 Task: Create a Word document titled 'Ways to improve work efficiency' and list five methods in a table.
Action: Mouse moved to (577, 226)
Screenshot: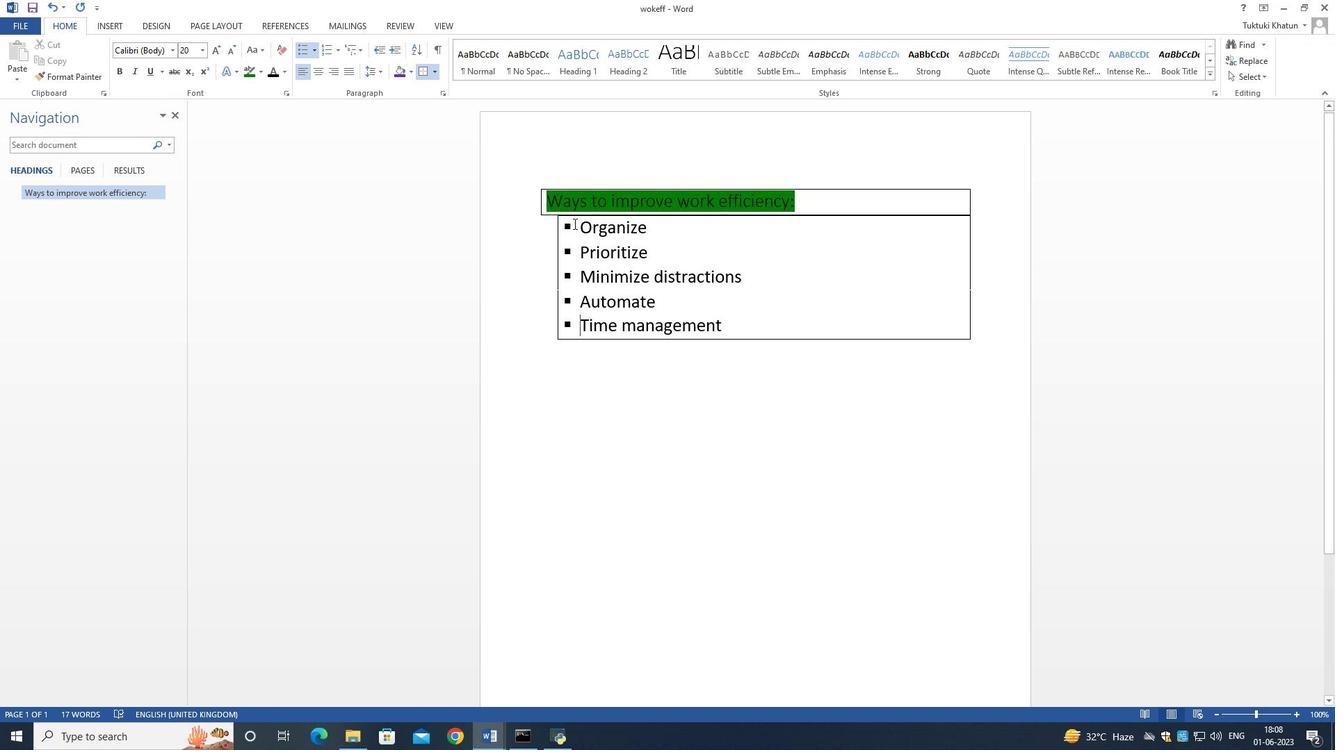 
Action: Mouse pressed left at (577, 226)
Screenshot: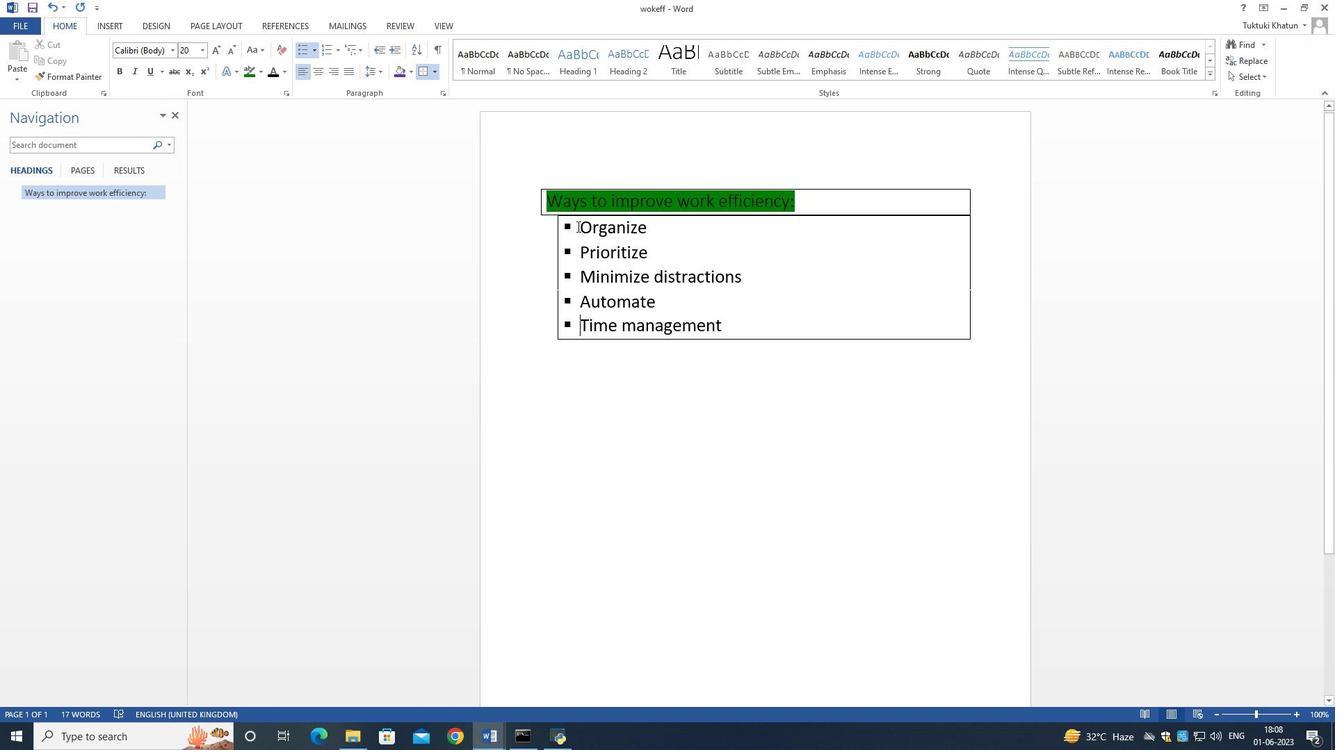 
Action: Mouse pressed left at (577, 226)
Screenshot: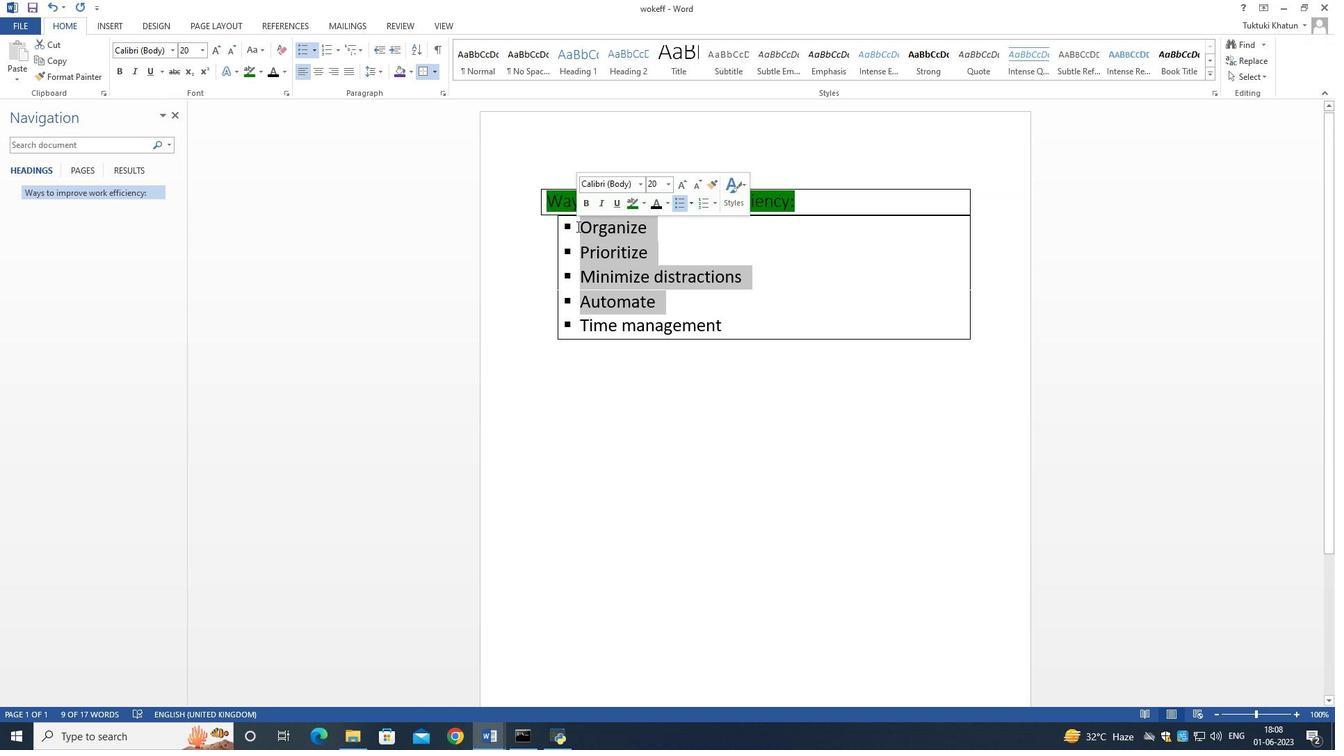 
Action: Mouse moved to (852, 253)
Screenshot: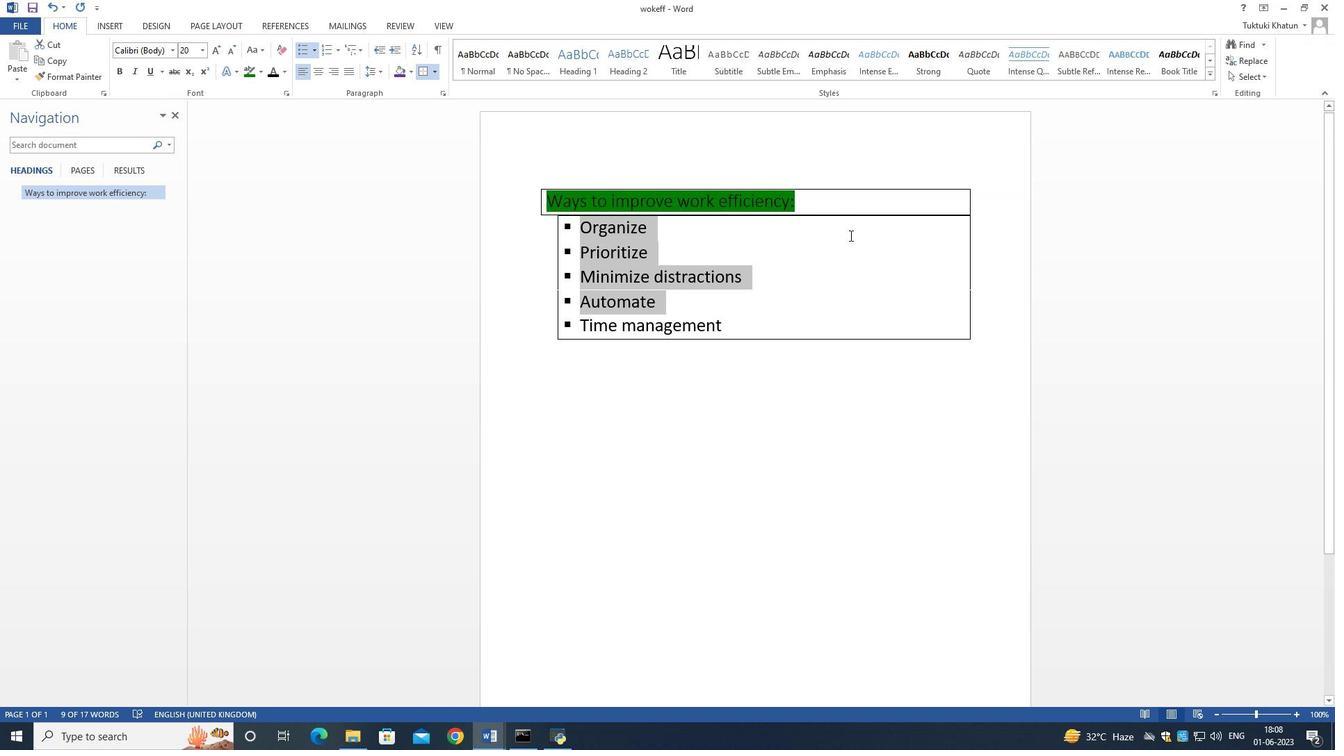 
Action: Mouse pressed left at (852, 253)
Screenshot: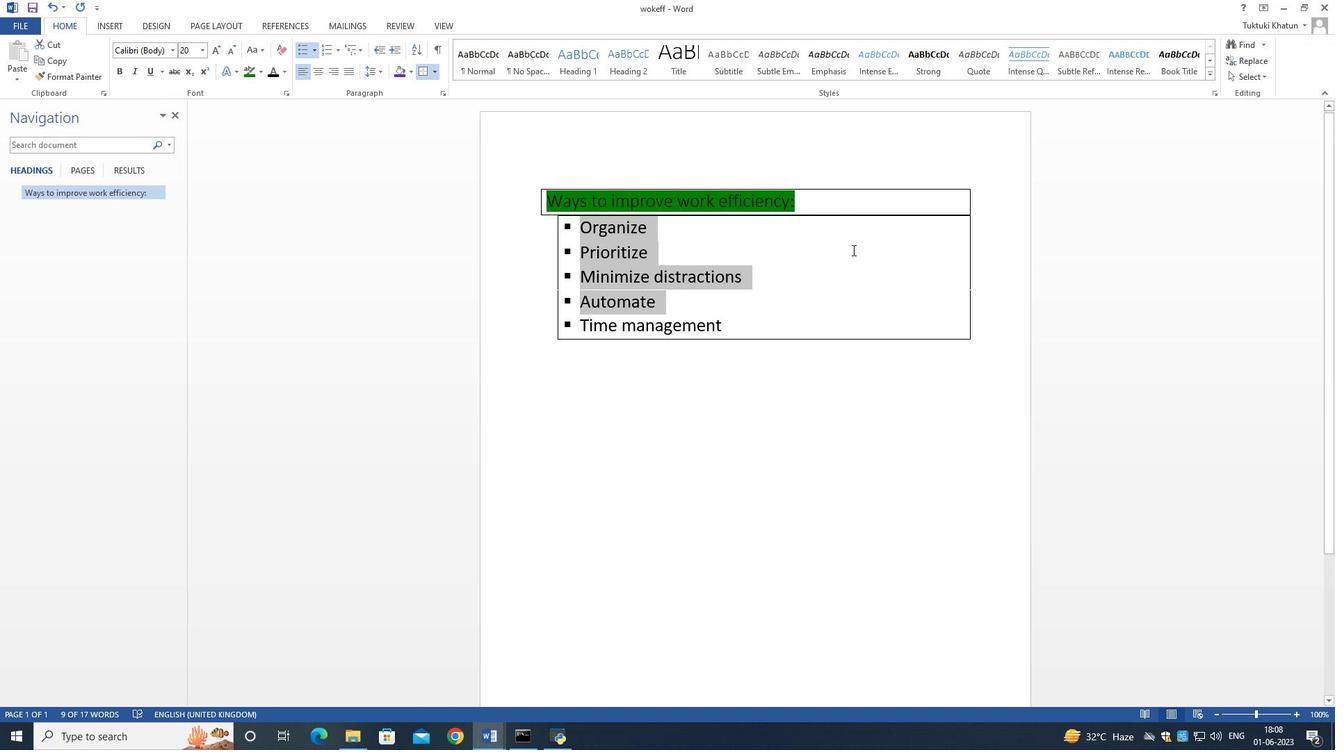 
Action: Mouse moved to (809, 298)
Screenshot: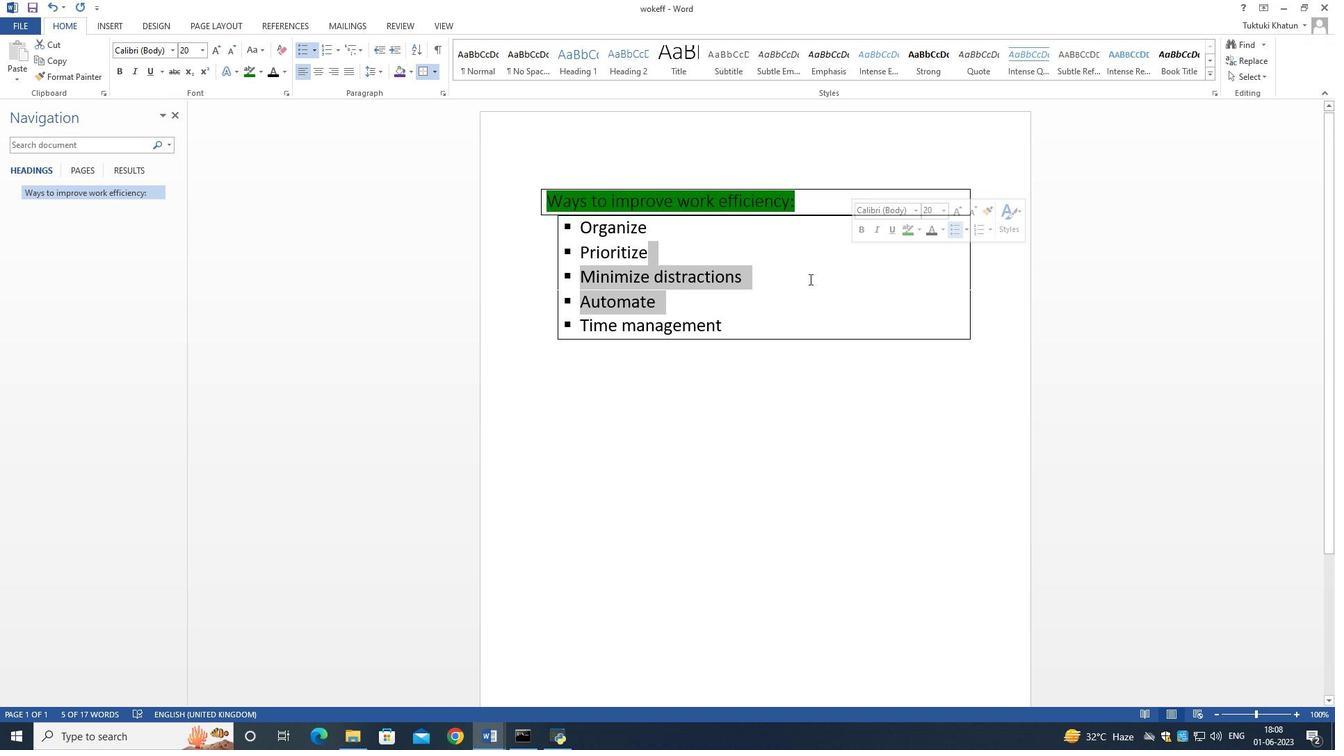 
Action: Mouse pressed left at (809, 298)
Screenshot: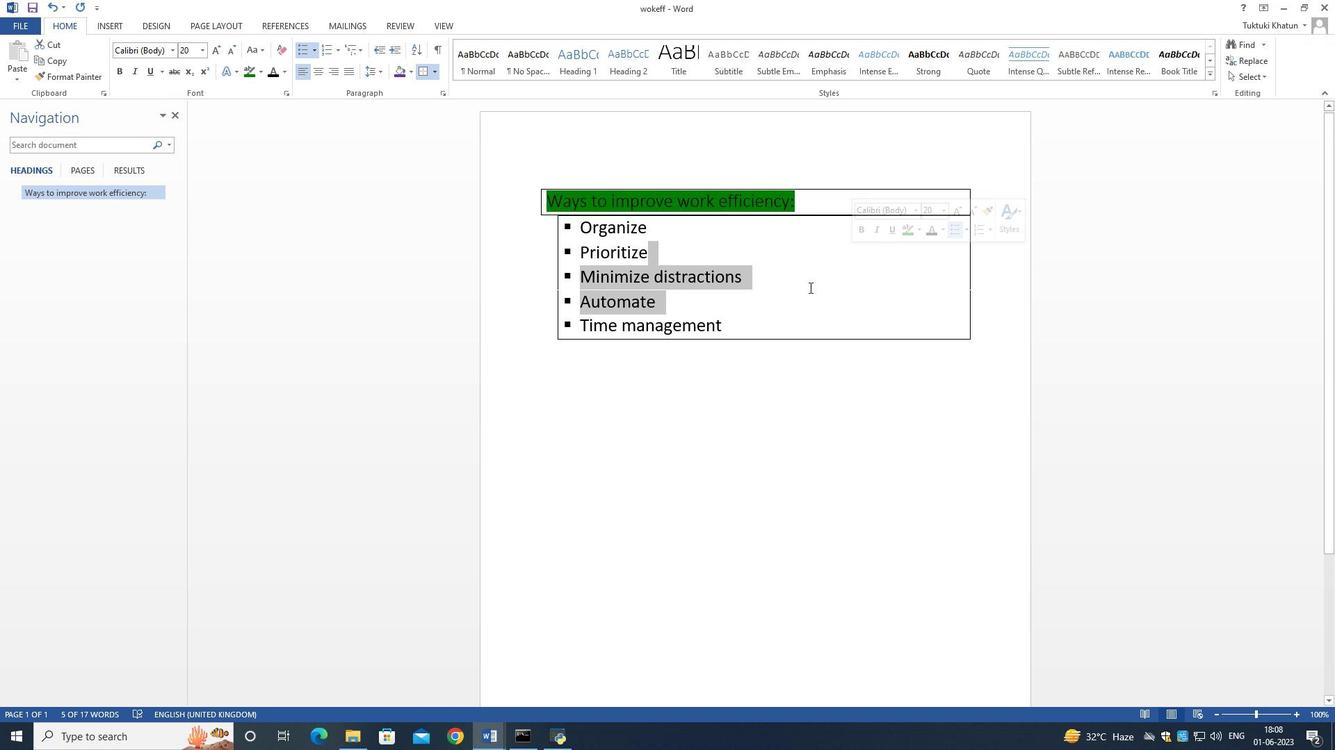 
Action: Mouse moved to (661, 375)
Screenshot: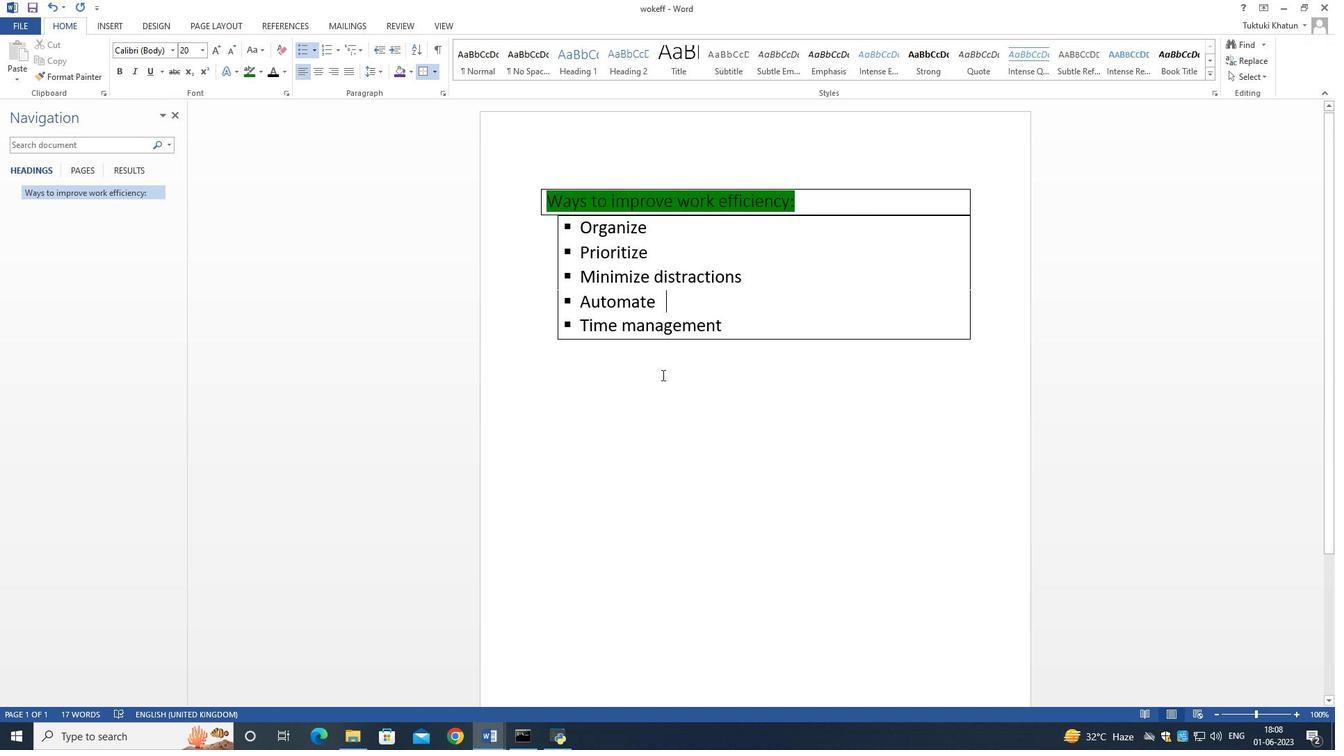 
Action: Mouse pressed left at (661, 375)
Screenshot: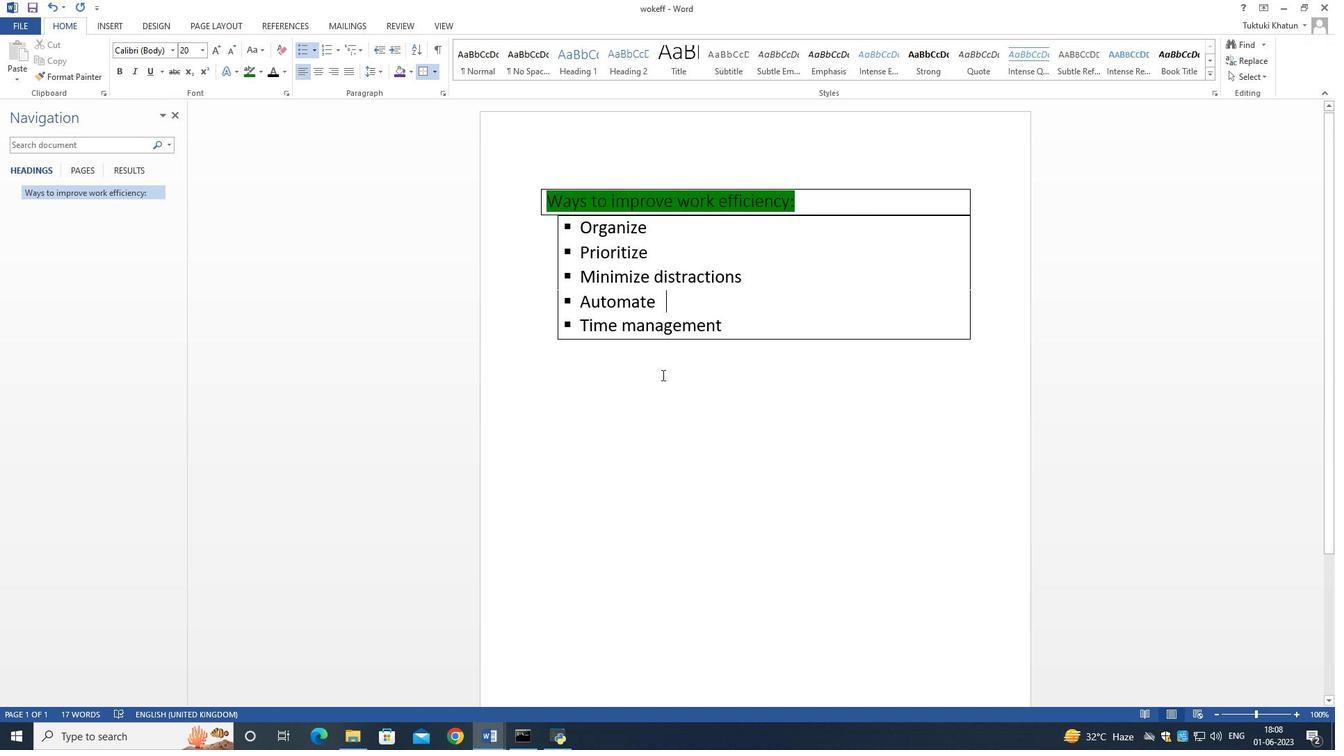 
Action: Mouse moved to (610, 384)
Screenshot: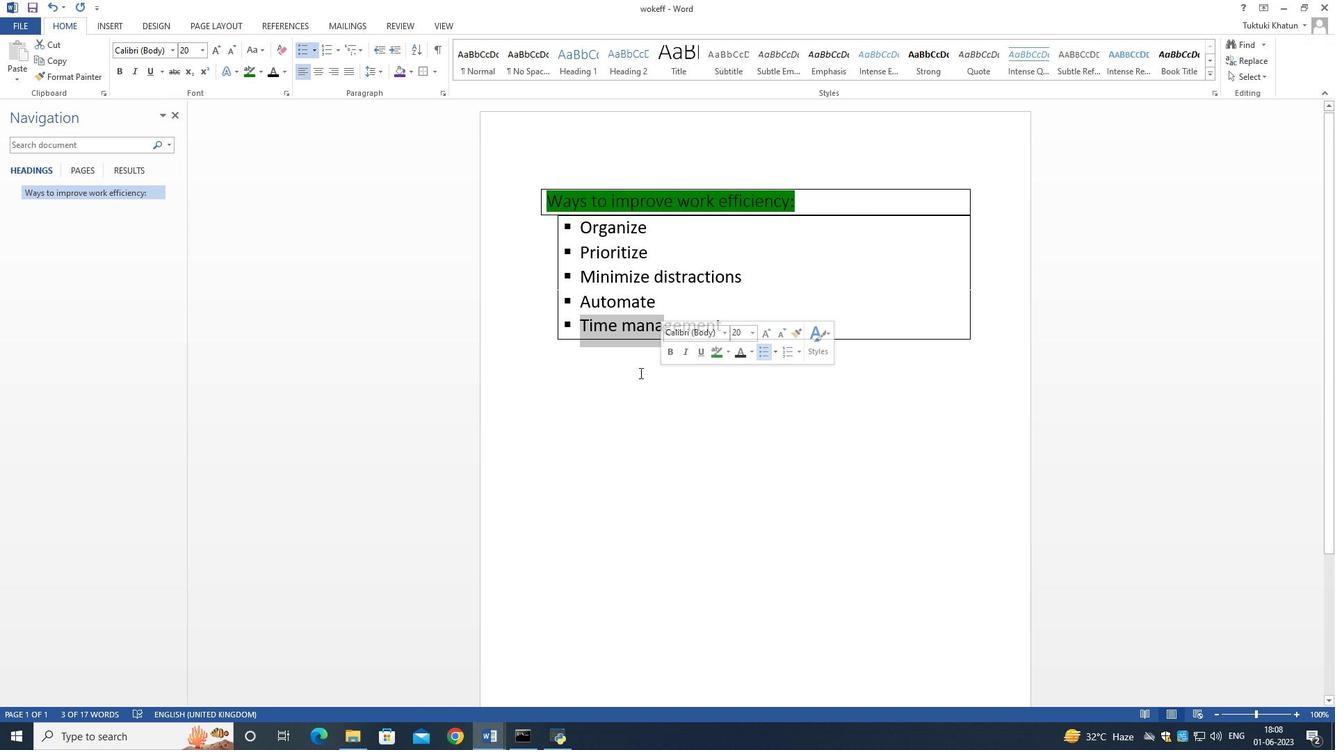 
Action: Mouse pressed left at (610, 384)
Screenshot: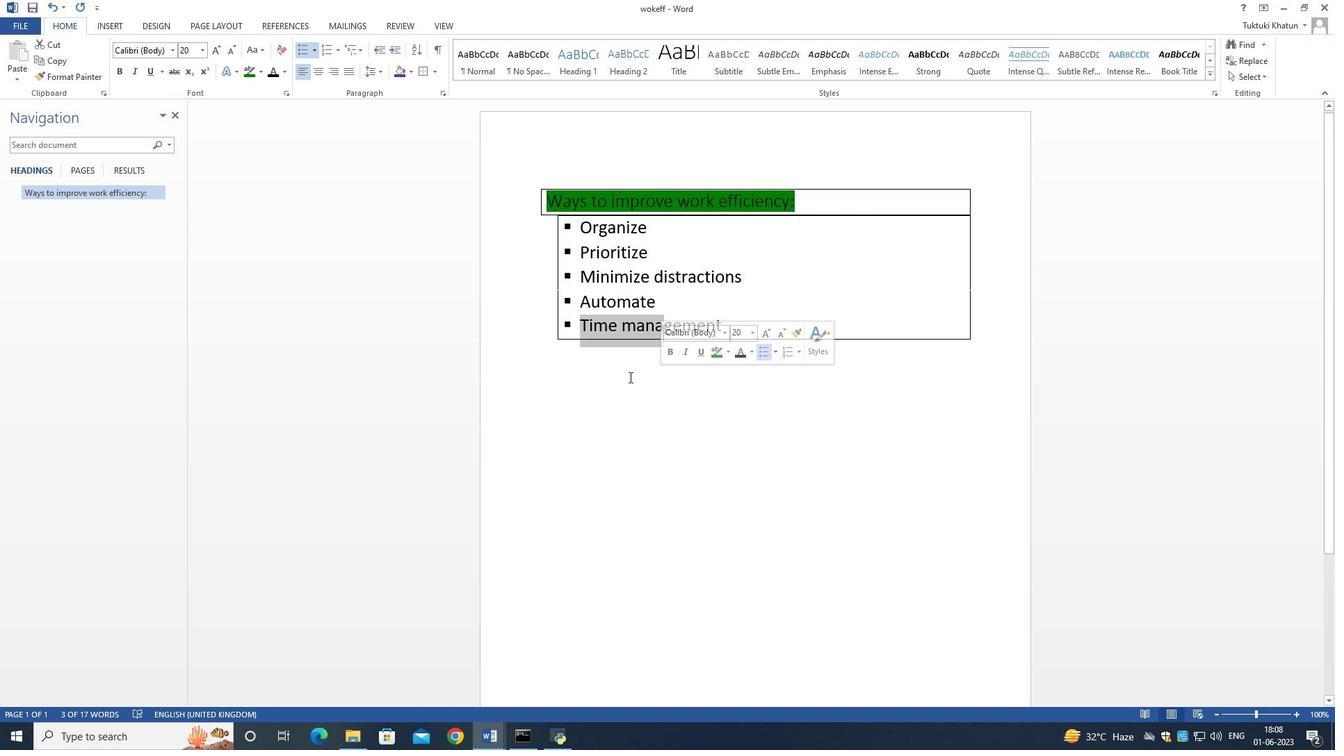 
Action: Mouse moved to (564, 385)
Screenshot: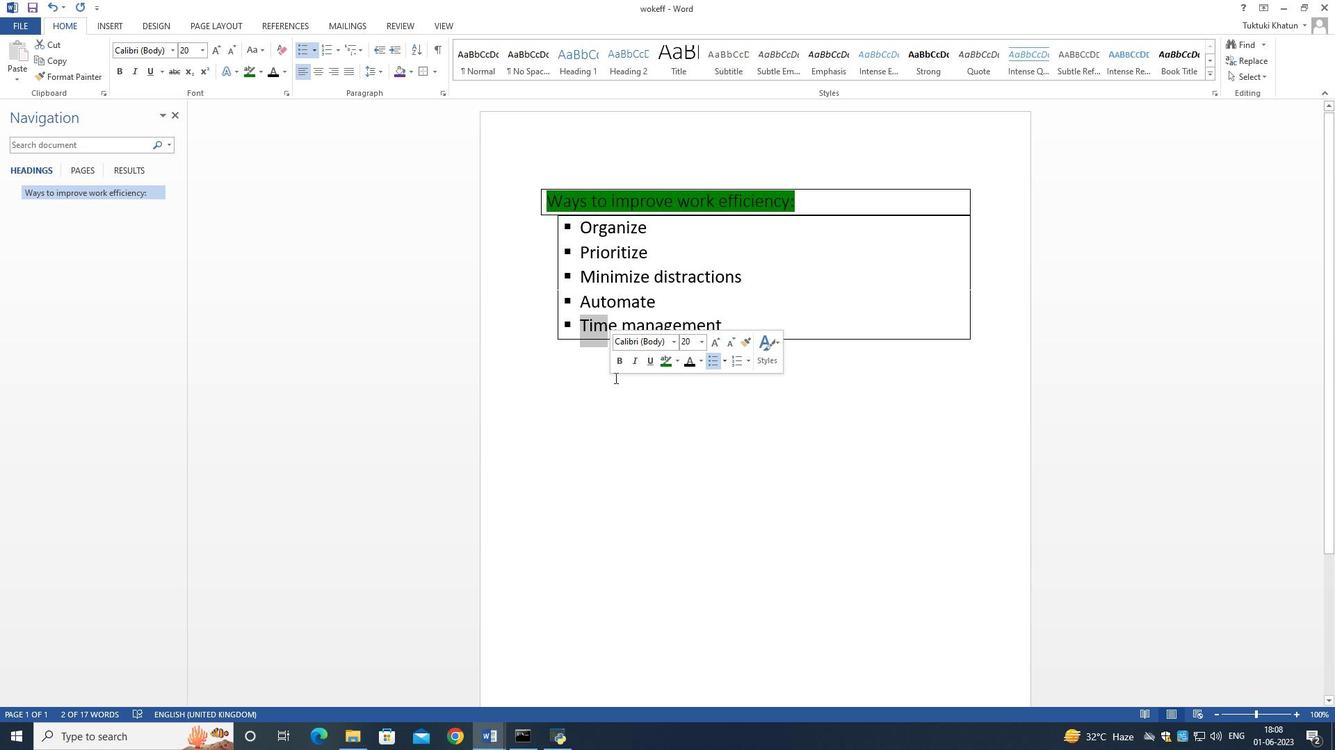 
Action: Mouse pressed left at (564, 385)
Screenshot: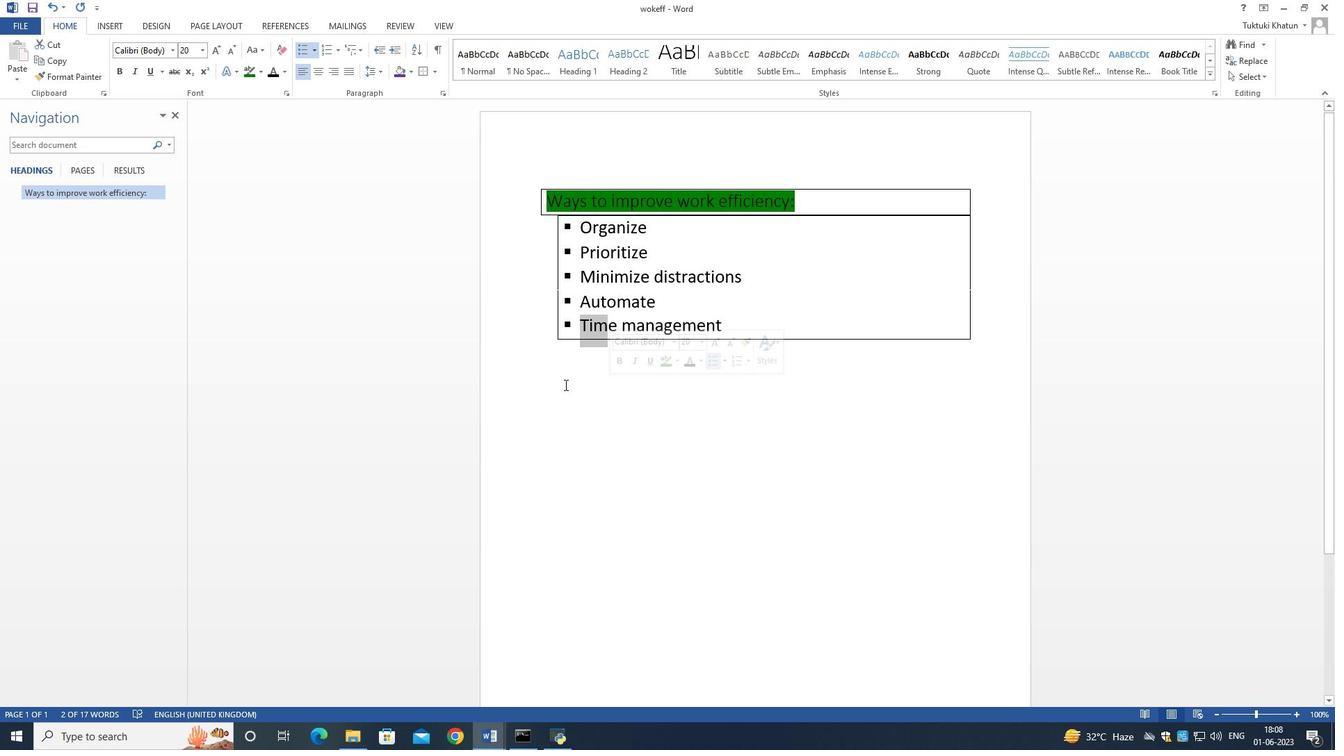 
Action: Mouse moved to (576, 227)
Screenshot: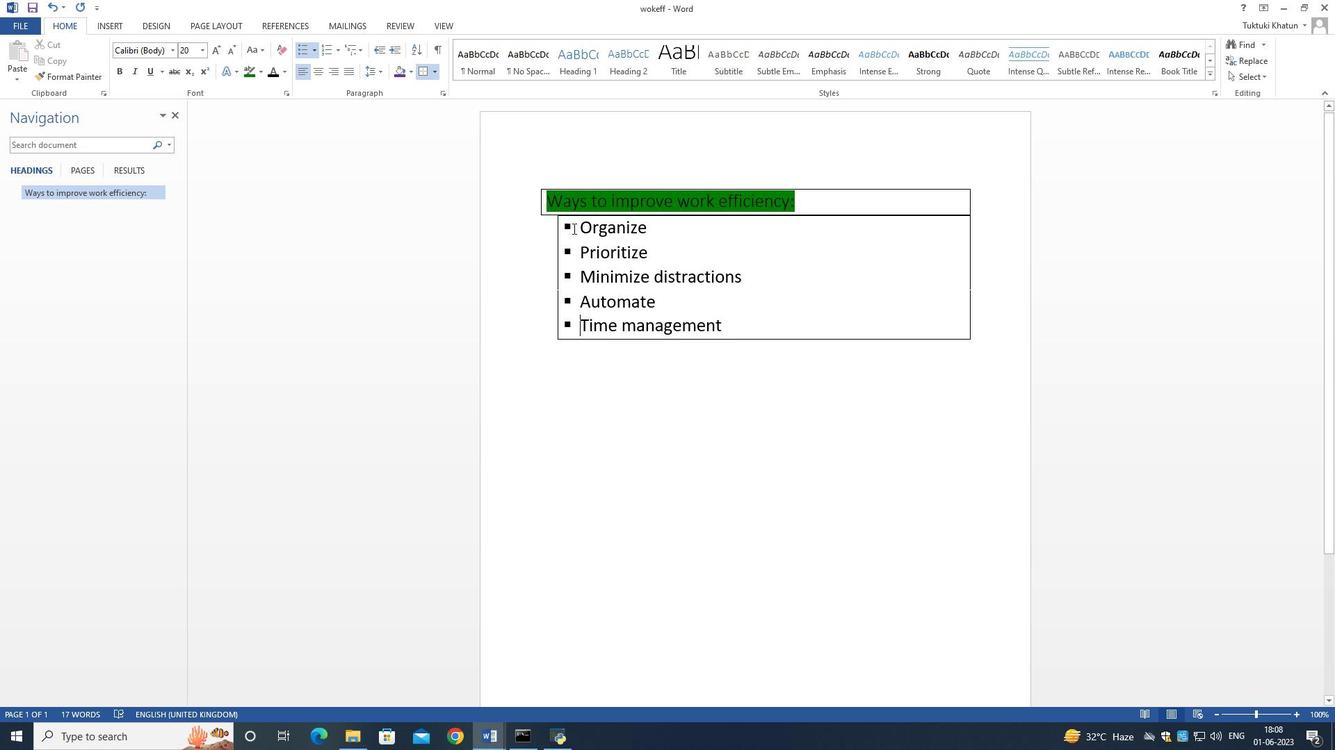 
Action: Mouse pressed left at (576, 227)
Screenshot: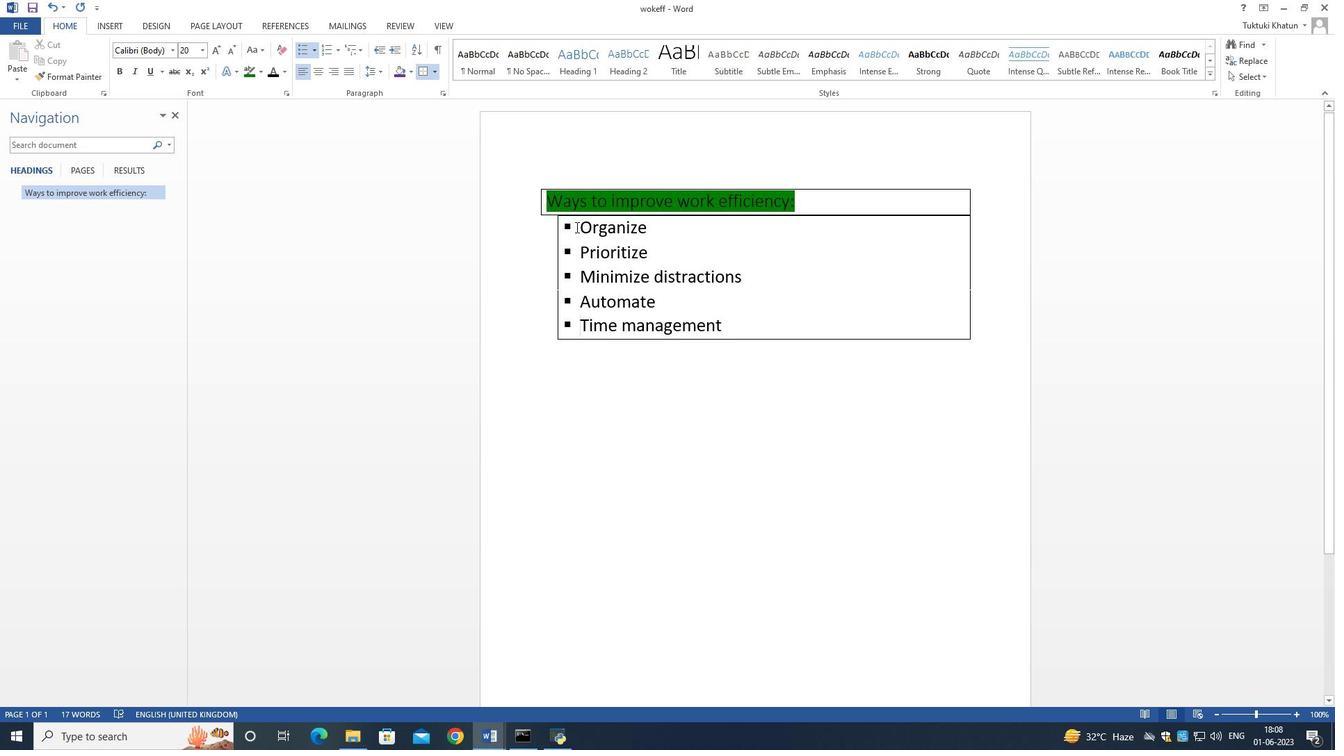 
Action: Mouse moved to (572, 323)
Screenshot: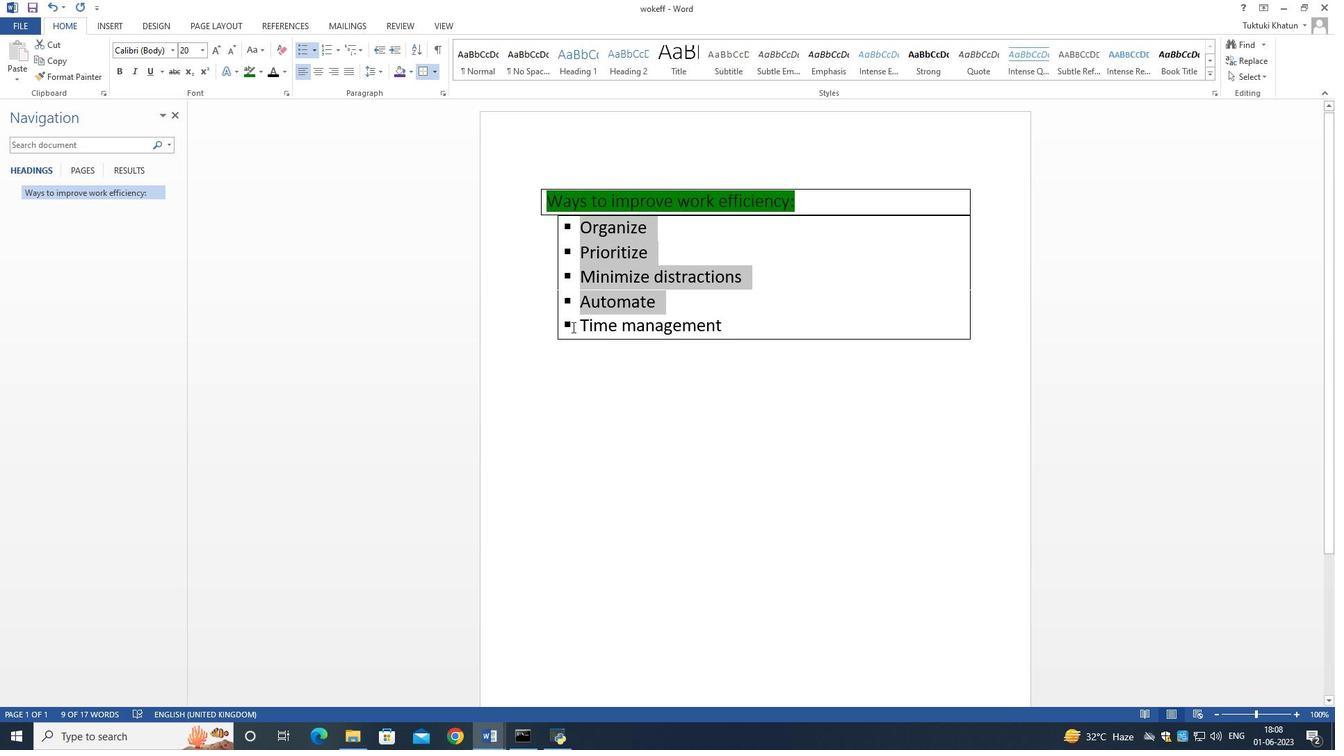 
Action: Mouse pressed left at (572, 323)
Screenshot: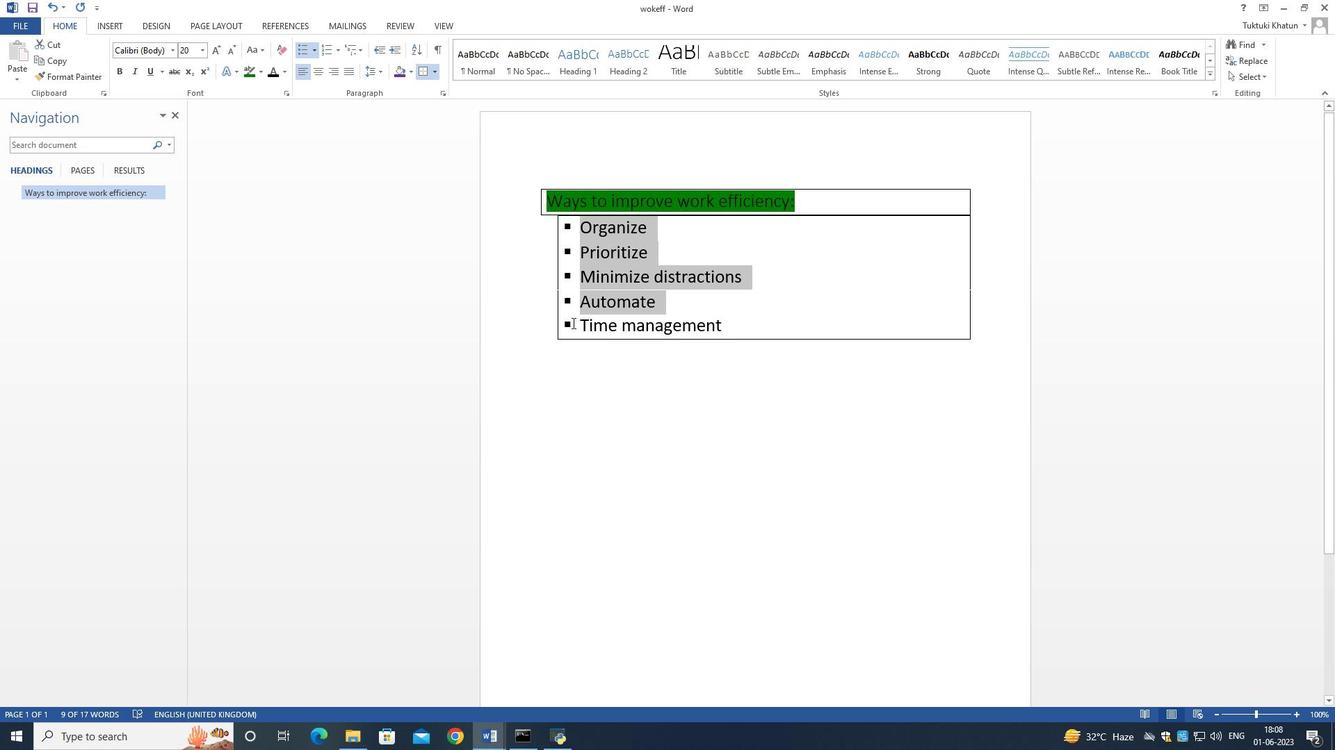 
Action: Key pressed <Key.right><Key.left><Key.enter>
Screenshot: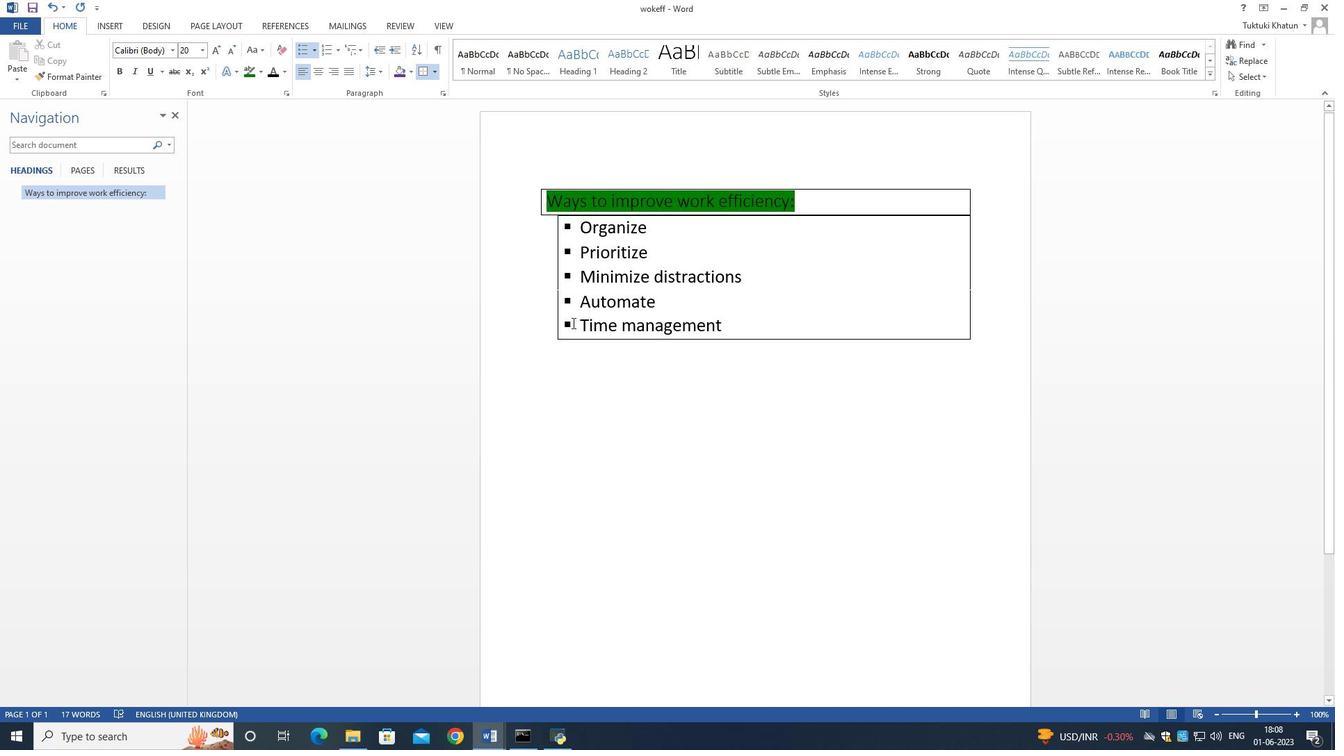 
Action: Mouse moved to (583, 317)
Screenshot: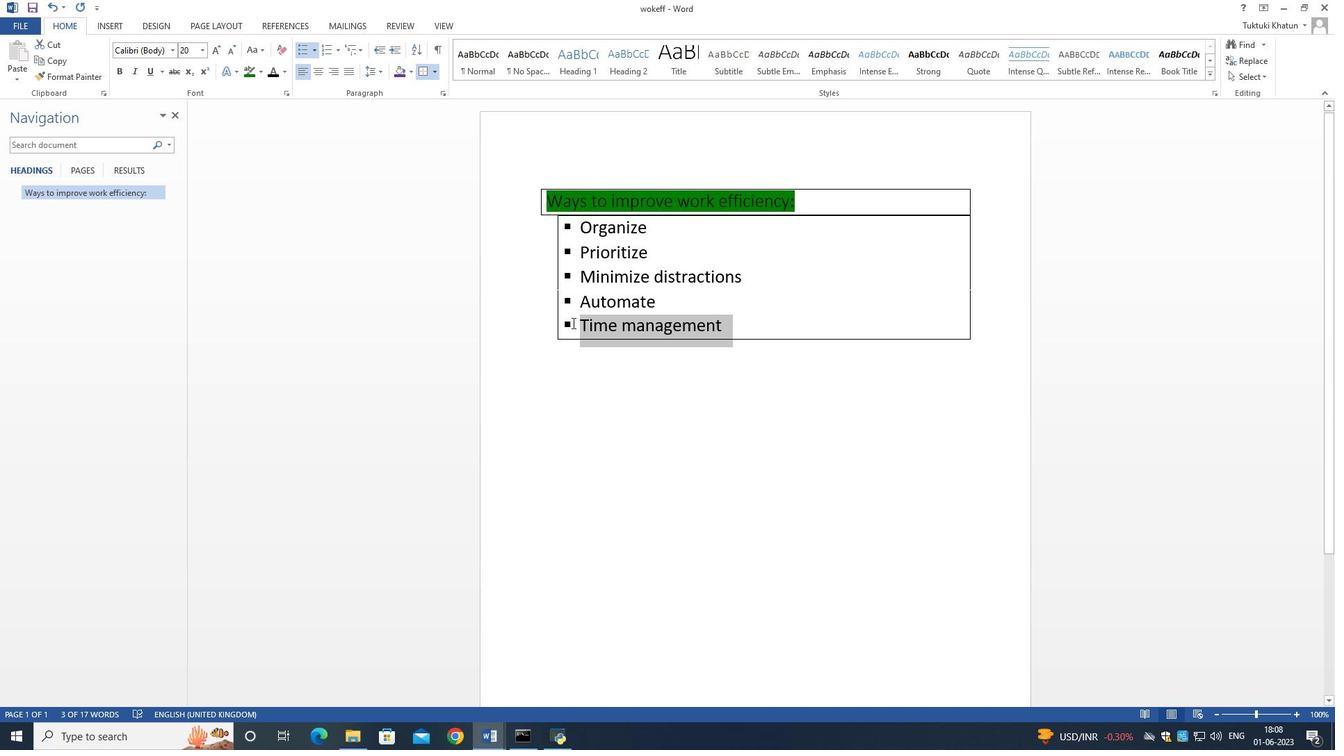
Action: Key pressed <Key.enter>
Screenshot: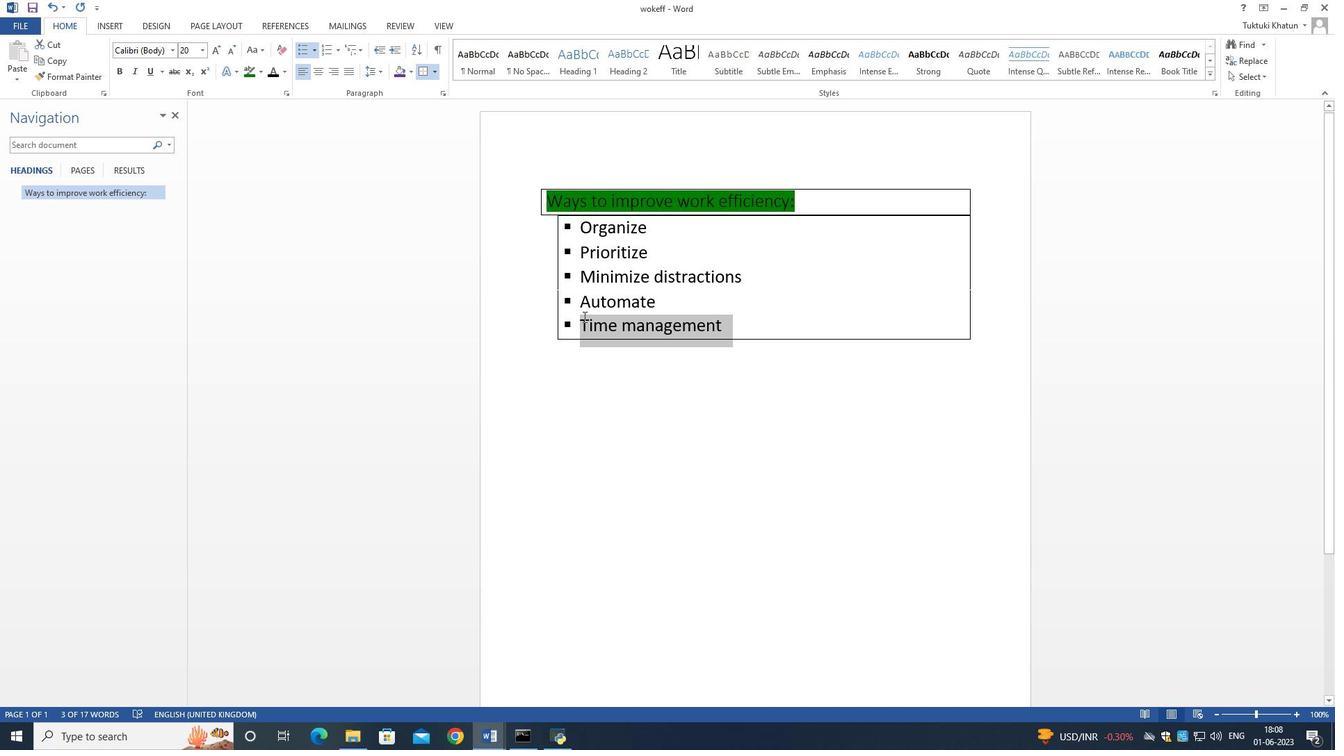 
Action: Mouse moved to (568, 334)
Screenshot: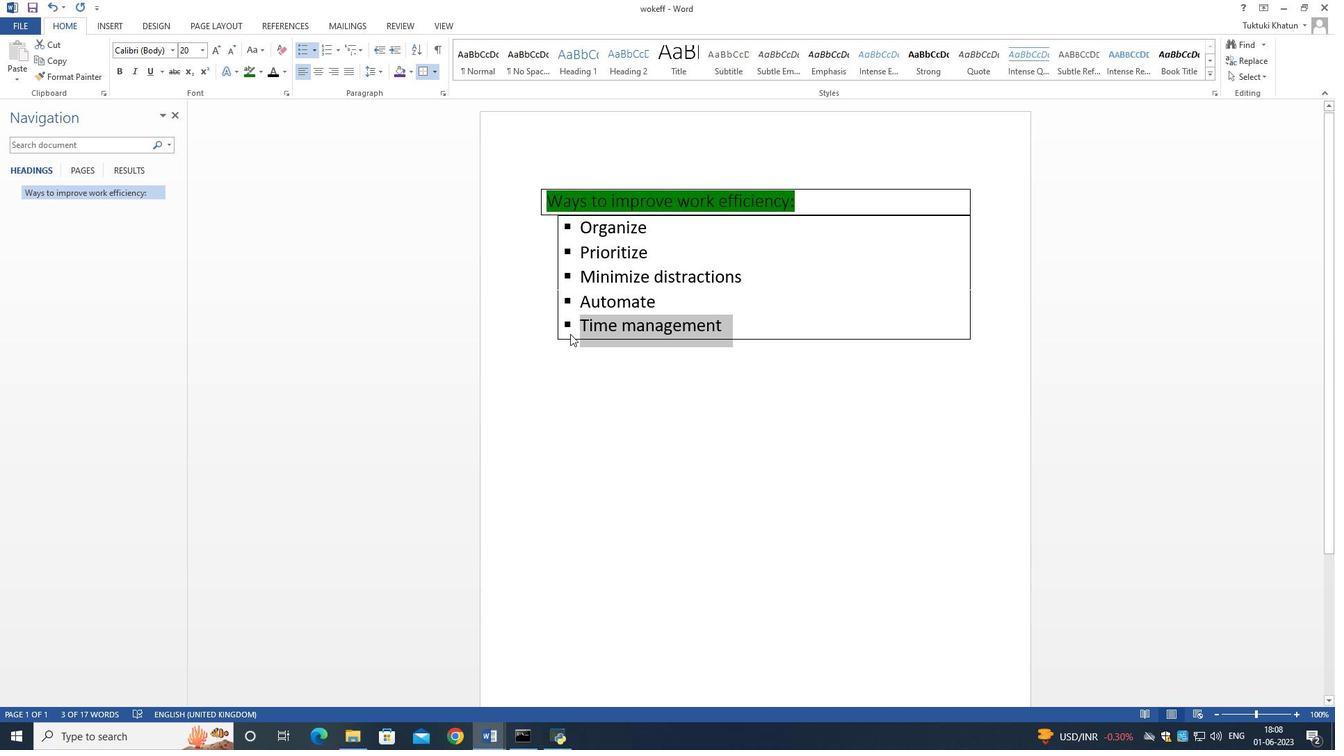 
Action: Mouse pressed left at (568, 334)
Screenshot: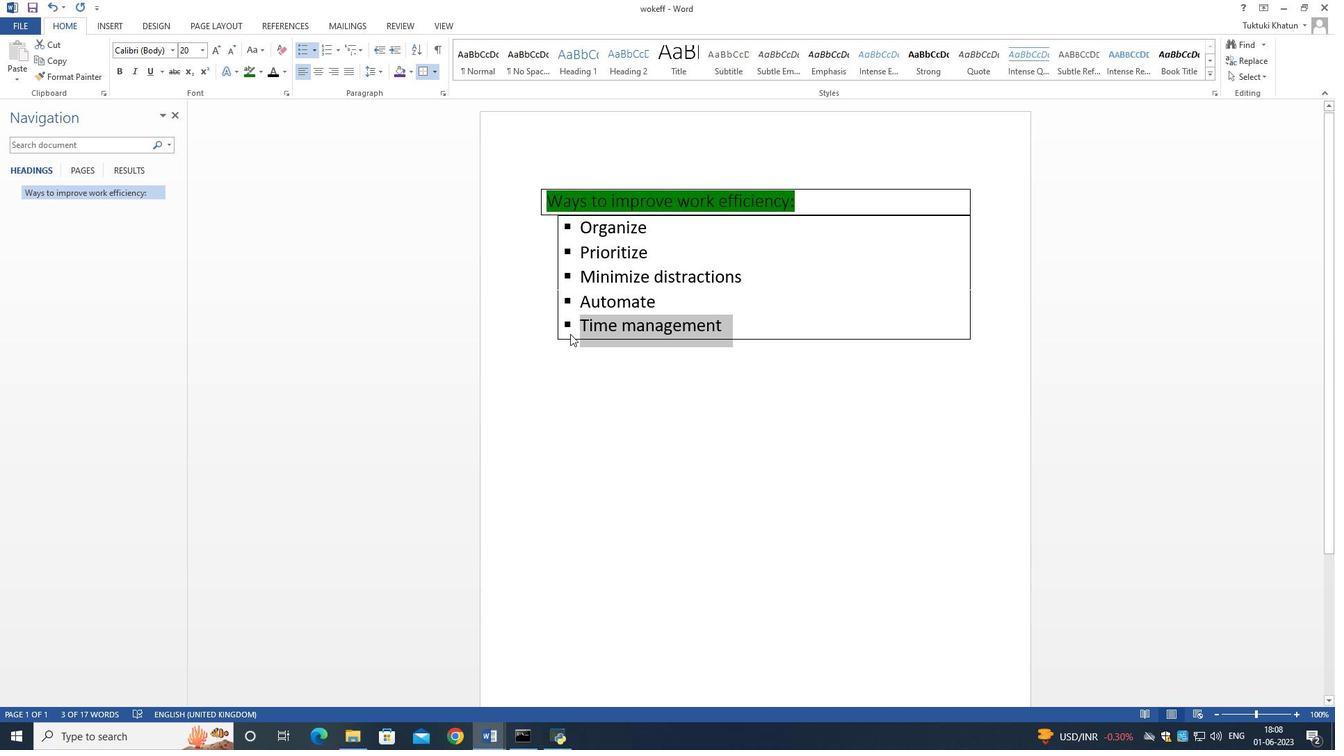 
Action: Mouse moved to (200, 52)
Screenshot: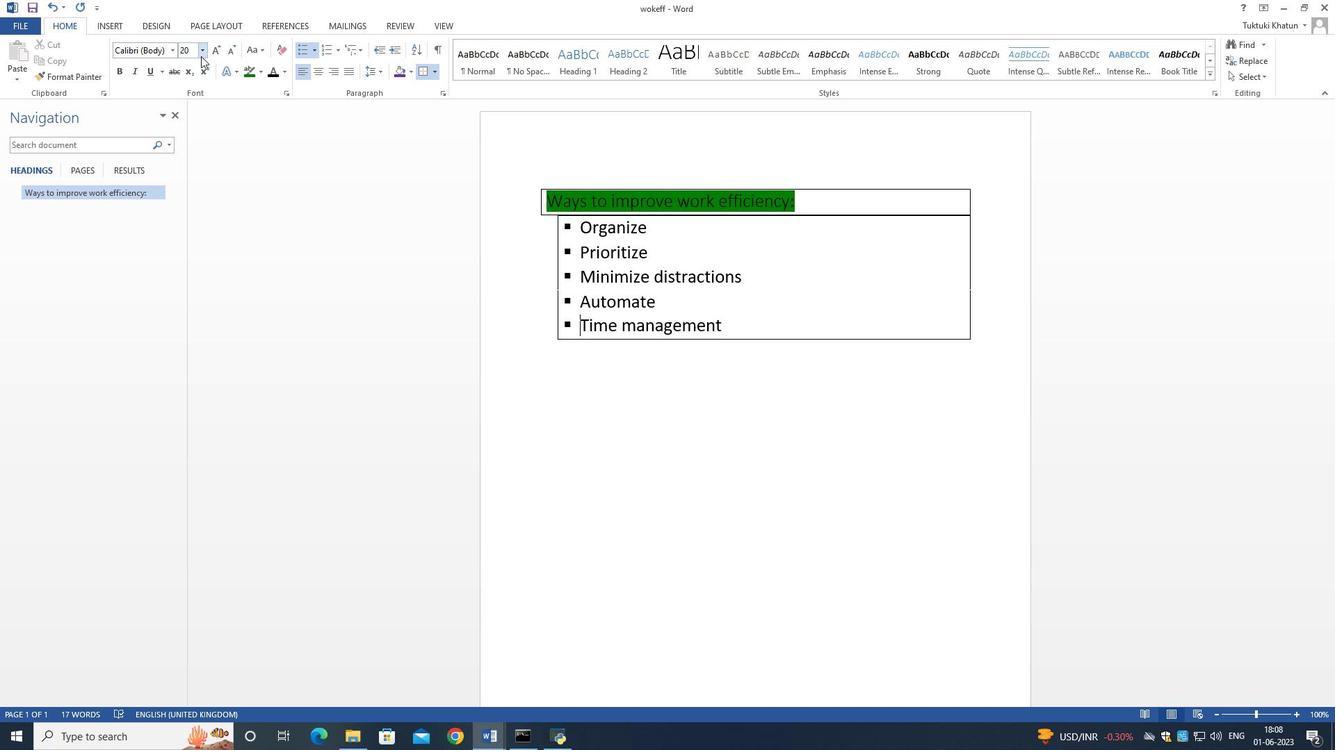 
Action: Mouse pressed left at (200, 52)
Screenshot: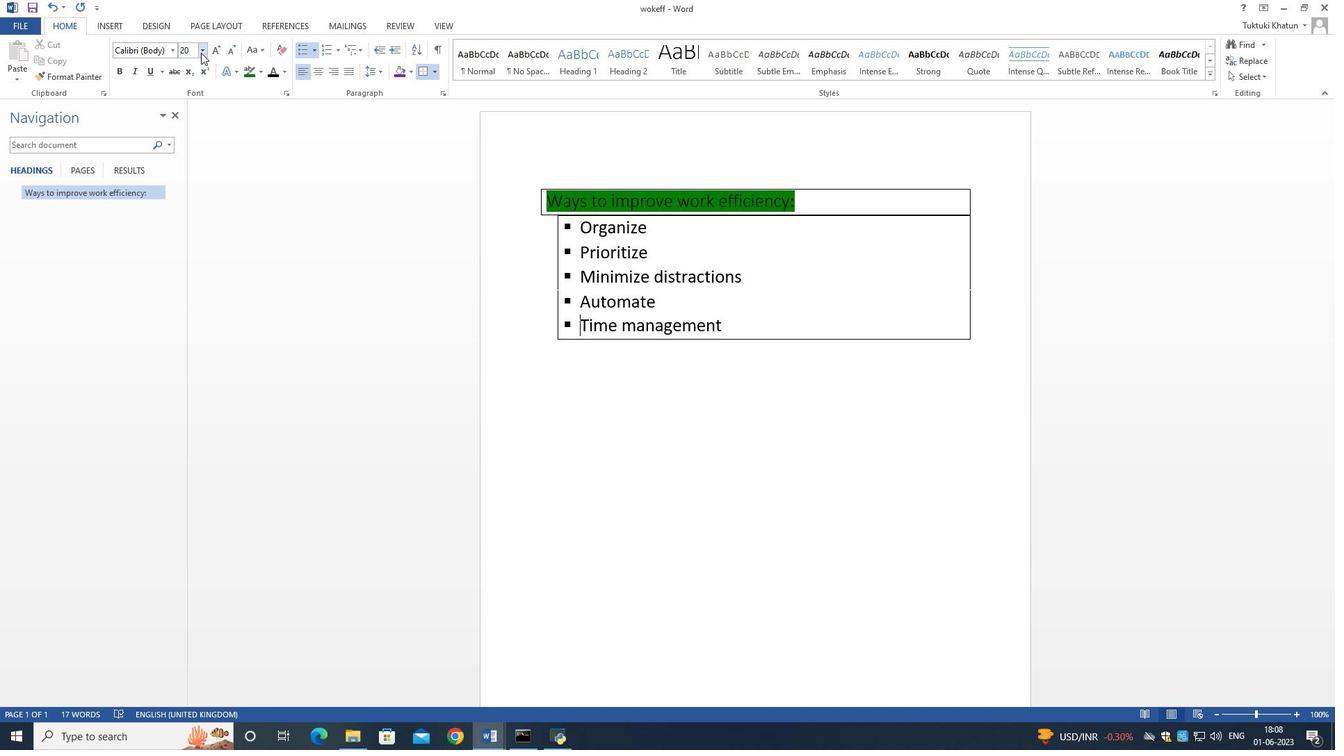 
Action: Mouse moved to (193, 79)
Screenshot: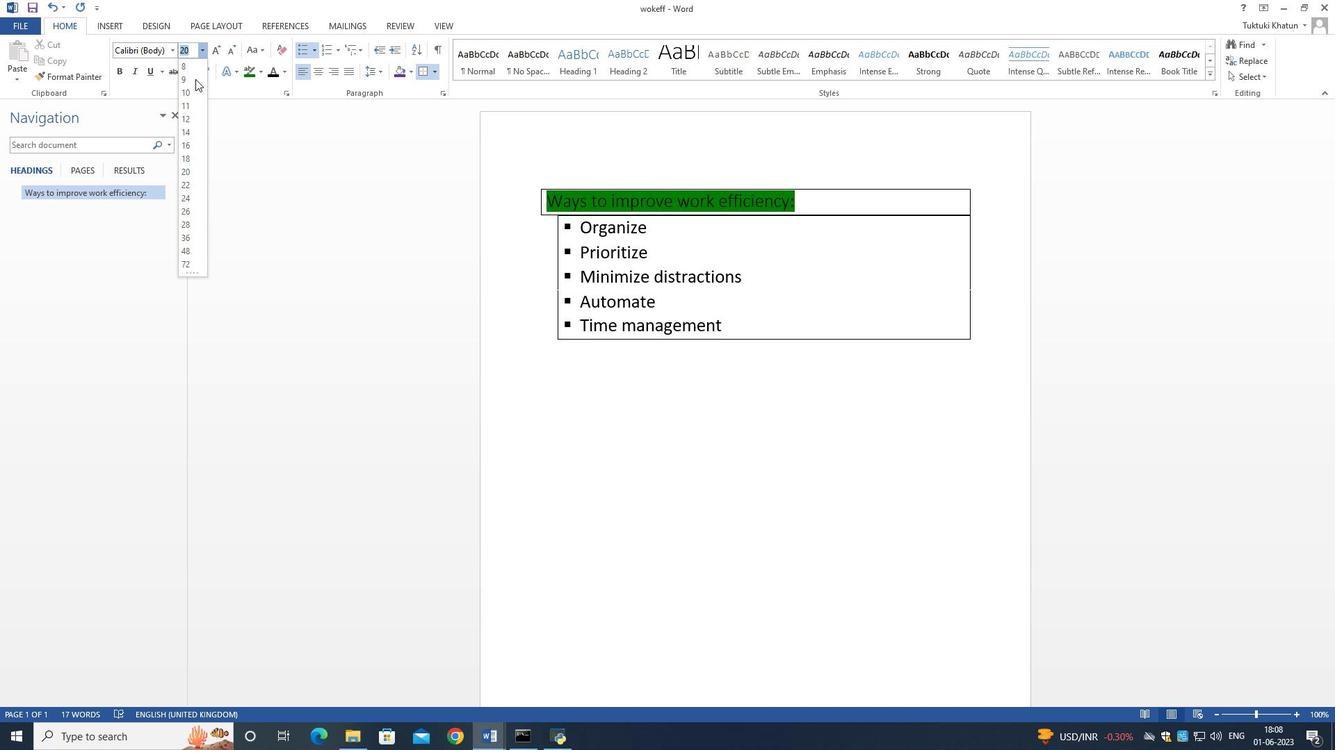 
Action: Mouse pressed left at (193, 79)
Screenshot: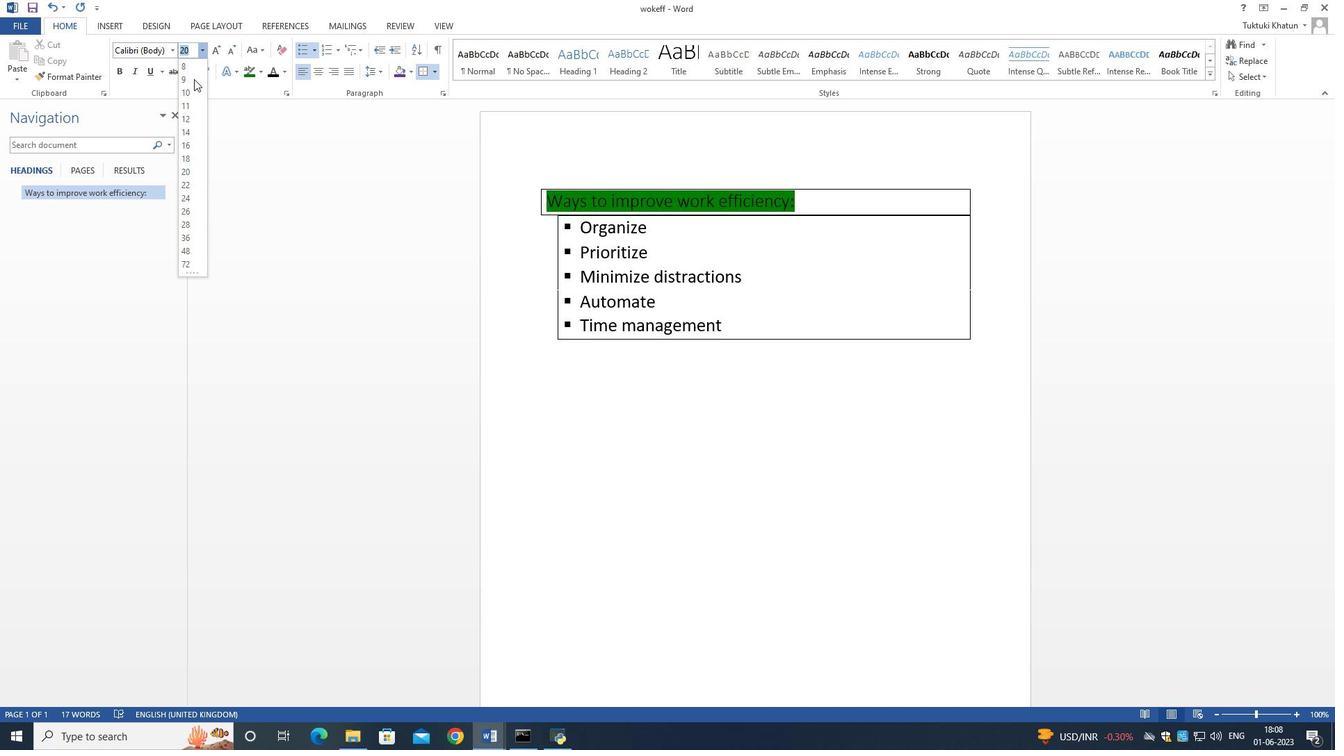 
Action: Mouse moved to (203, 52)
Screenshot: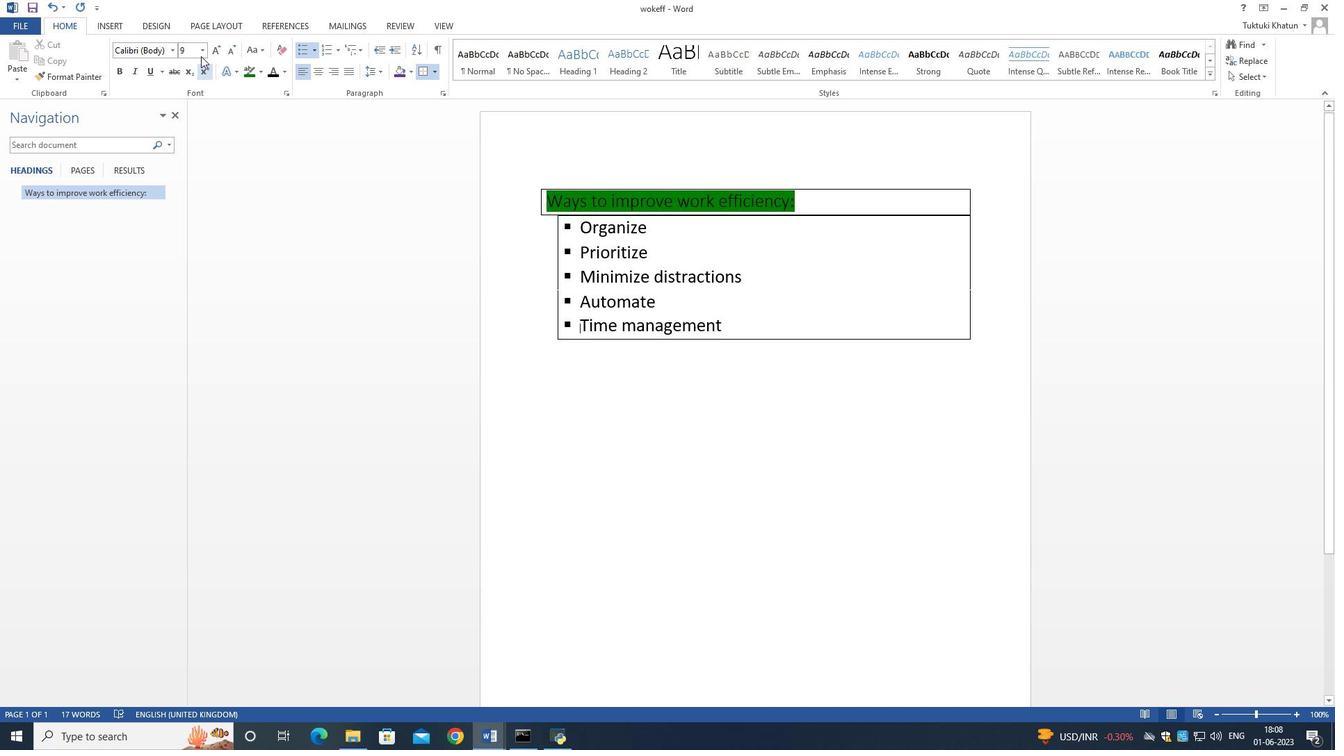 
Action: Mouse pressed left at (203, 52)
Screenshot: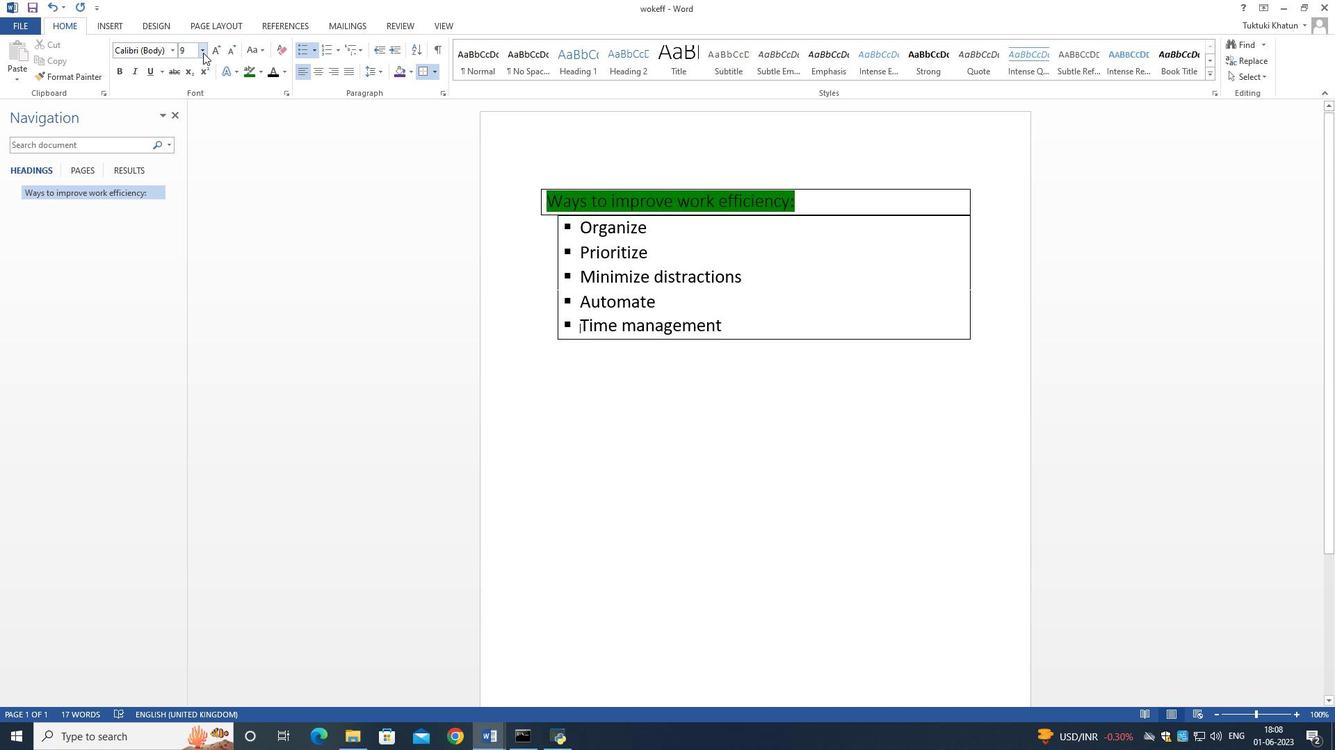 
Action: Mouse moved to (180, 167)
Screenshot: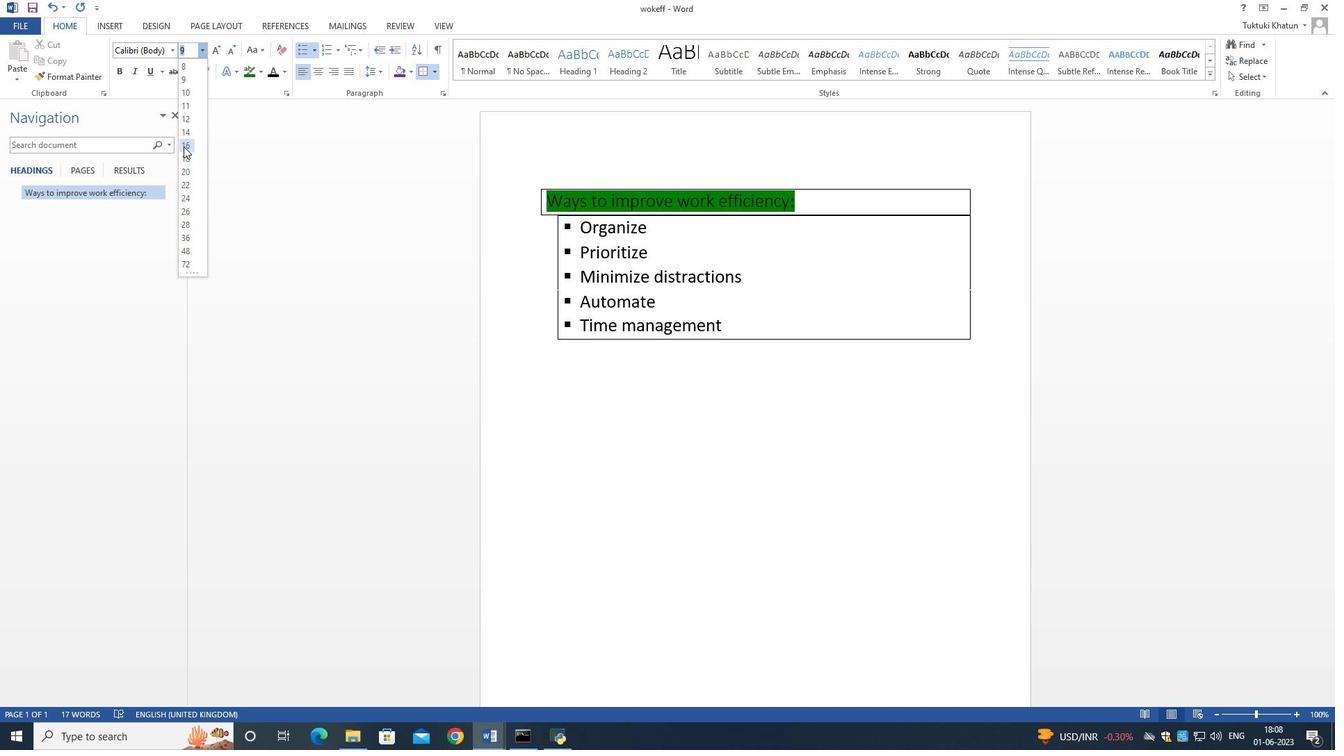 
Action: Mouse pressed left at (180, 167)
Screenshot: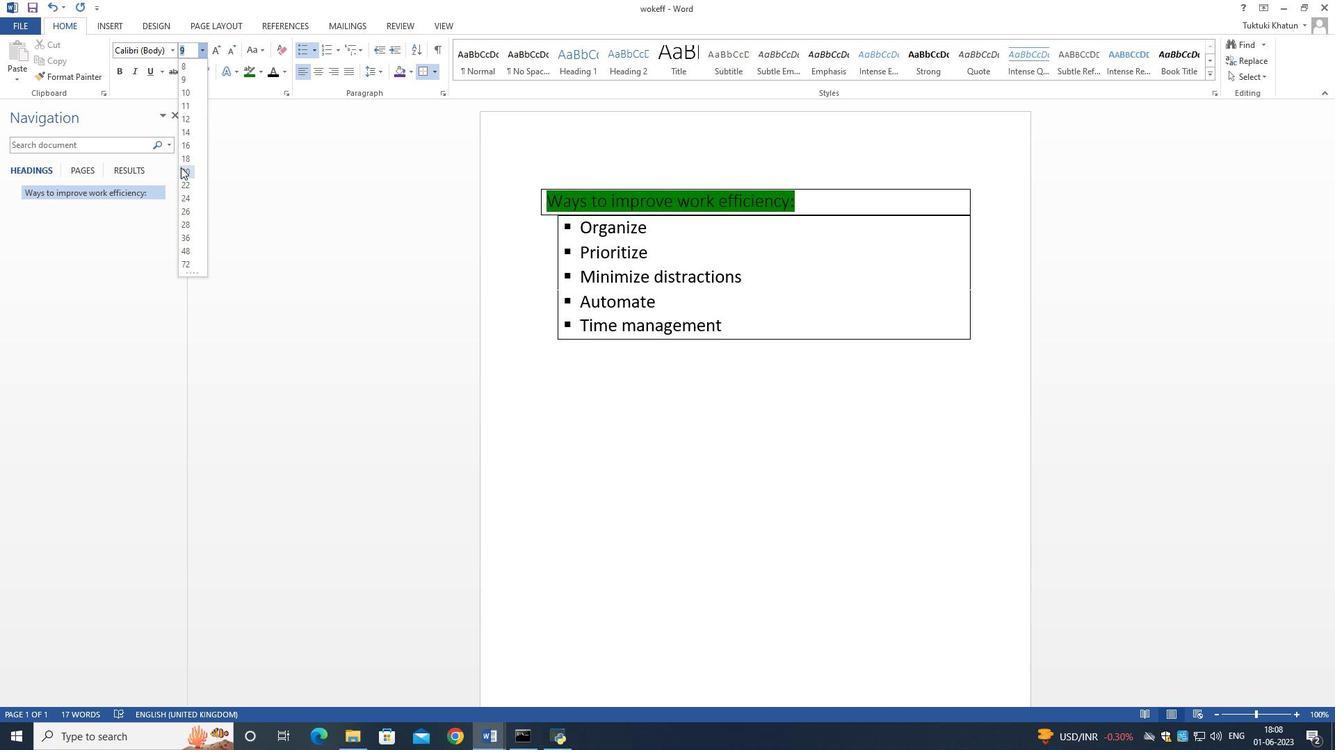 
Action: Mouse moved to (581, 226)
Screenshot: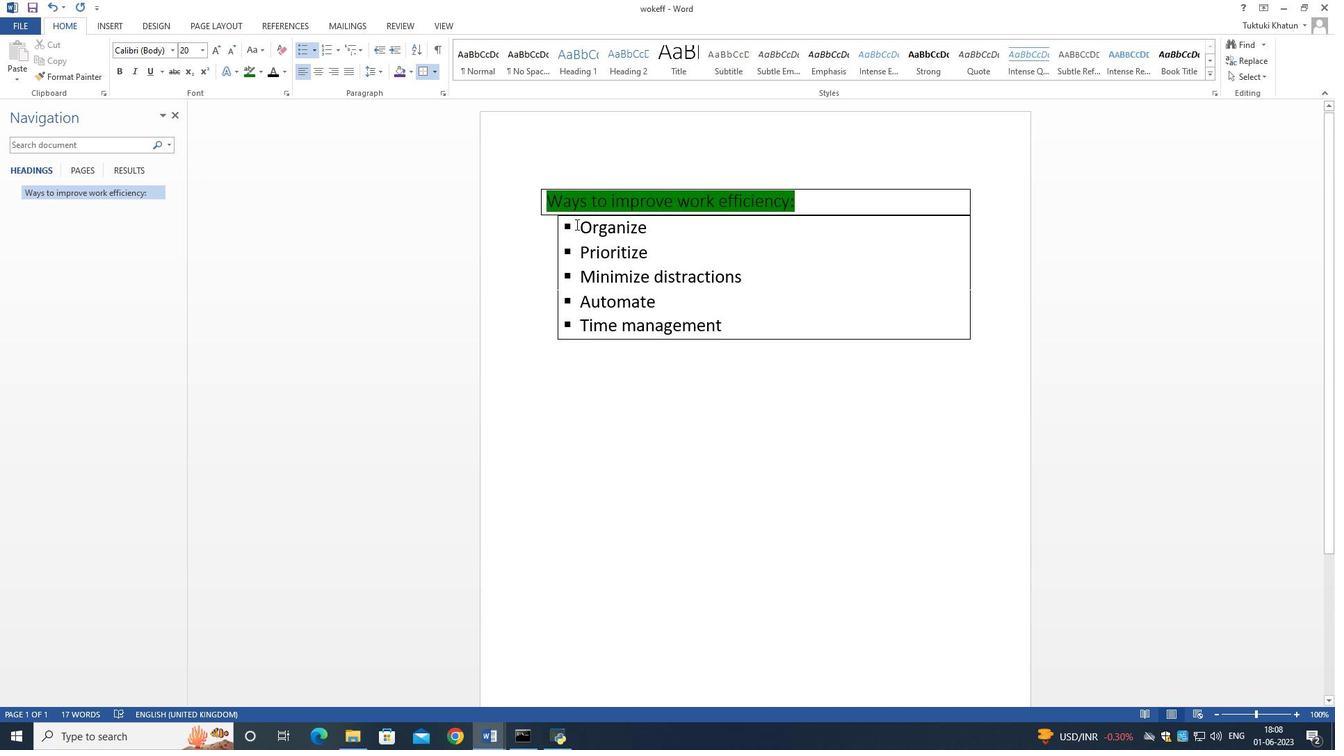 
Action: Mouse pressed left at (581, 226)
Screenshot: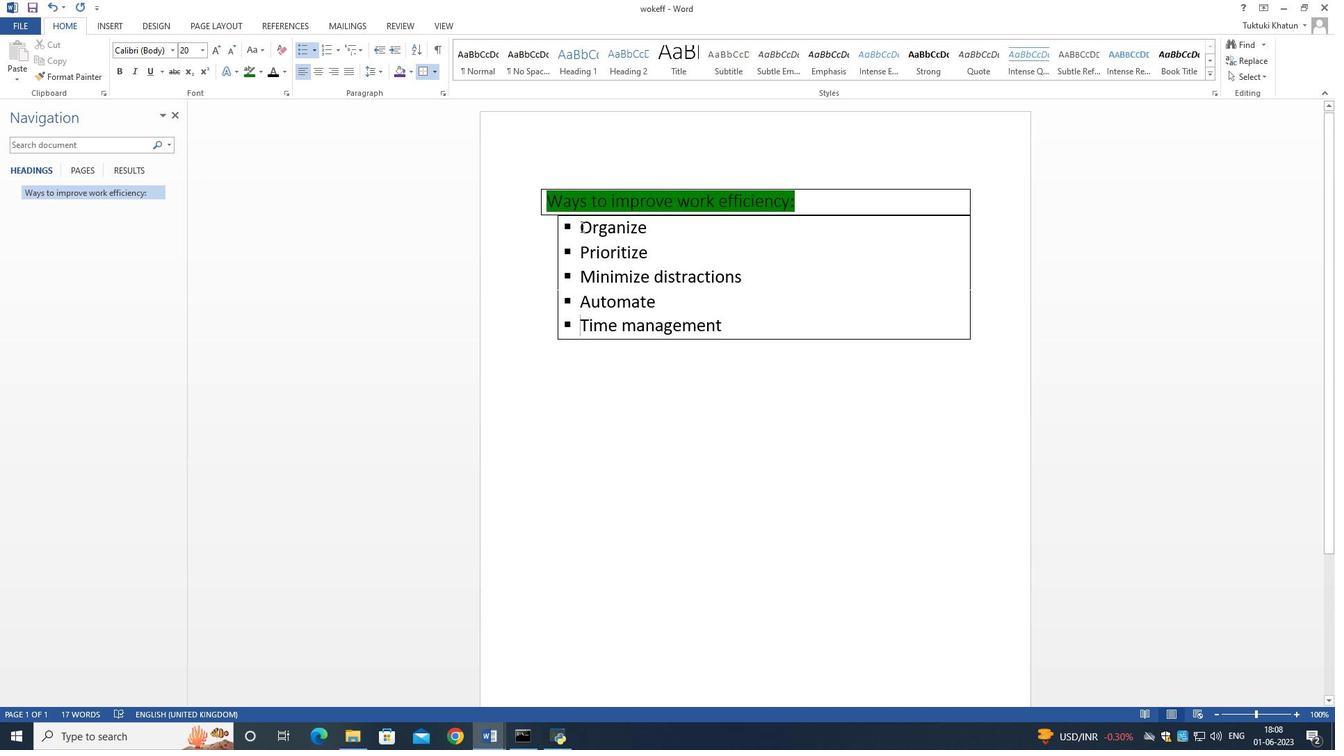 
Action: Mouse moved to (581, 223)
Screenshot: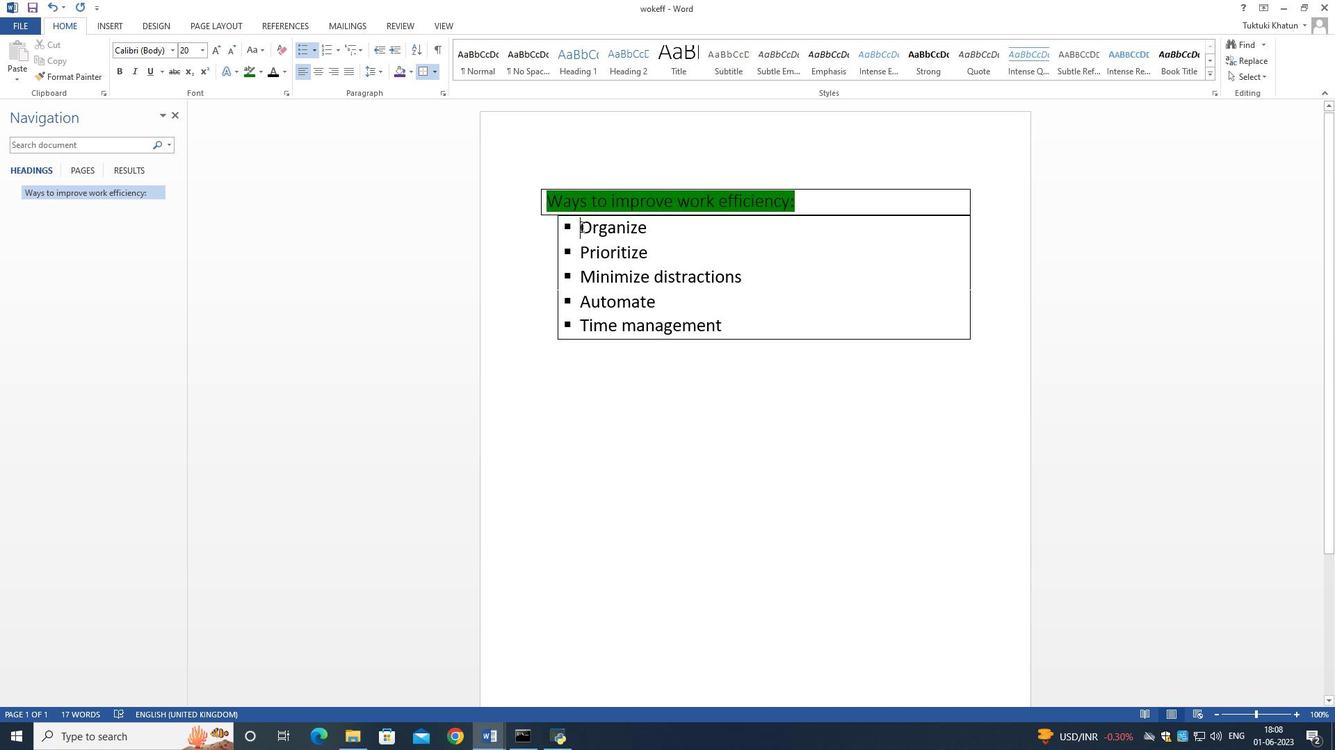 
Action: Key pressed <Key.enter>
Screenshot: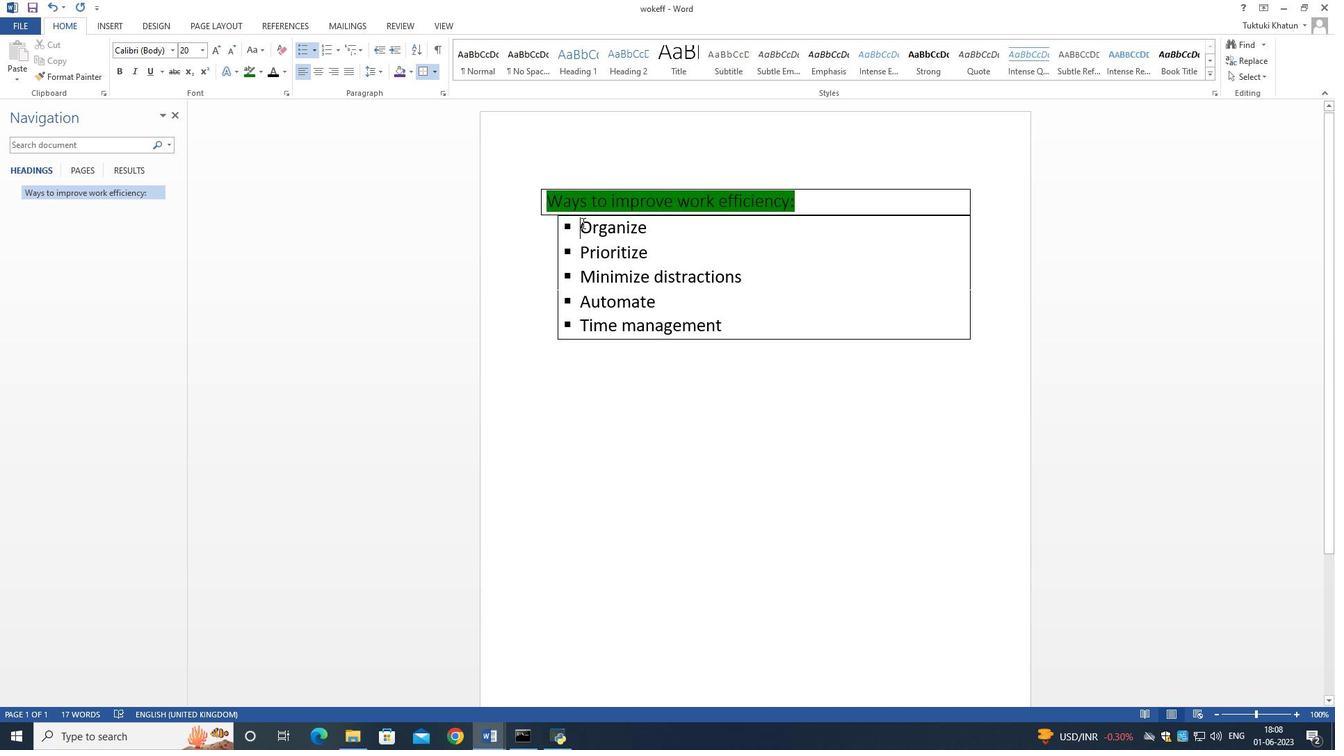 
Action: Mouse pressed left at (581, 223)
Screenshot: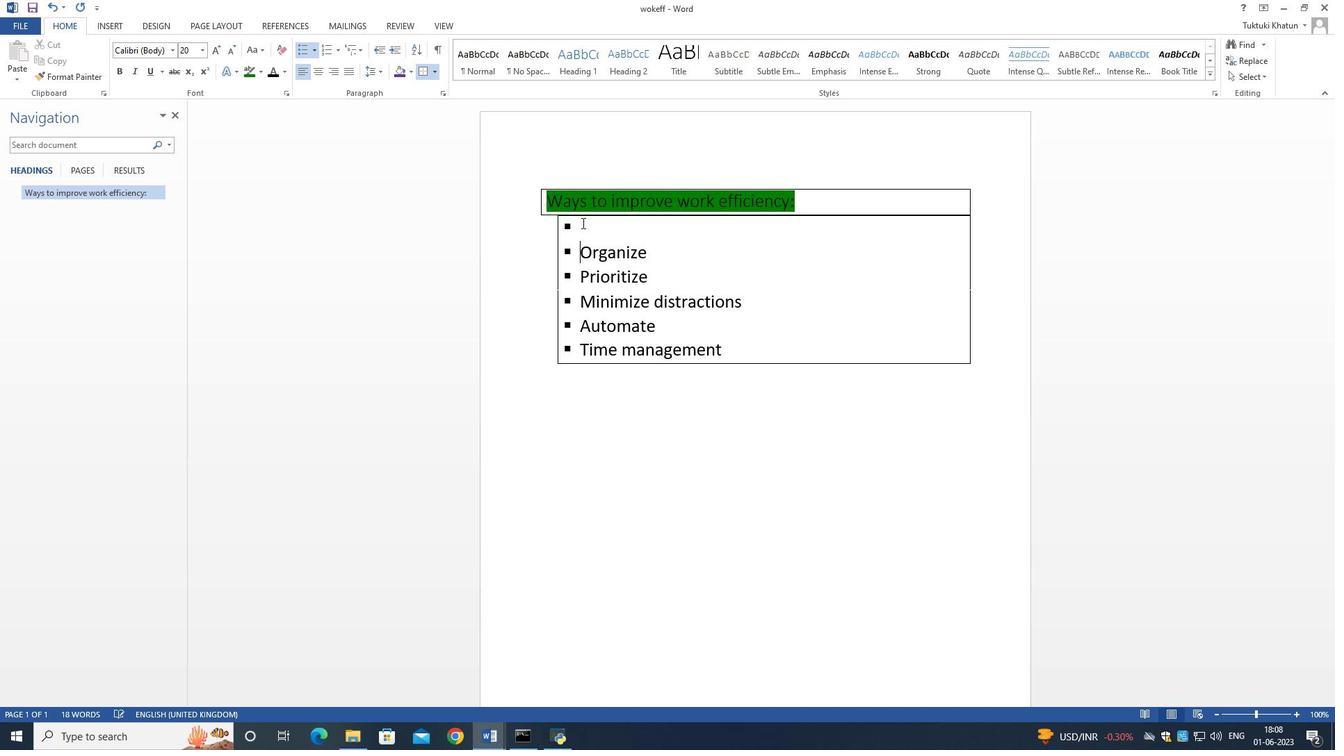 
Action: Key pressed <Key.backspace>
Screenshot: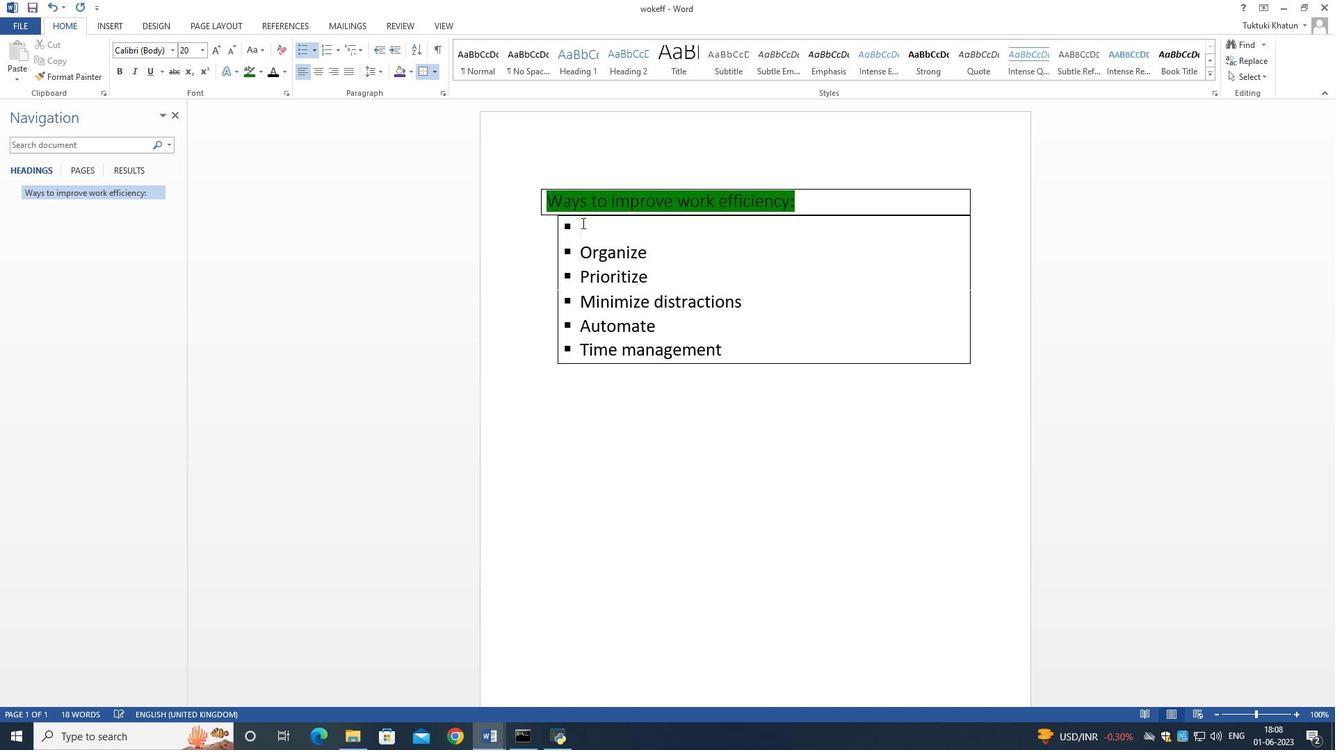 
Action: Mouse moved to (107, 25)
Screenshot: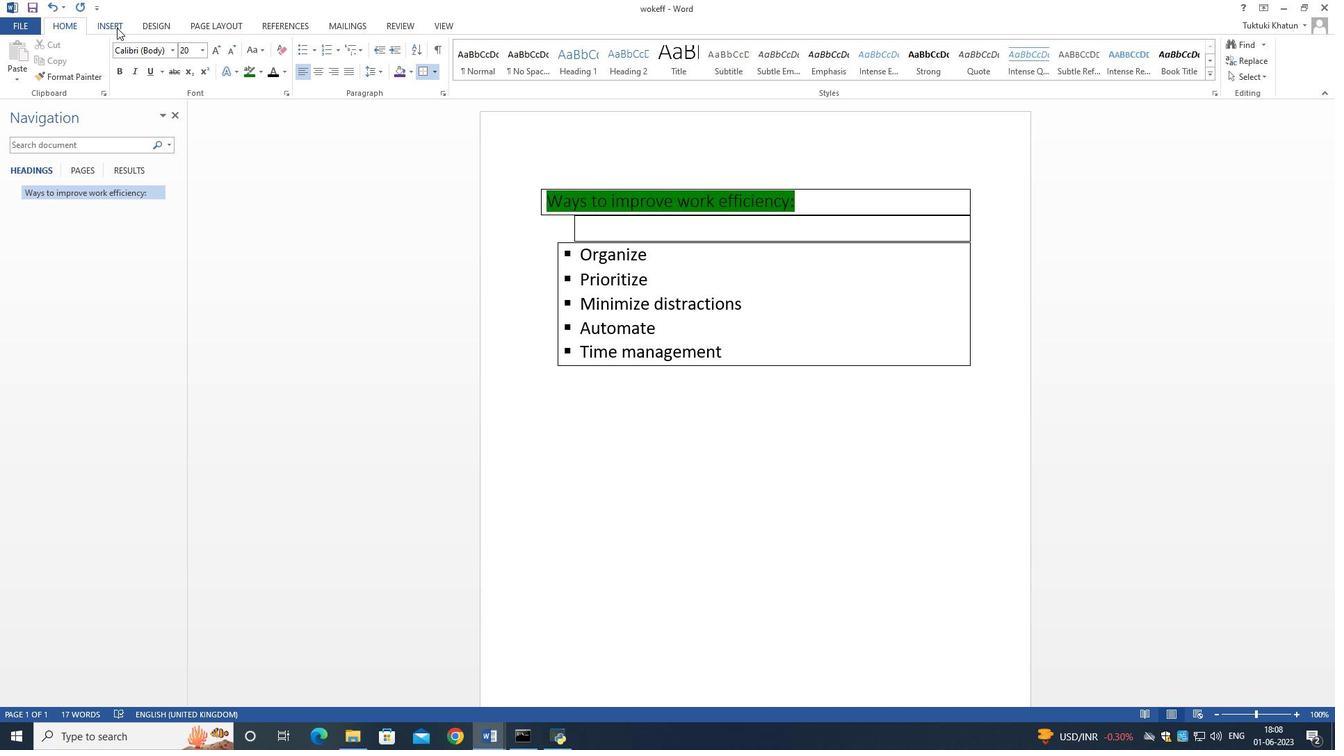 
Action: Mouse pressed left at (107, 25)
Screenshot: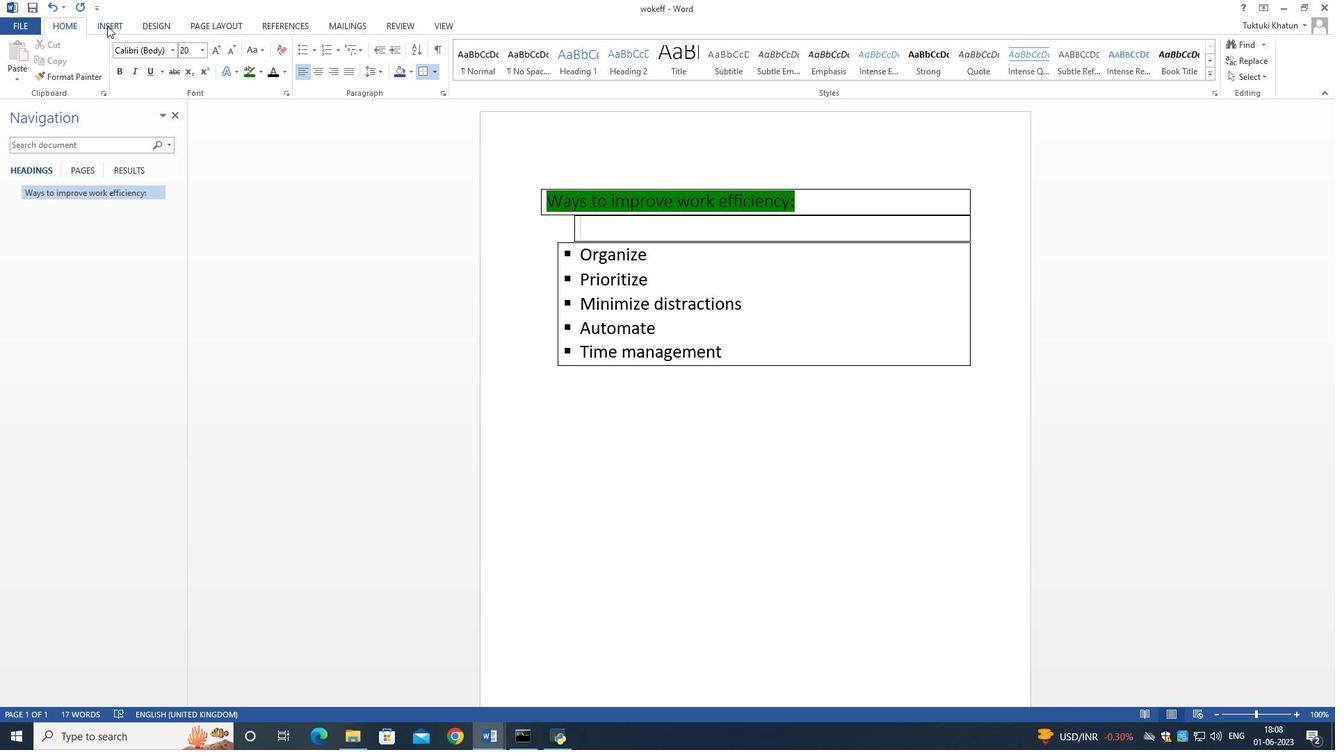 
Action: Mouse moved to (143, 55)
Screenshot: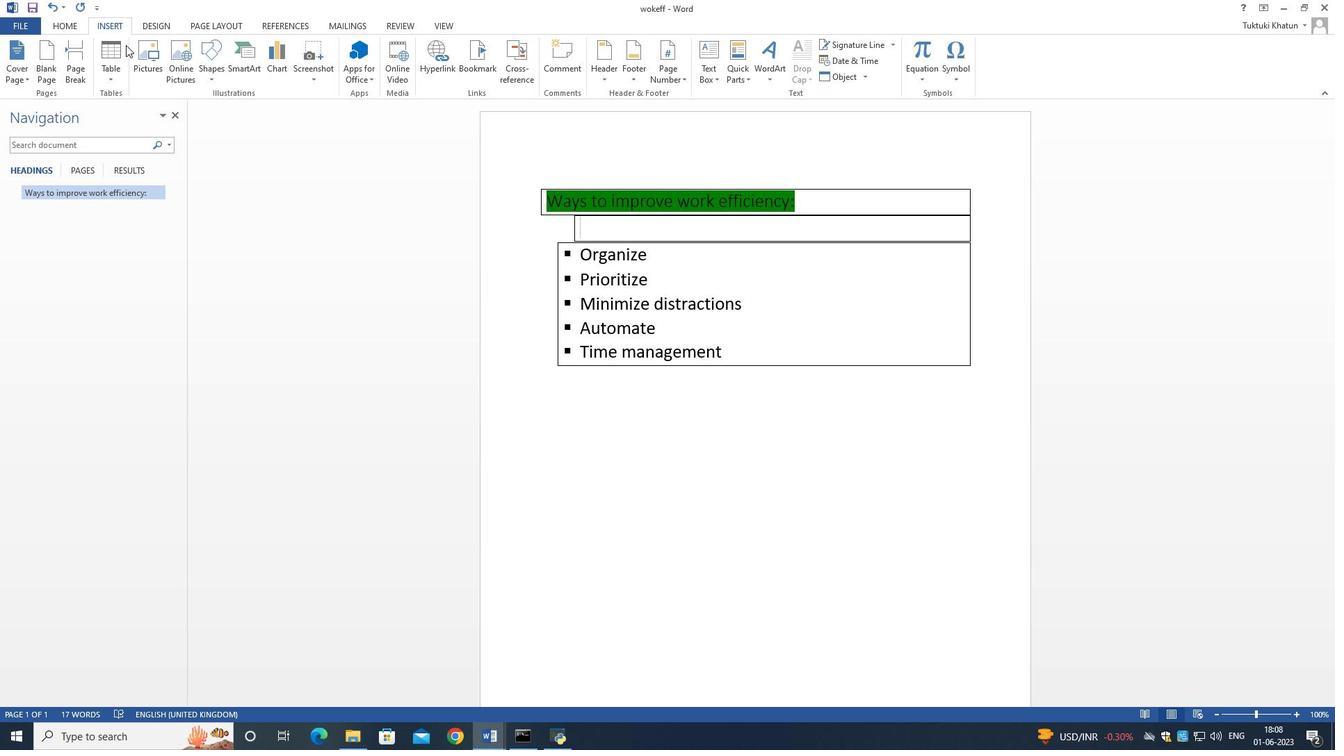 
Action: Mouse pressed left at (143, 55)
Screenshot: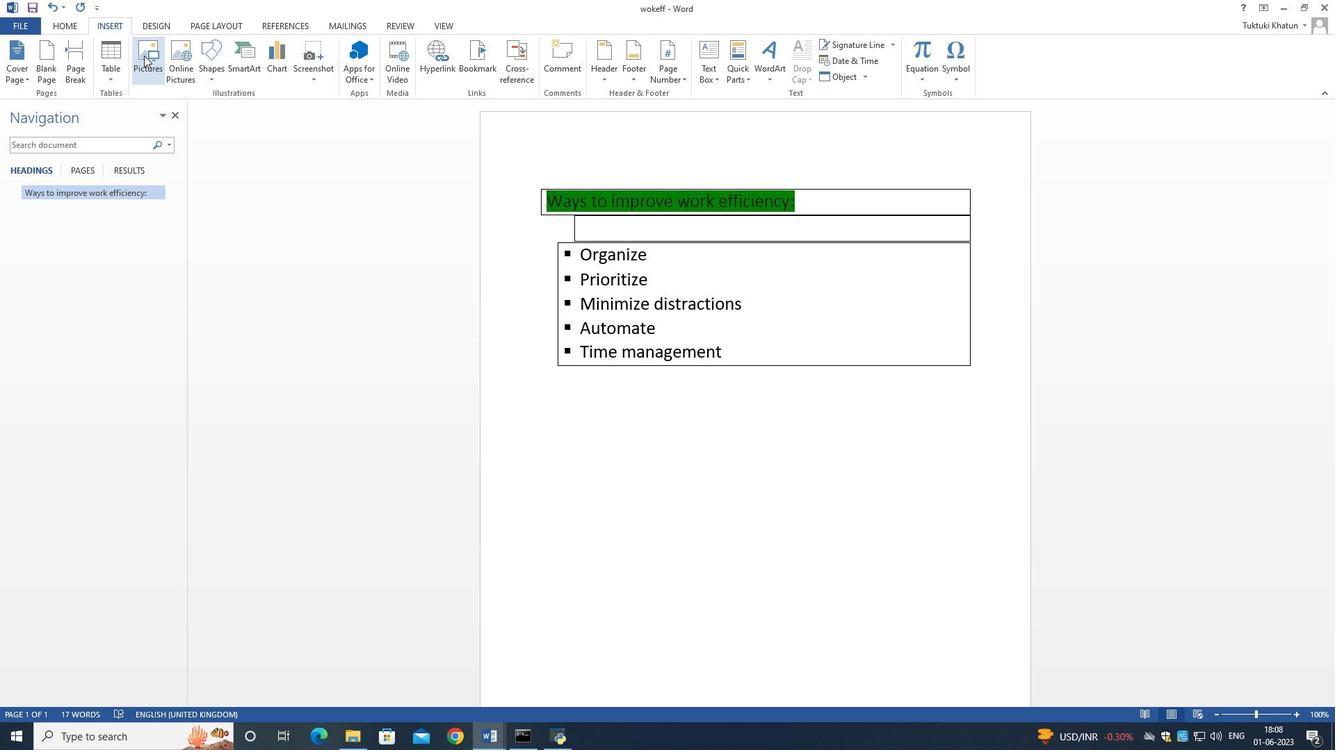 
Action: Mouse moved to (644, 13)
Screenshot: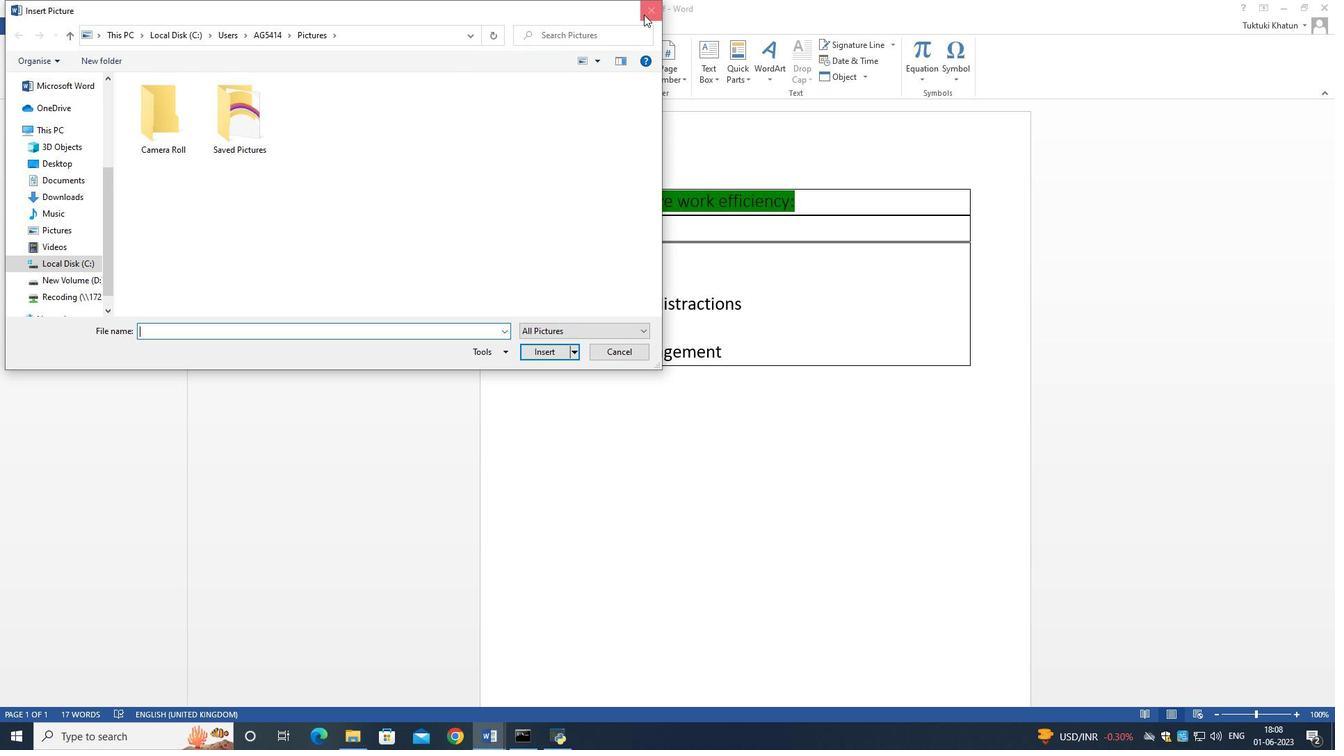 
Action: Mouse pressed left at (644, 13)
Screenshot: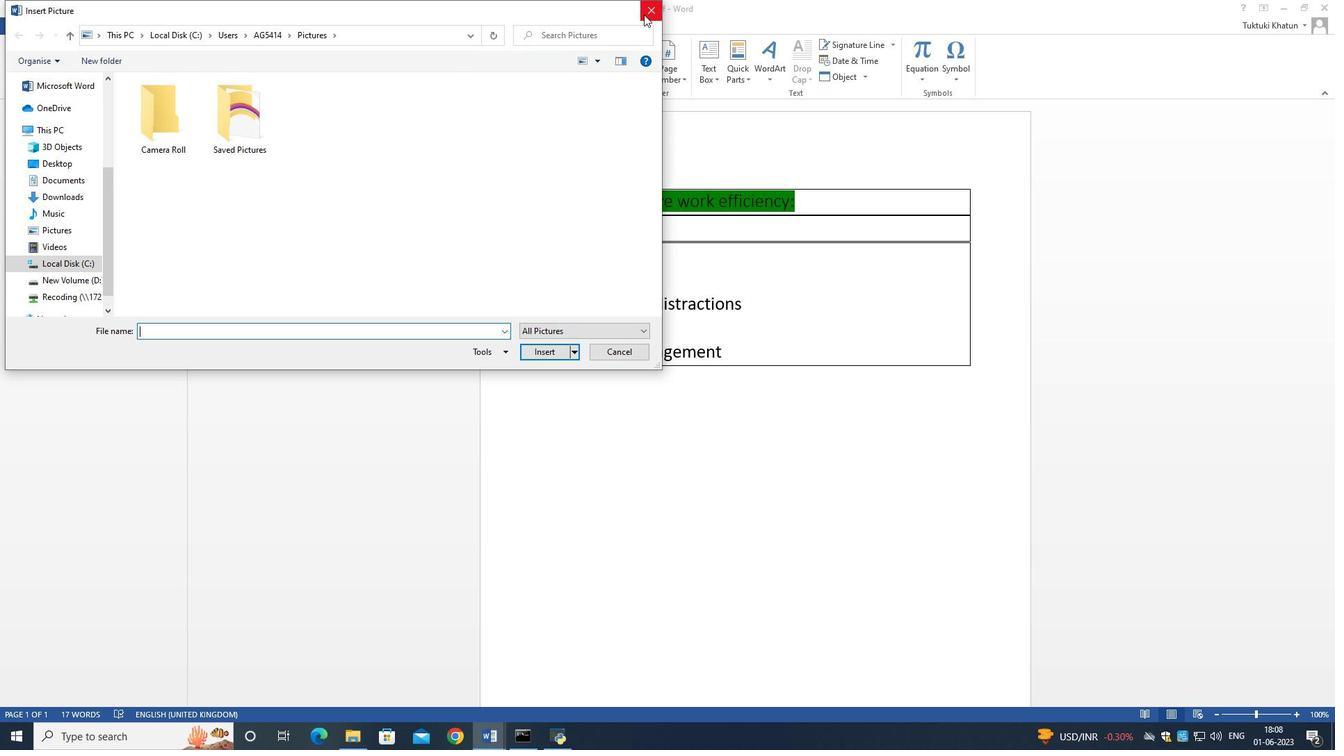 
Action: Mouse moved to (233, 73)
Screenshot: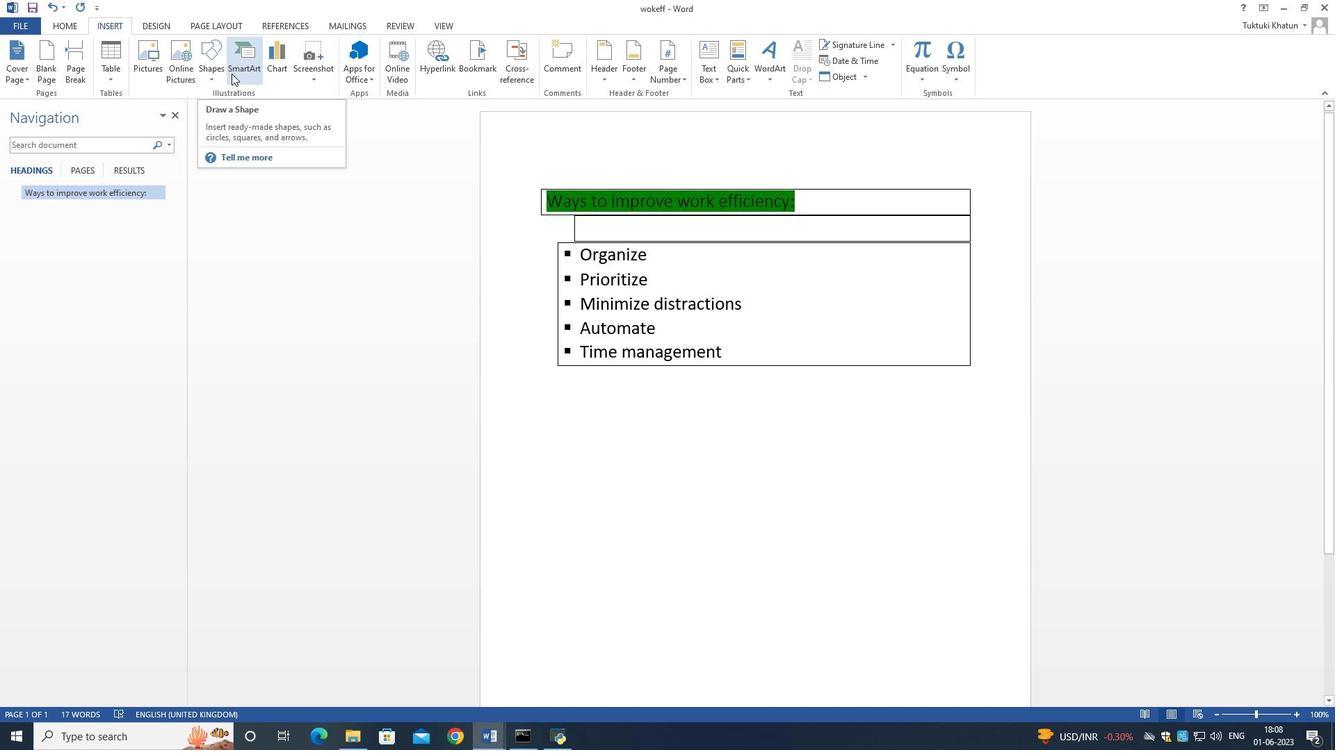 
Action: Mouse pressed left at (233, 73)
Screenshot: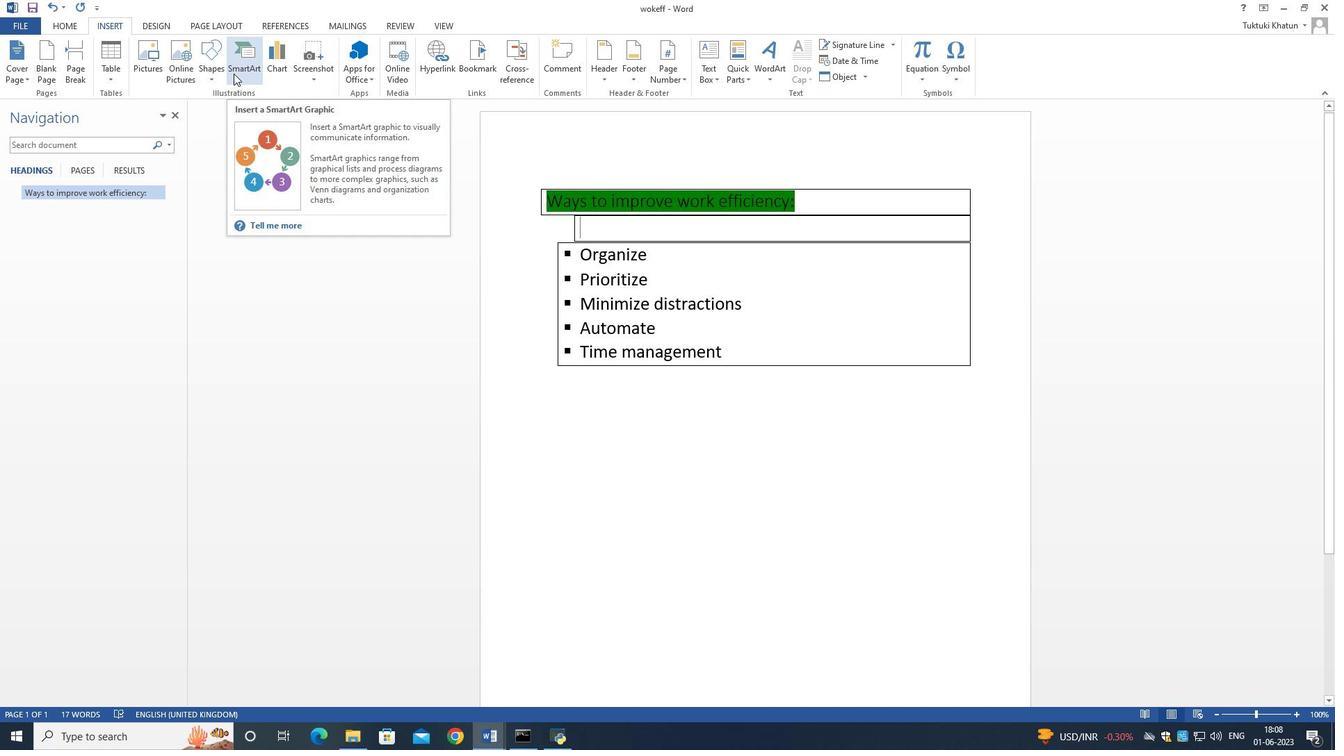 
Action: Mouse moved to (885, 236)
Screenshot: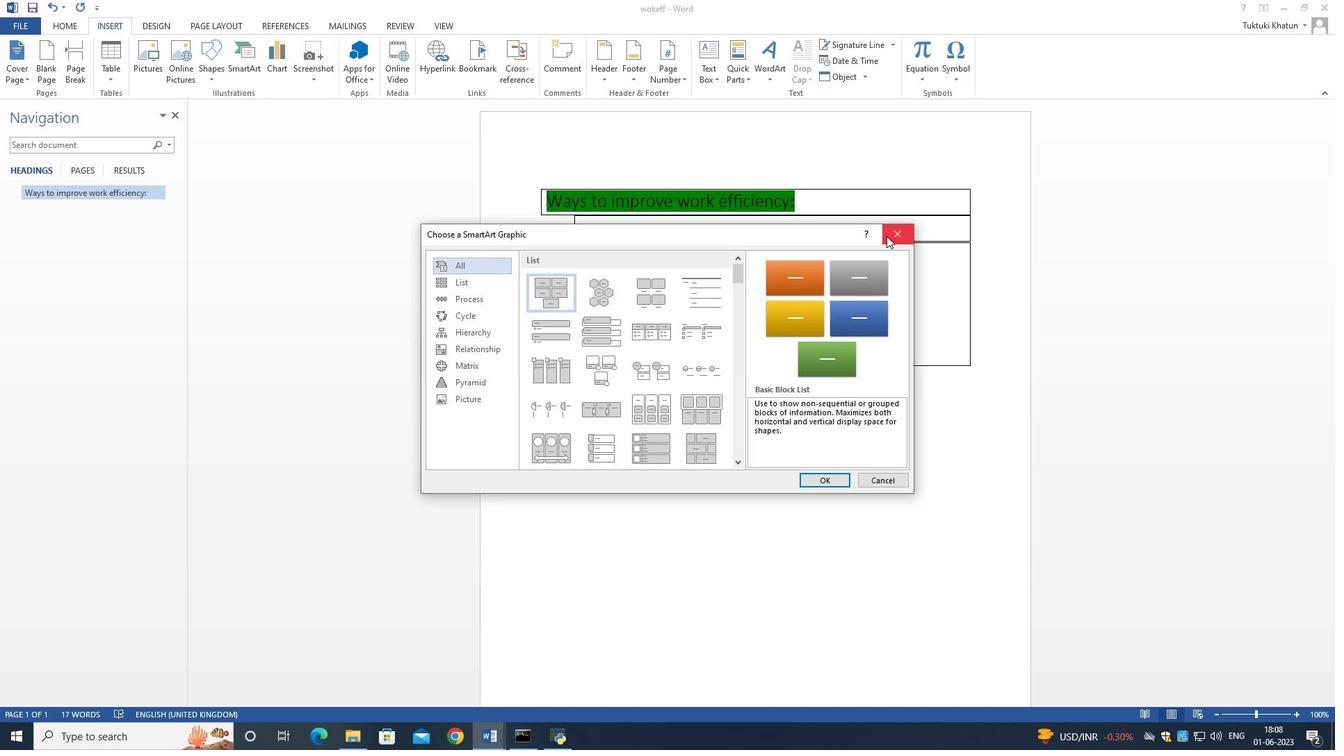 
Action: Mouse pressed left at (885, 236)
Screenshot: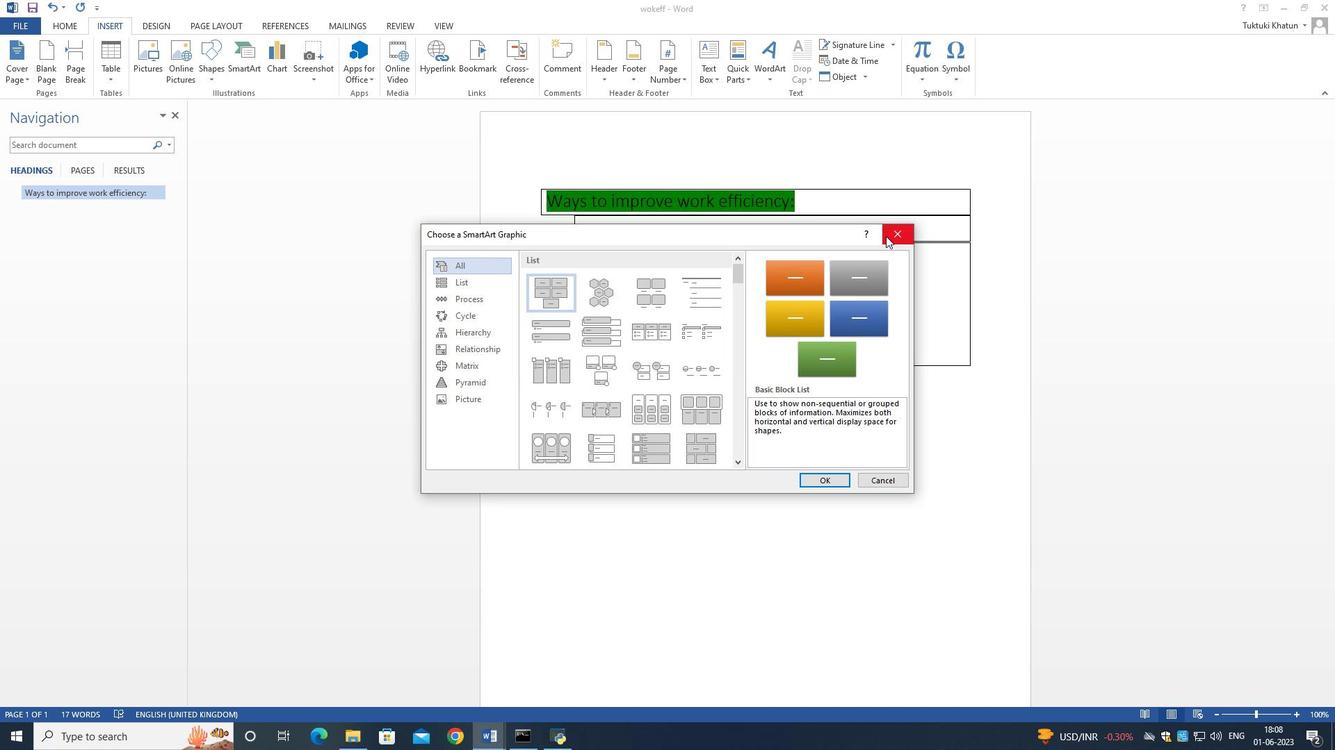 
Action: Mouse moved to (160, 24)
Screenshot: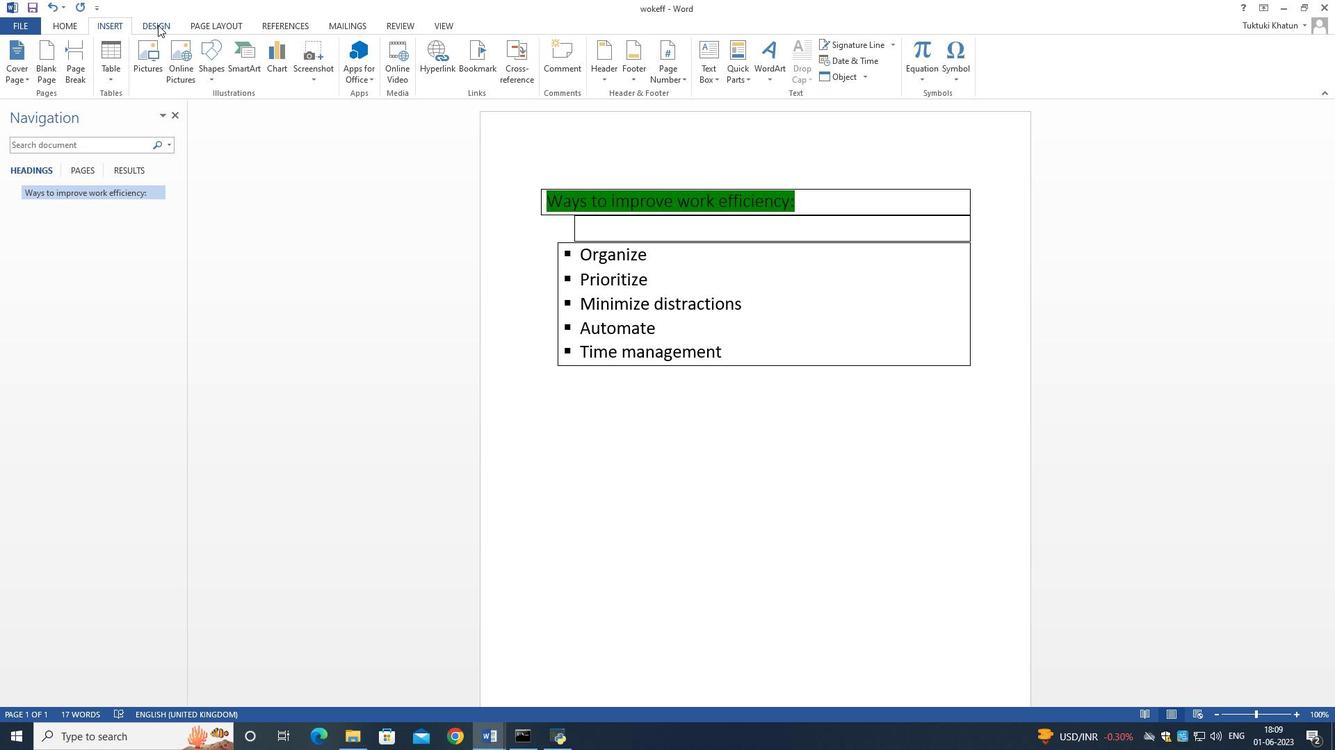 
Action: Mouse pressed left at (160, 24)
Screenshot: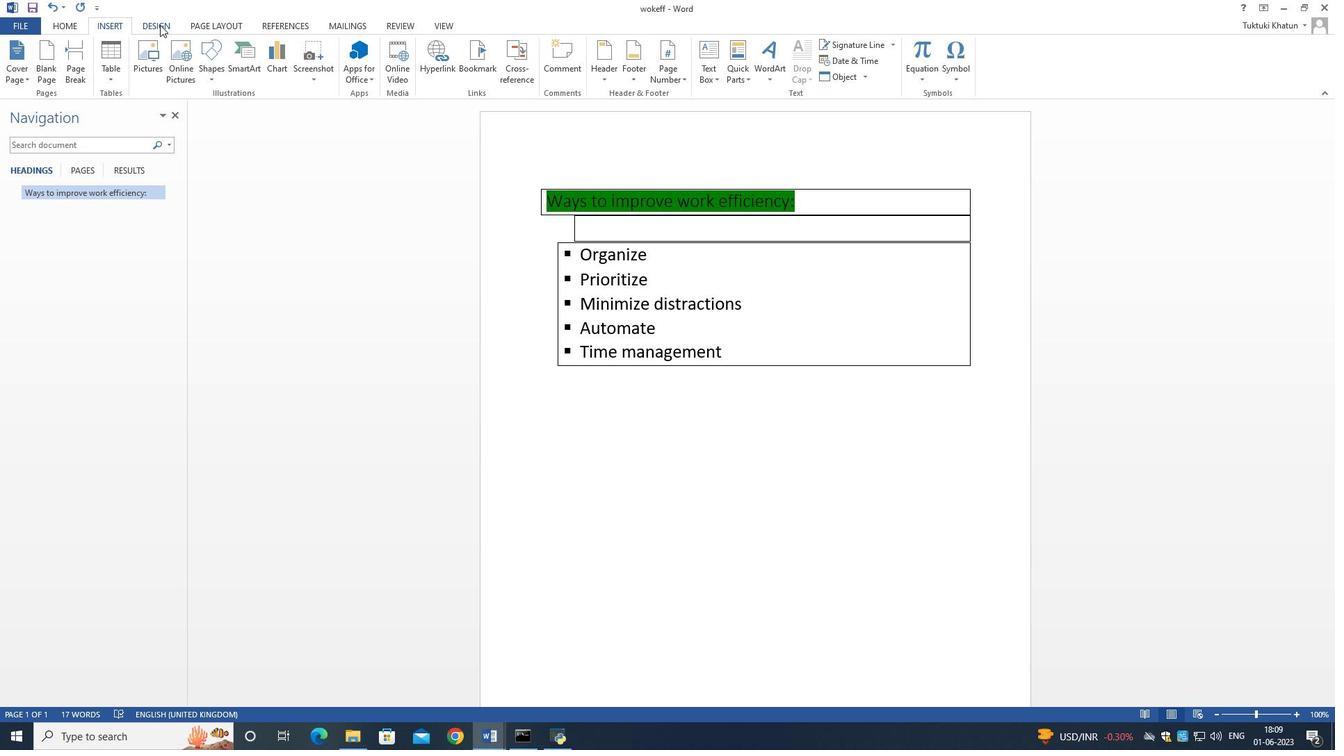 
Action: Mouse moved to (116, 30)
Screenshot: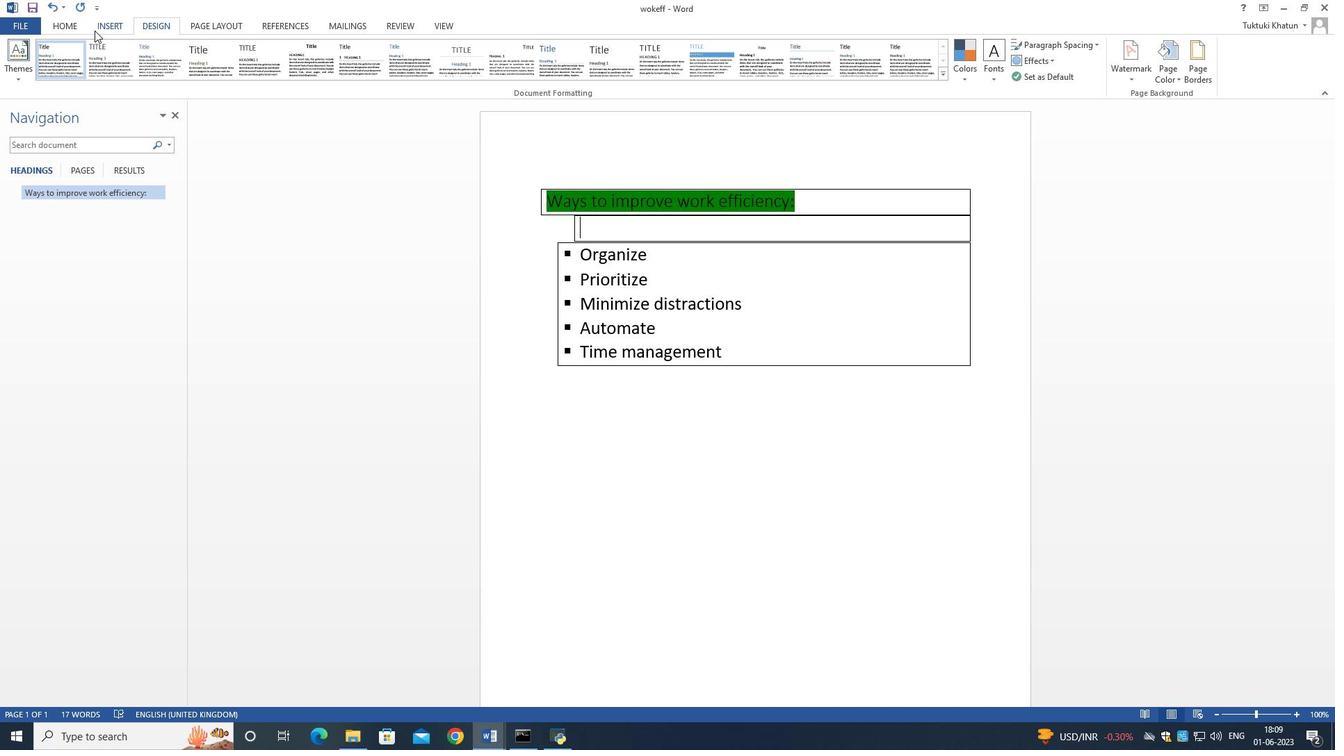 
Action: Mouse pressed left at (116, 30)
Screenshot: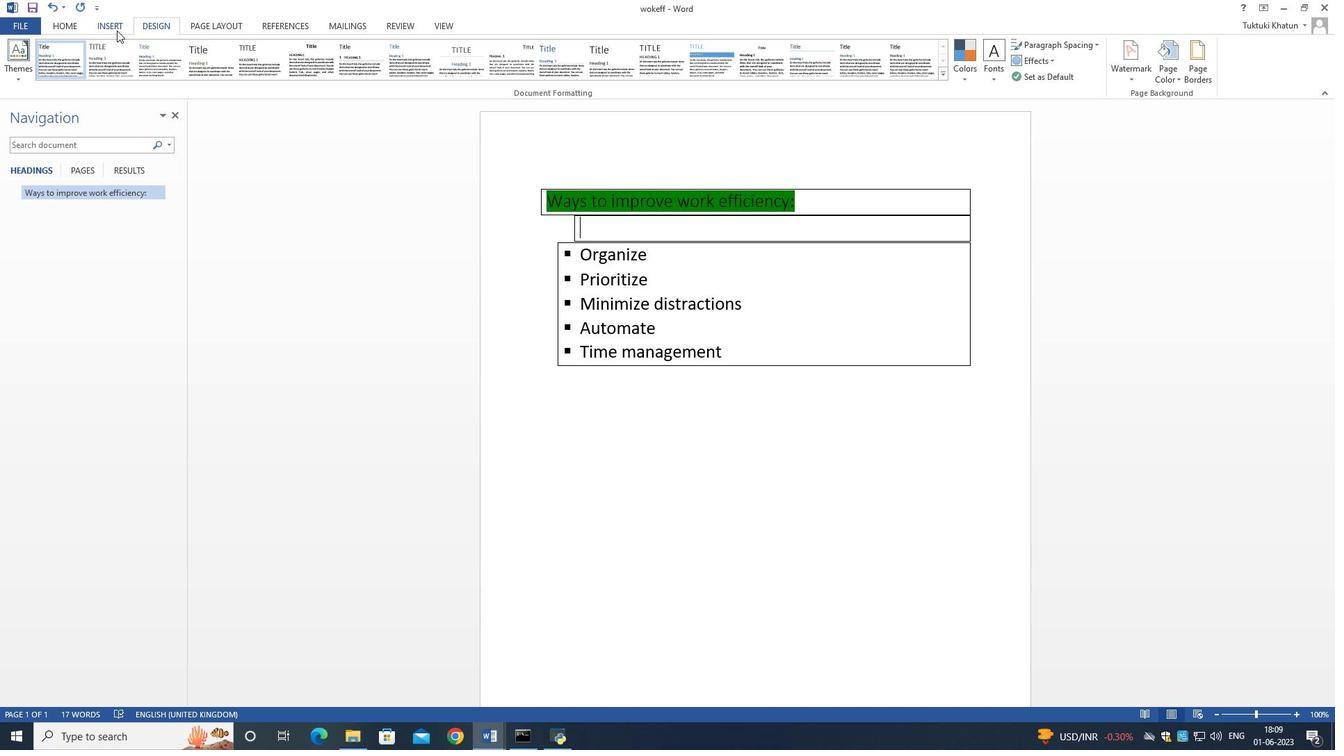 
Action: Mouse moved to (143, 27)
Screenshot: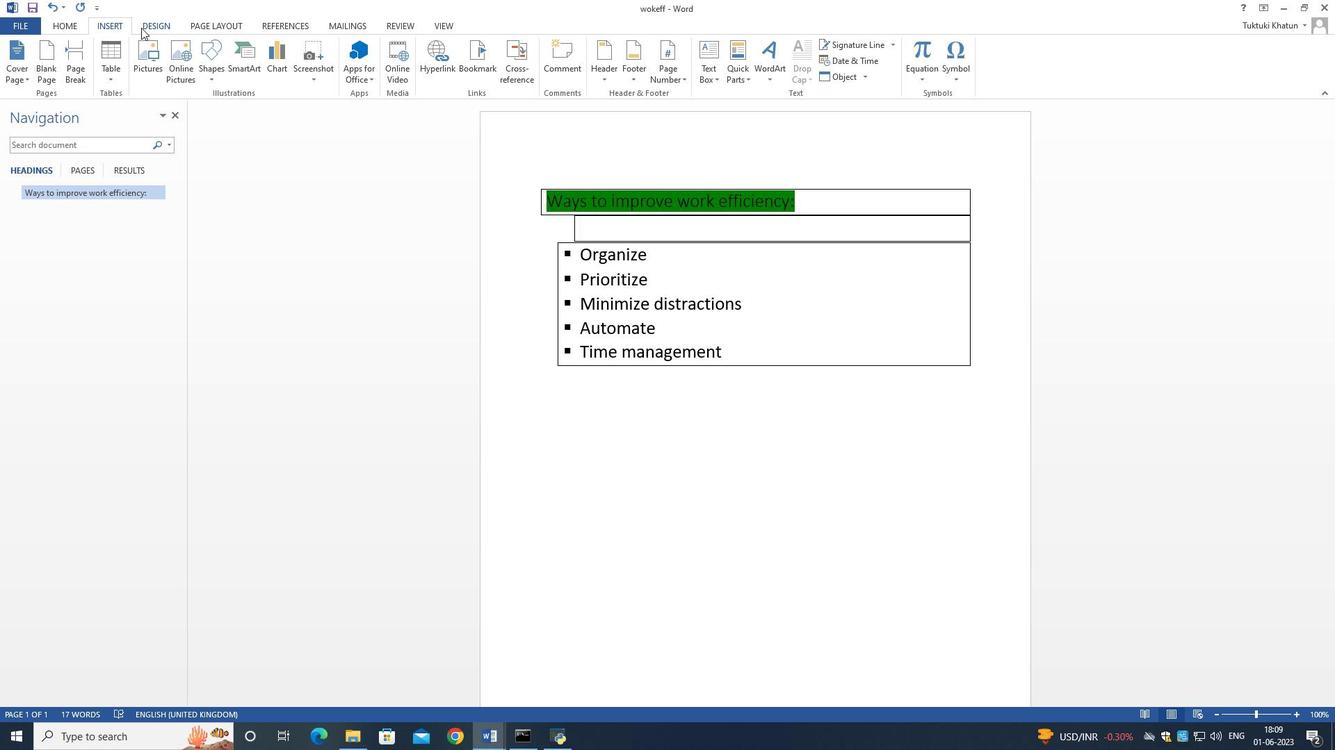 
Action: Mouse pressed left at (143, 27)
Screenshot: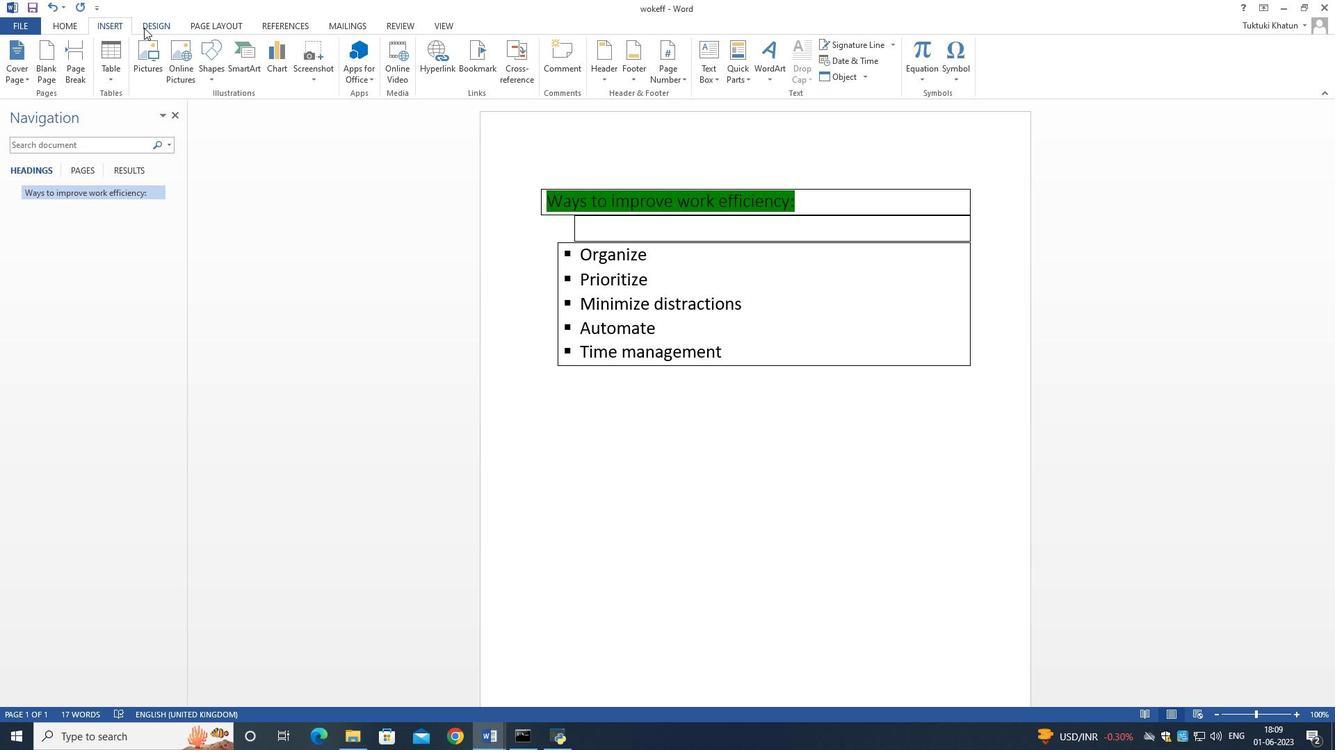 
Action: Mouse moved to (233, 27)
Screenshot: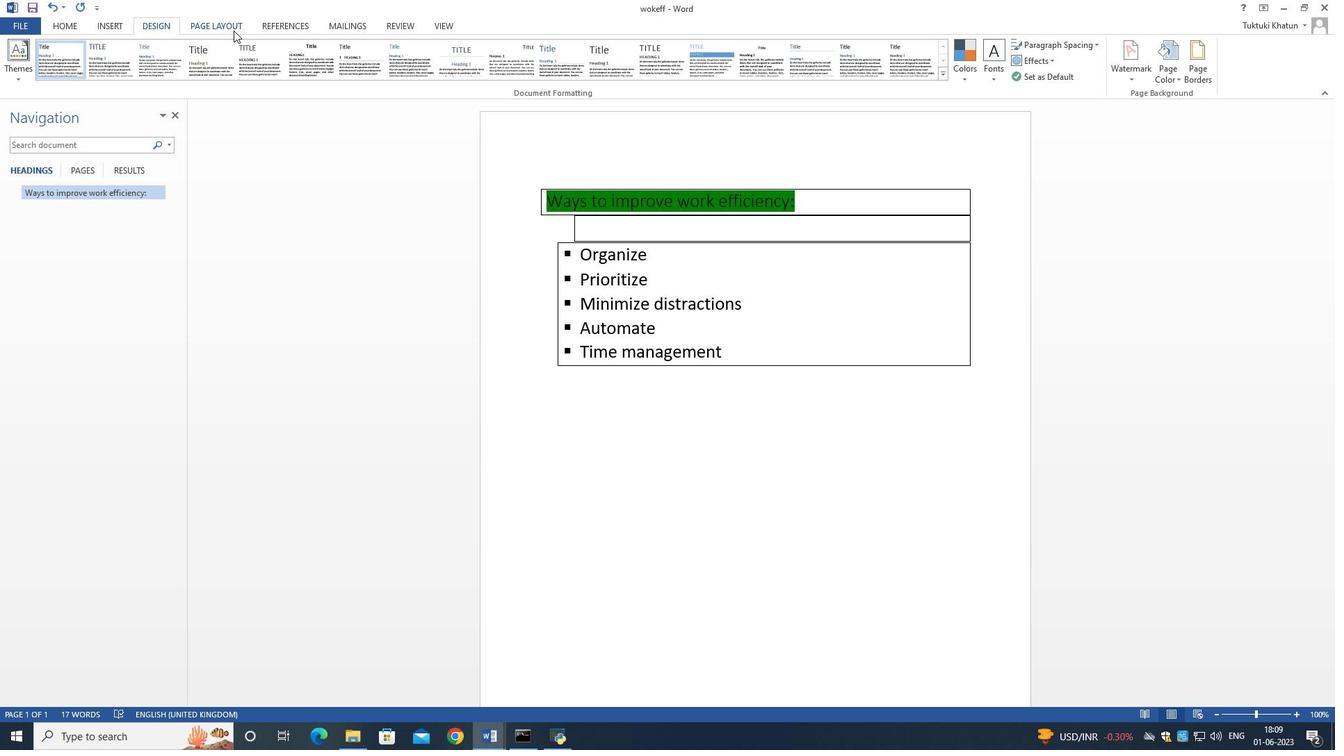 
Action: Mouse pressed left at (233, 27)
Screenshot: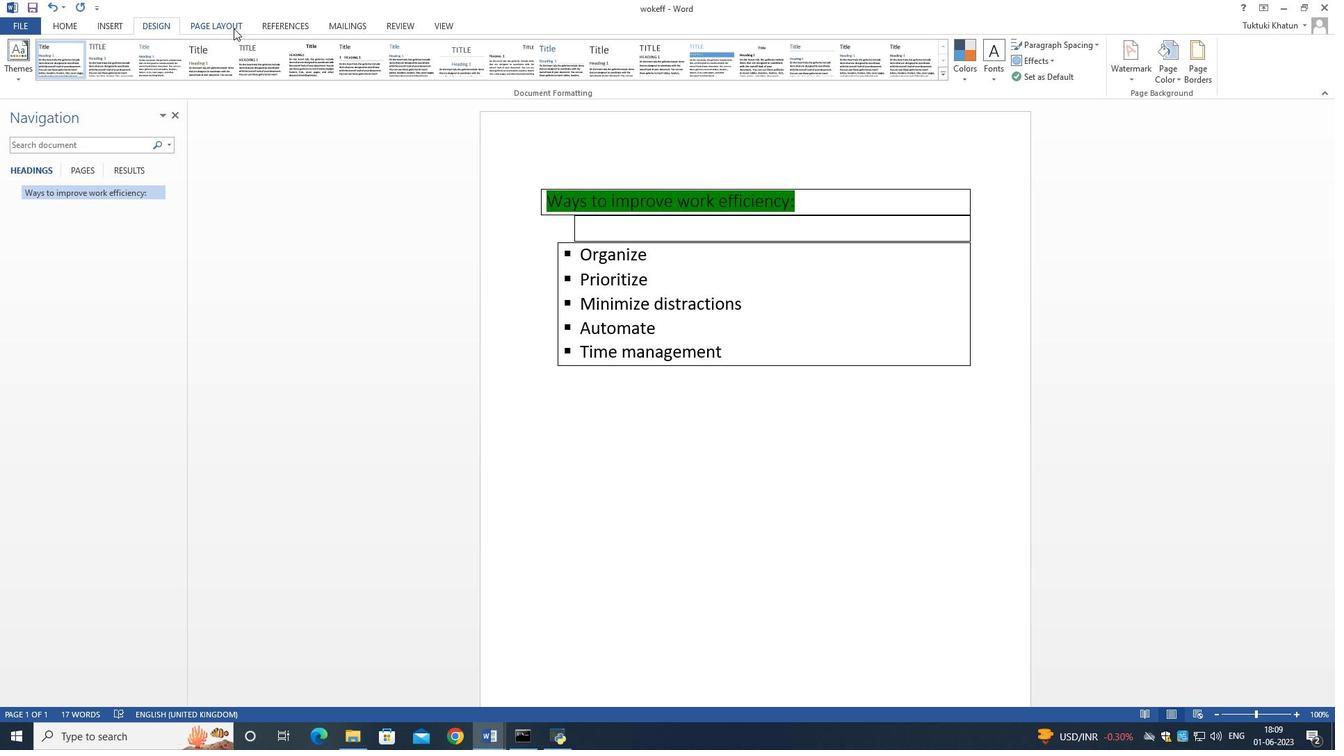 
Action: Mouse moved to (306, 25)
Screenshot: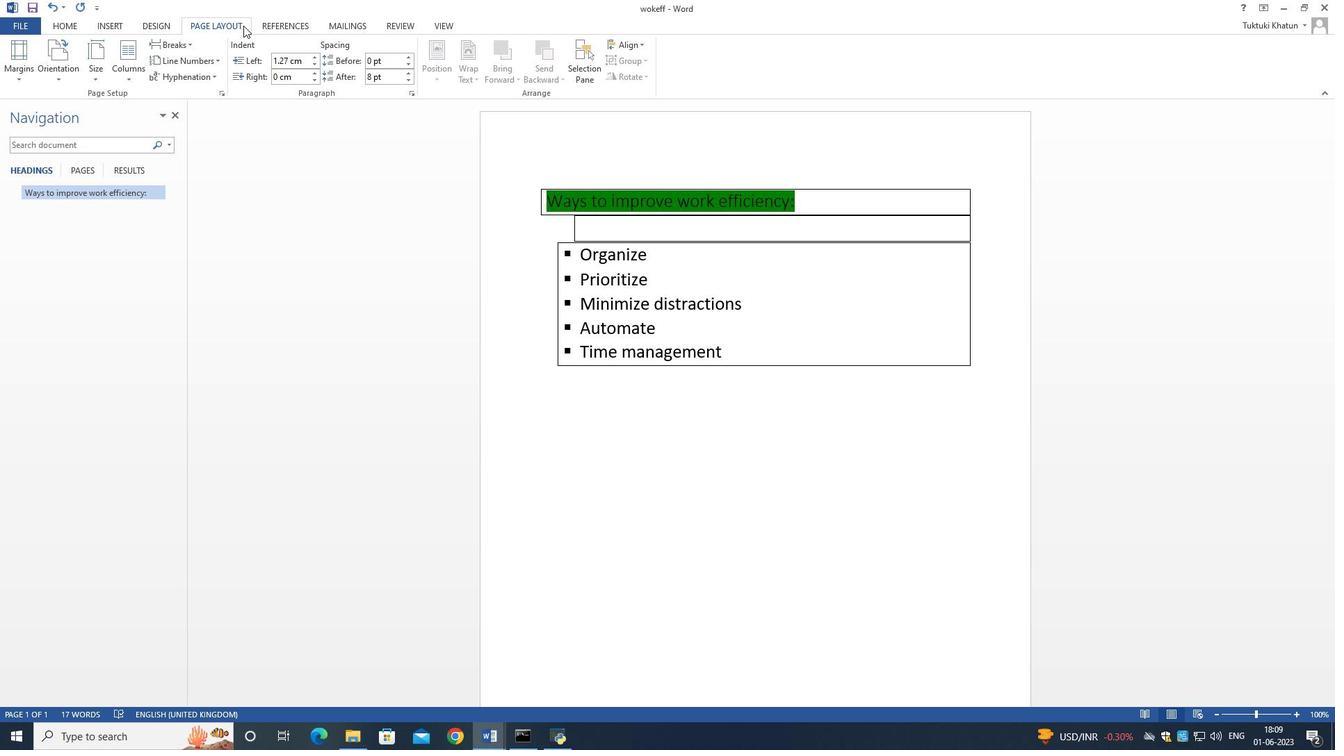 
Action: Mouse pressed left at (306, 25)
Screenshot: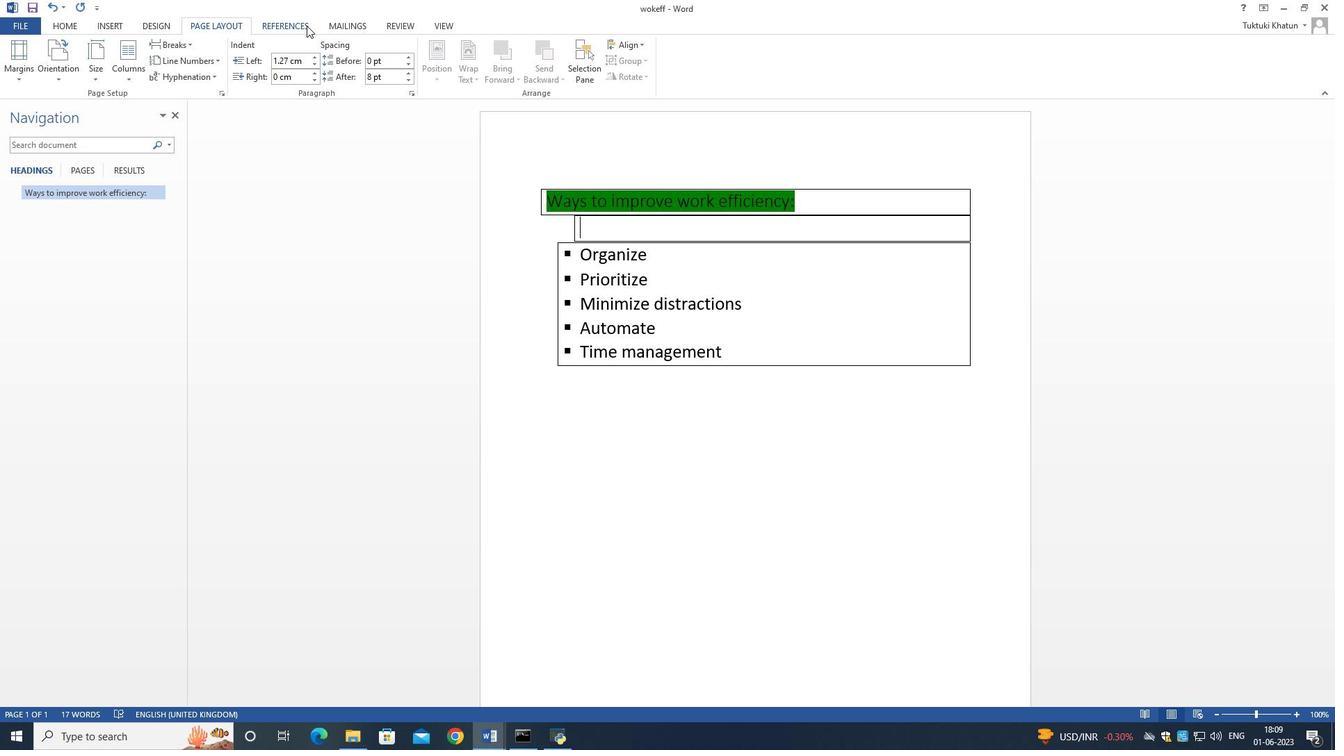 
Action: Mouse moved to (454, 25)
Screenshot: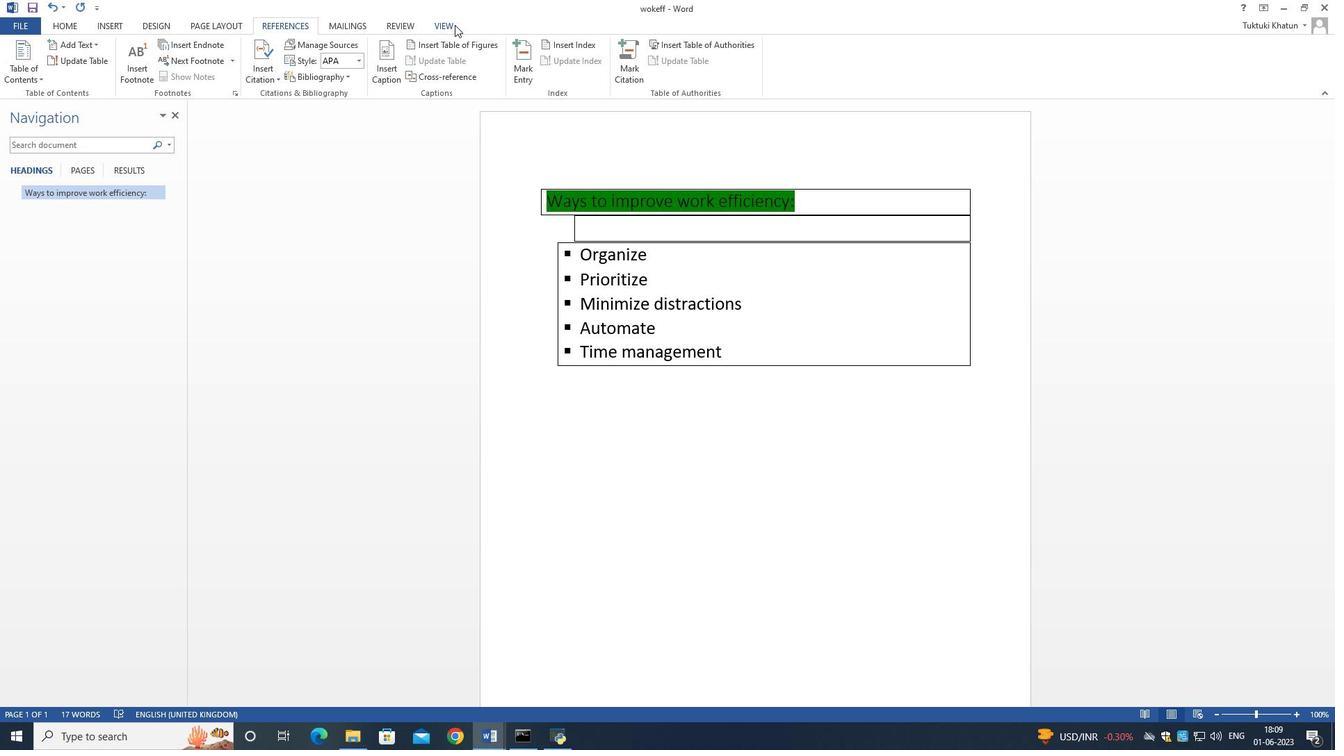 
Action: Mouse pressed left at (454, 25)
Screenshot: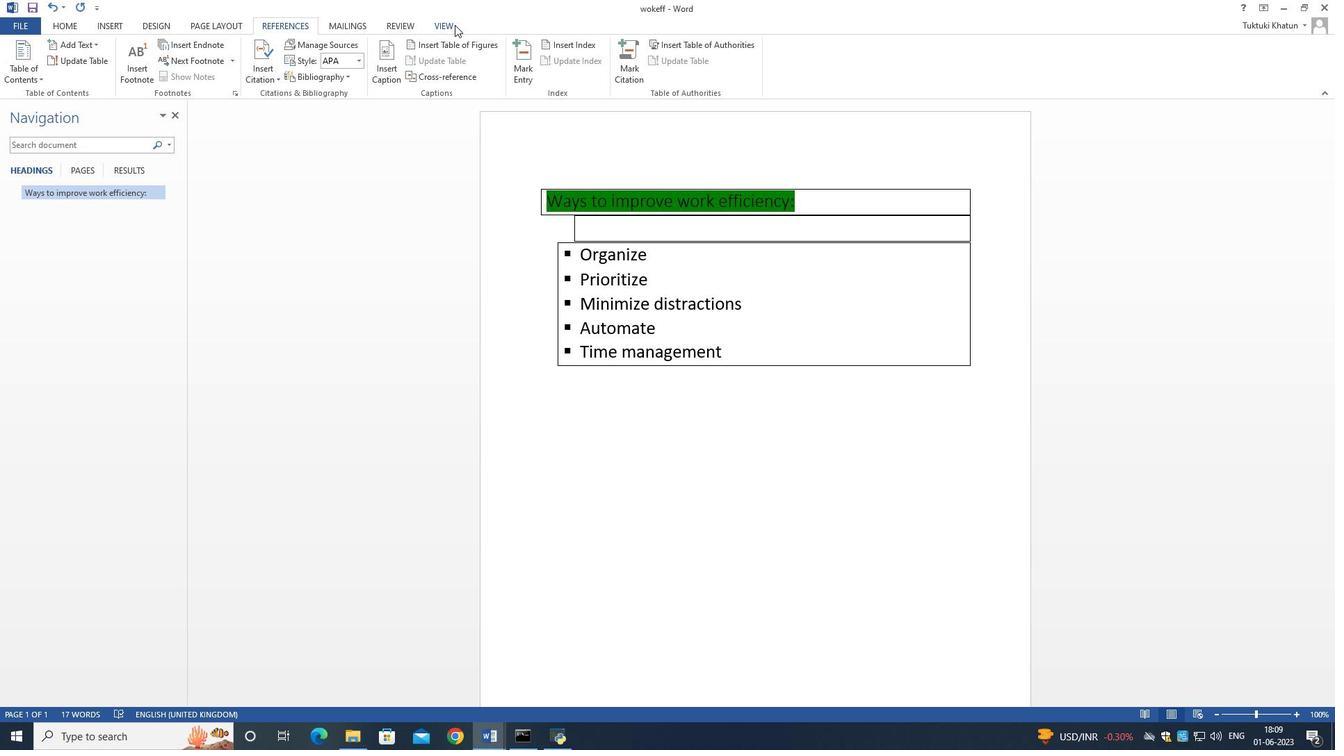 
Action: Mouse moved to (57, 25)
Screenshot: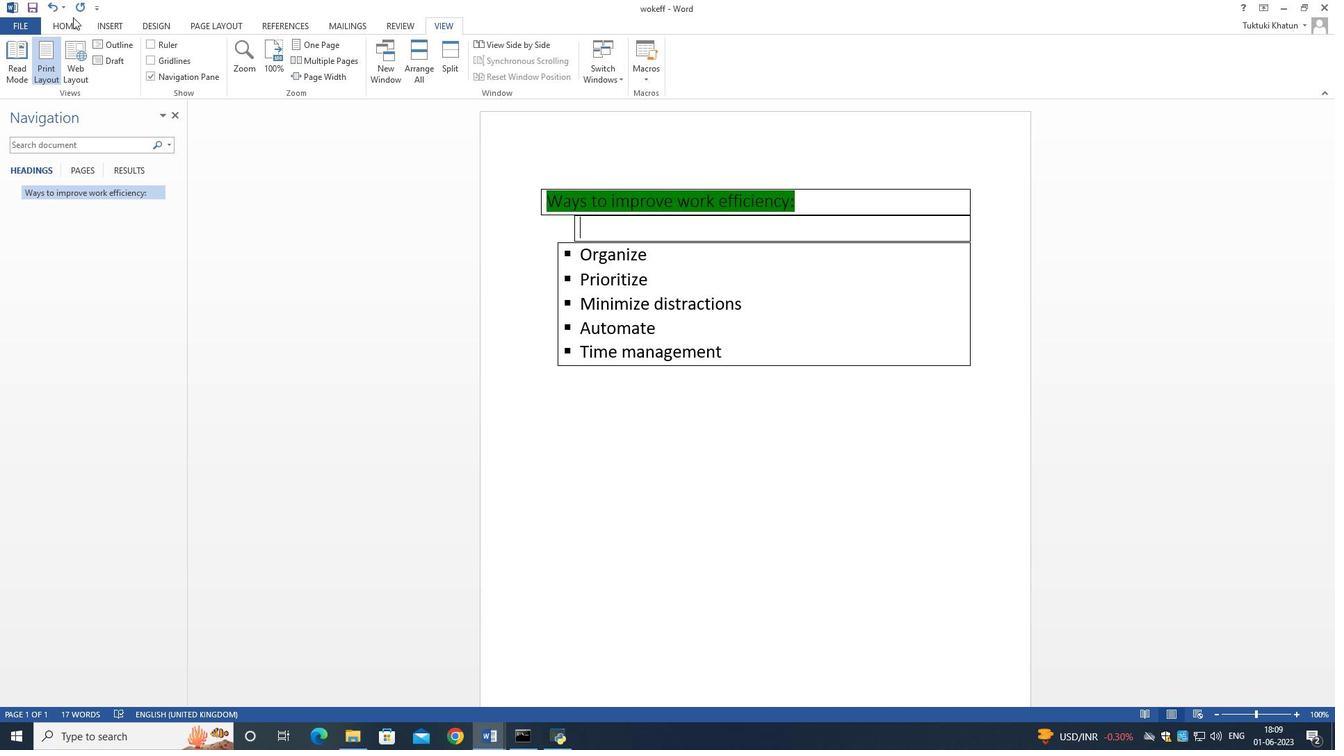 
Action: Mouse pressed left at (57, 25)
Screenshot: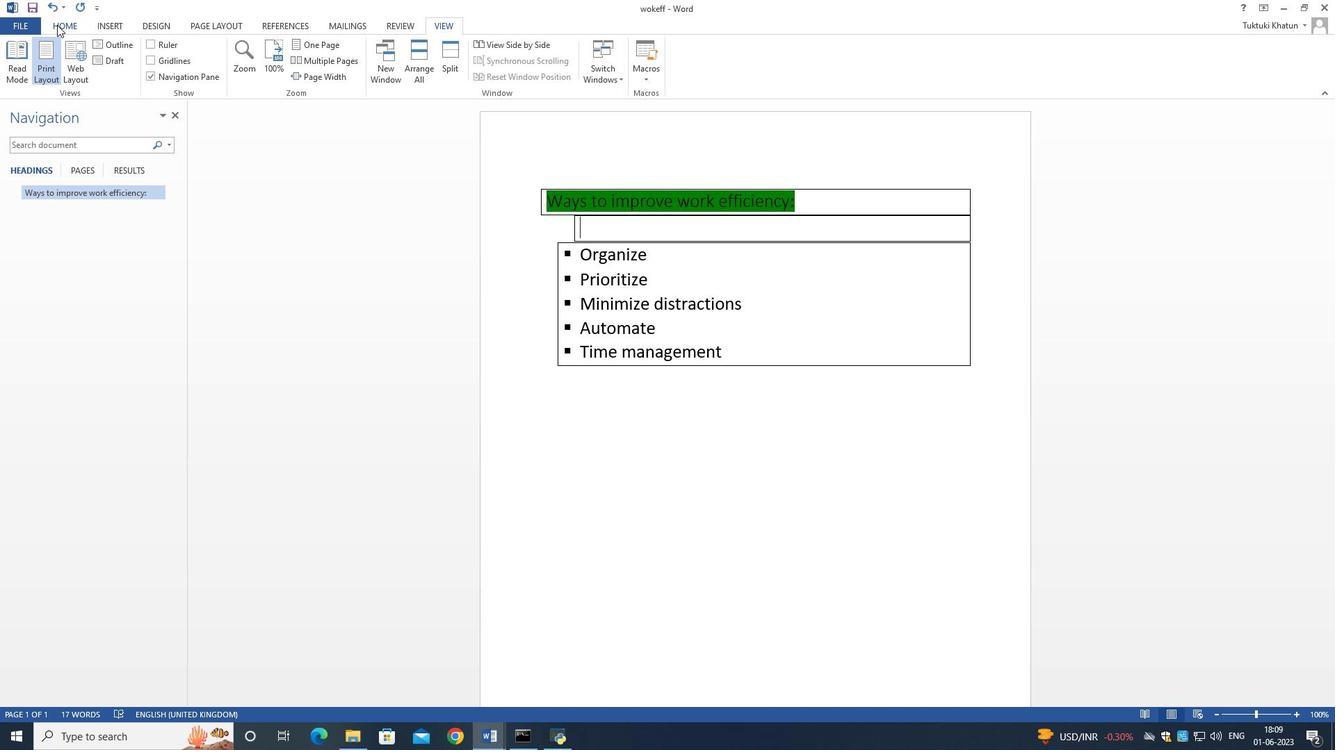 
Action: Mouse moved to (117, 20)
Screenshot: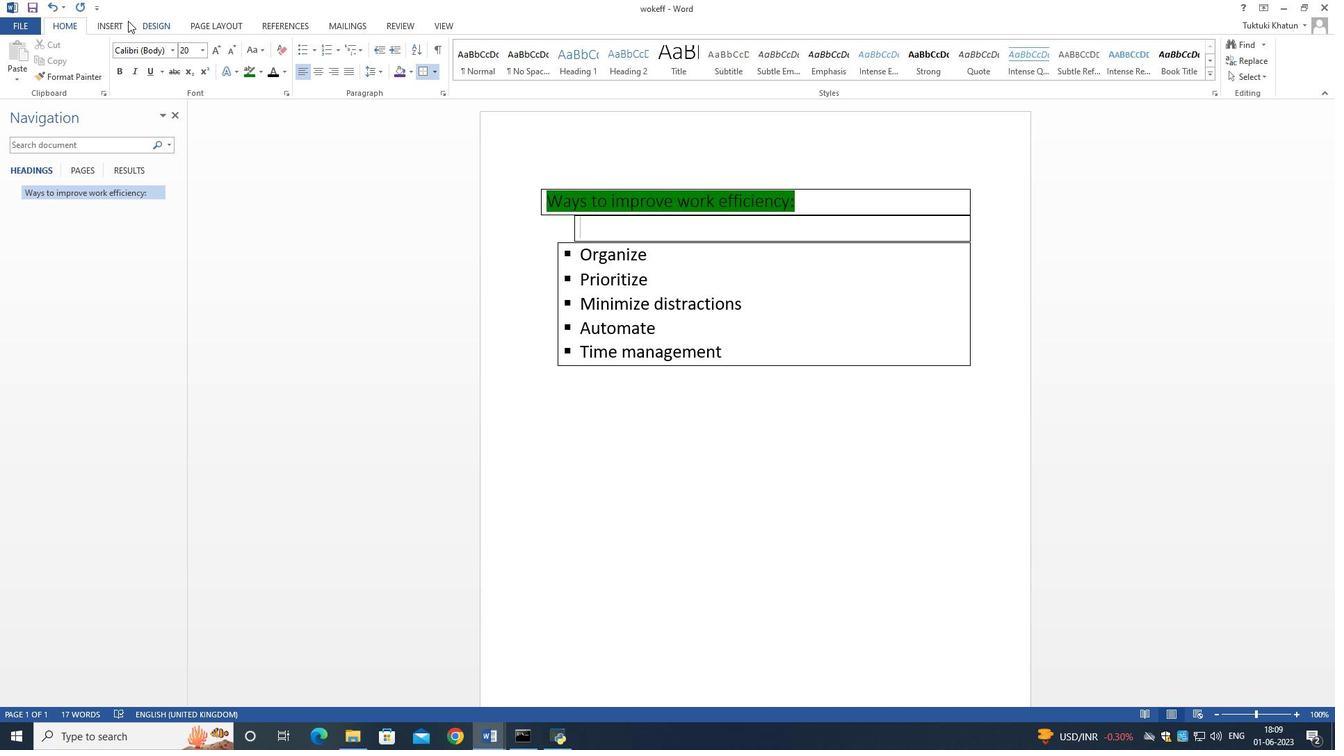 
Action: Mouse pressed left at (117, 20)
Screenshot: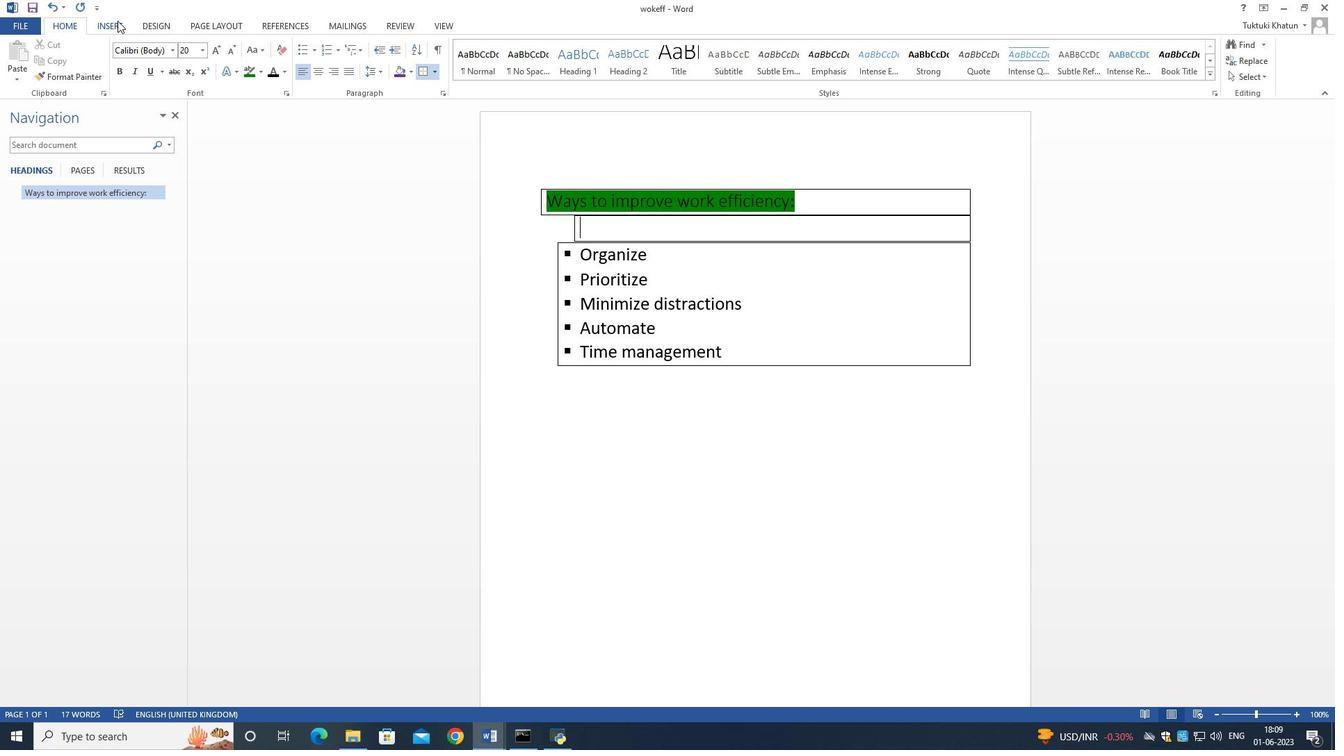 
Action: Mouse moved to (215, 79)
Screenshot: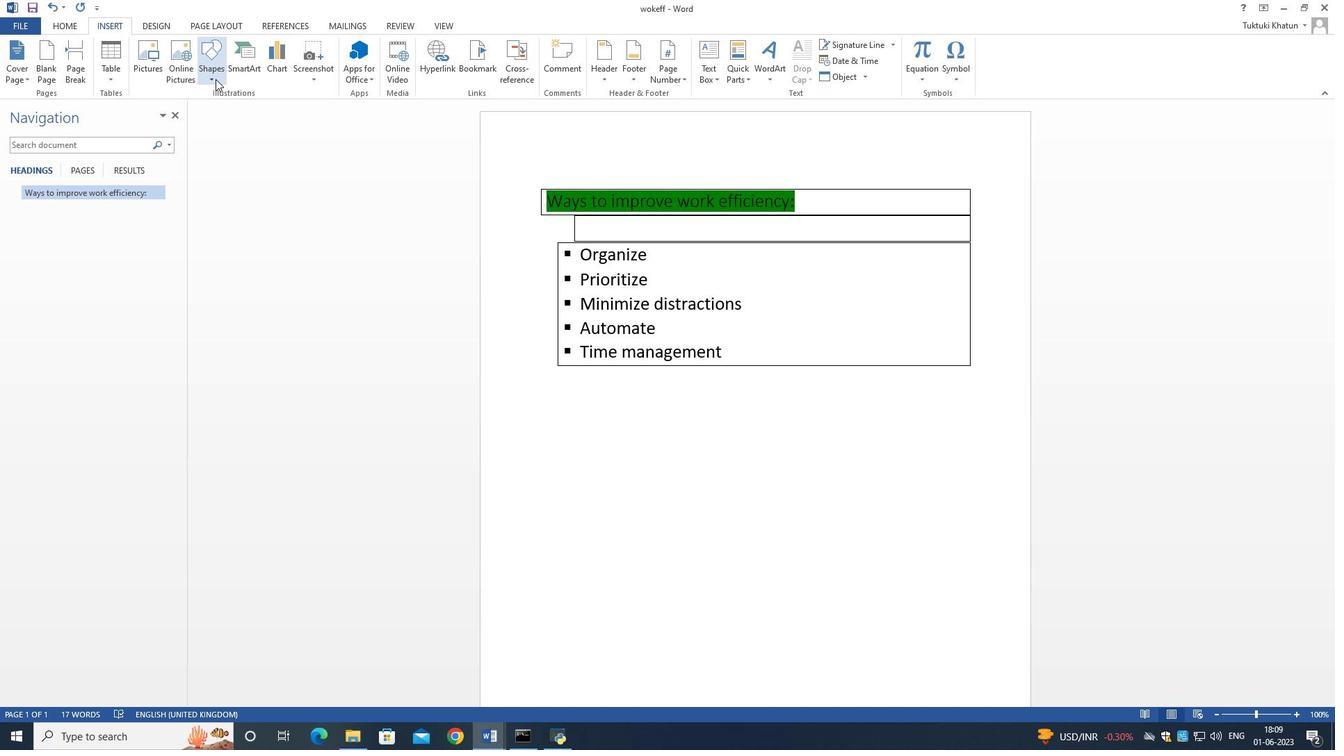 
Action: Mouse pressed left at (215, 79)
Screenshot: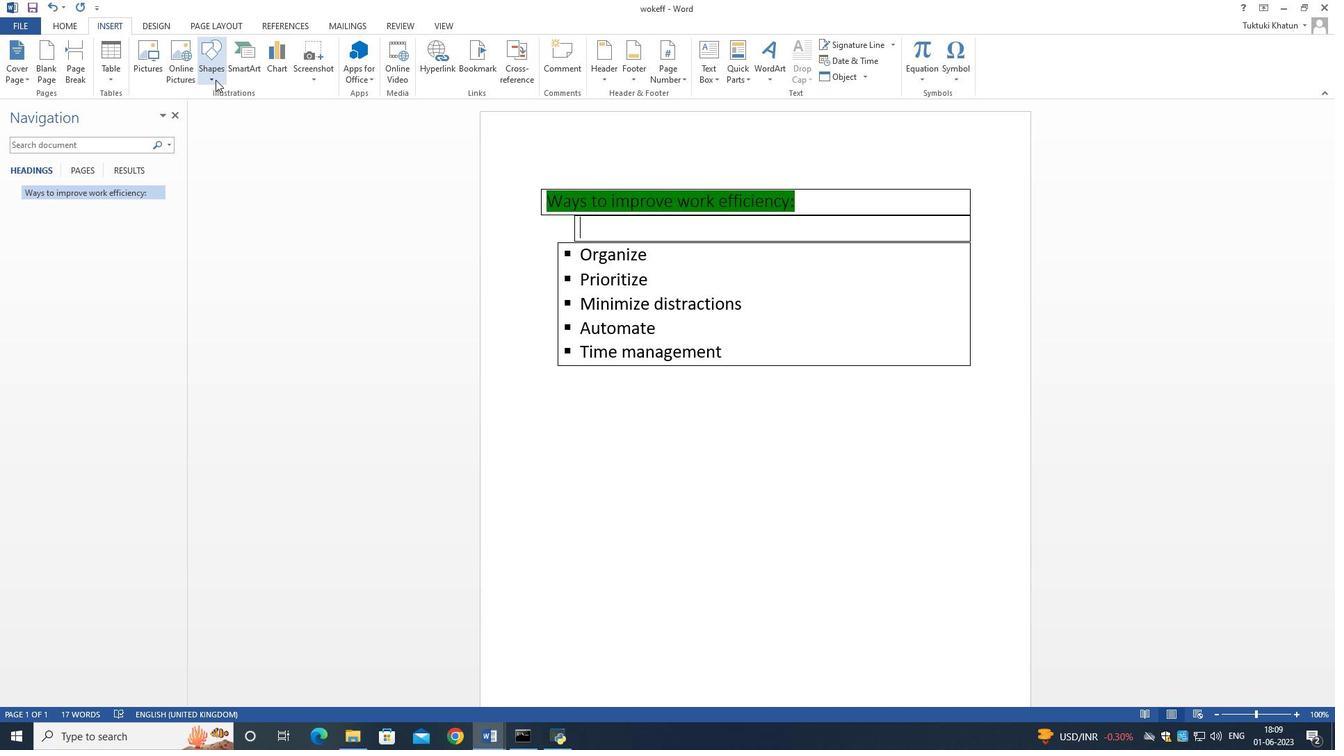 
Action: Mouse pressed left at (215, 79)
Screenshot: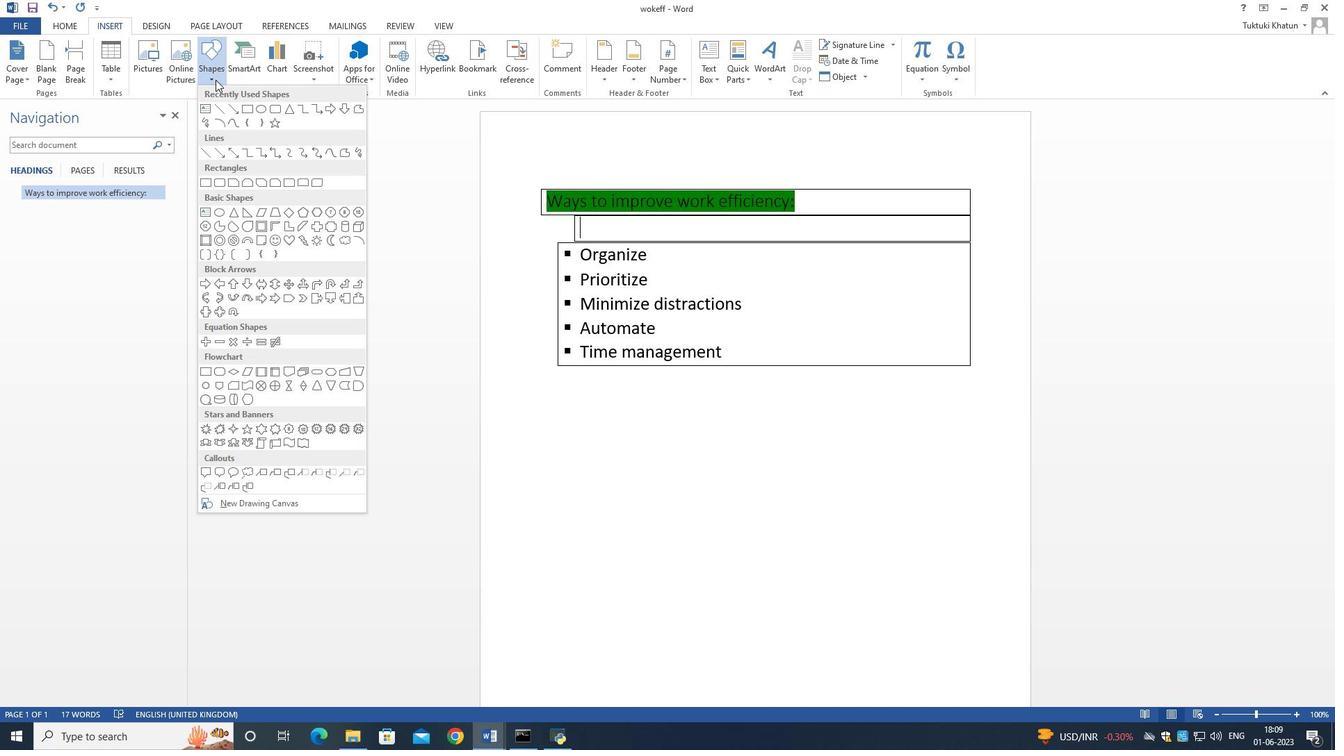 
Action: Mouse moved to (241, 70)
Screenshot: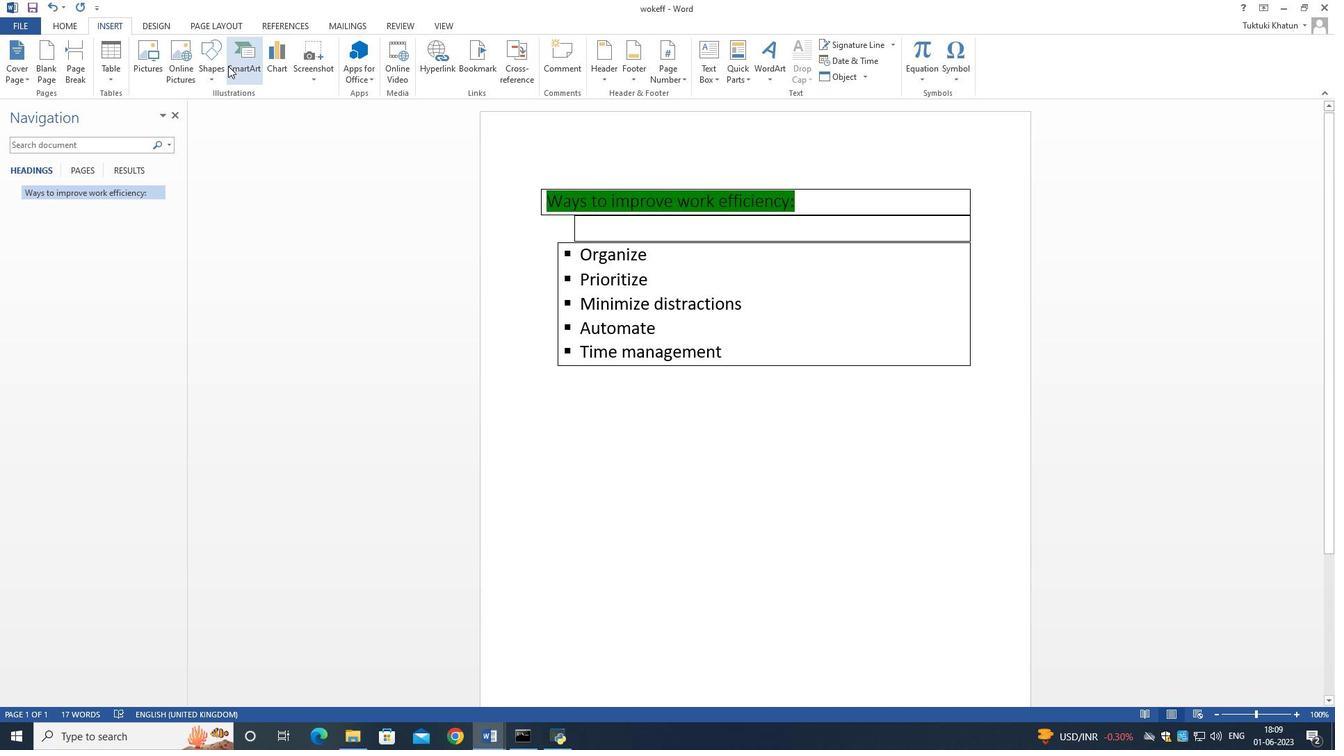 
Action: Mouse pressed left at (241, 70)
Screenshot: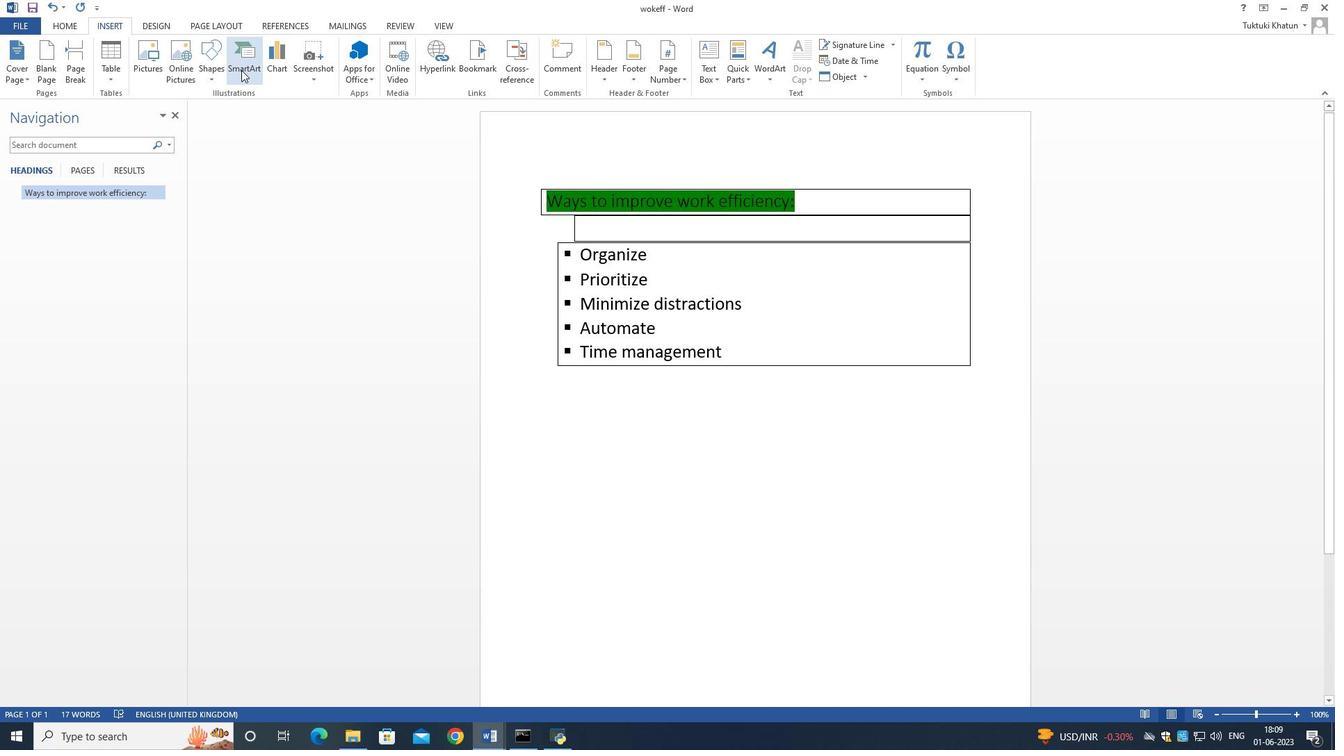 
Action: Mouse moved to (474, 384)
Screenshot: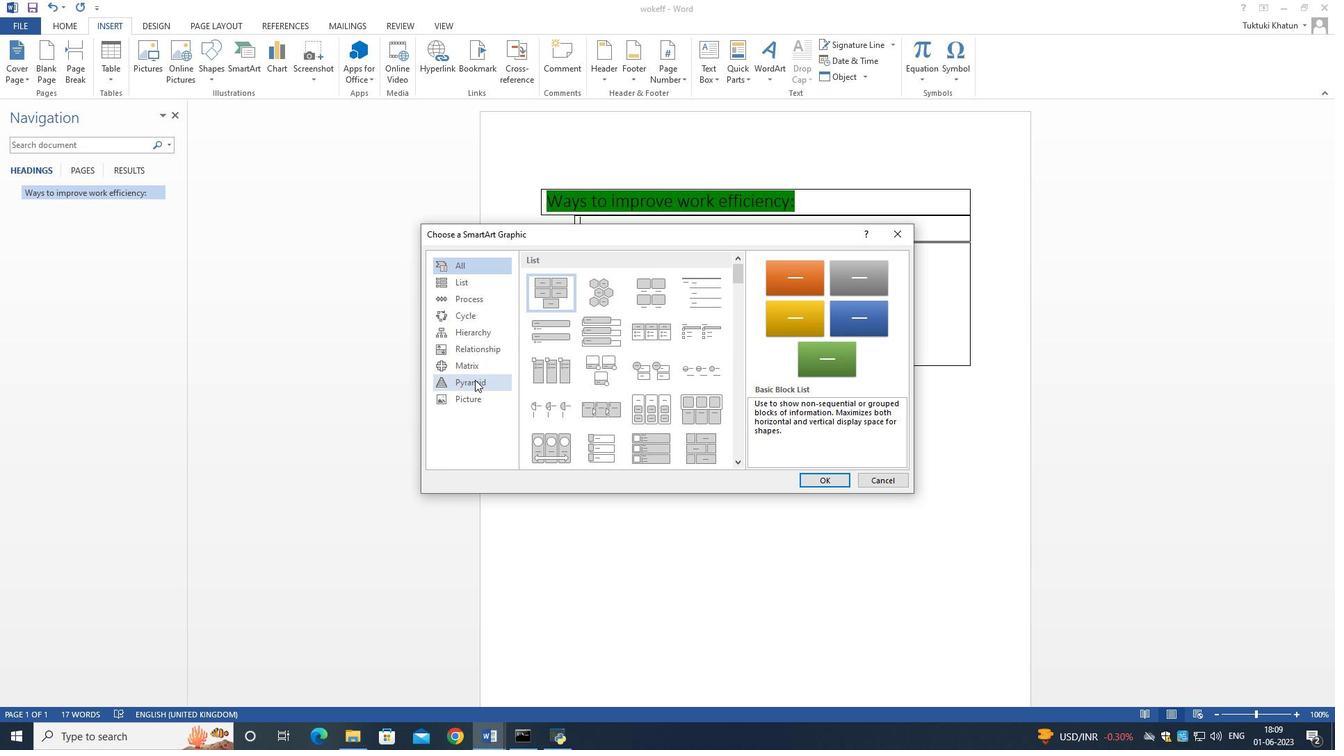 
Action: Mouse pressed left at (474, 384)
Screenshot: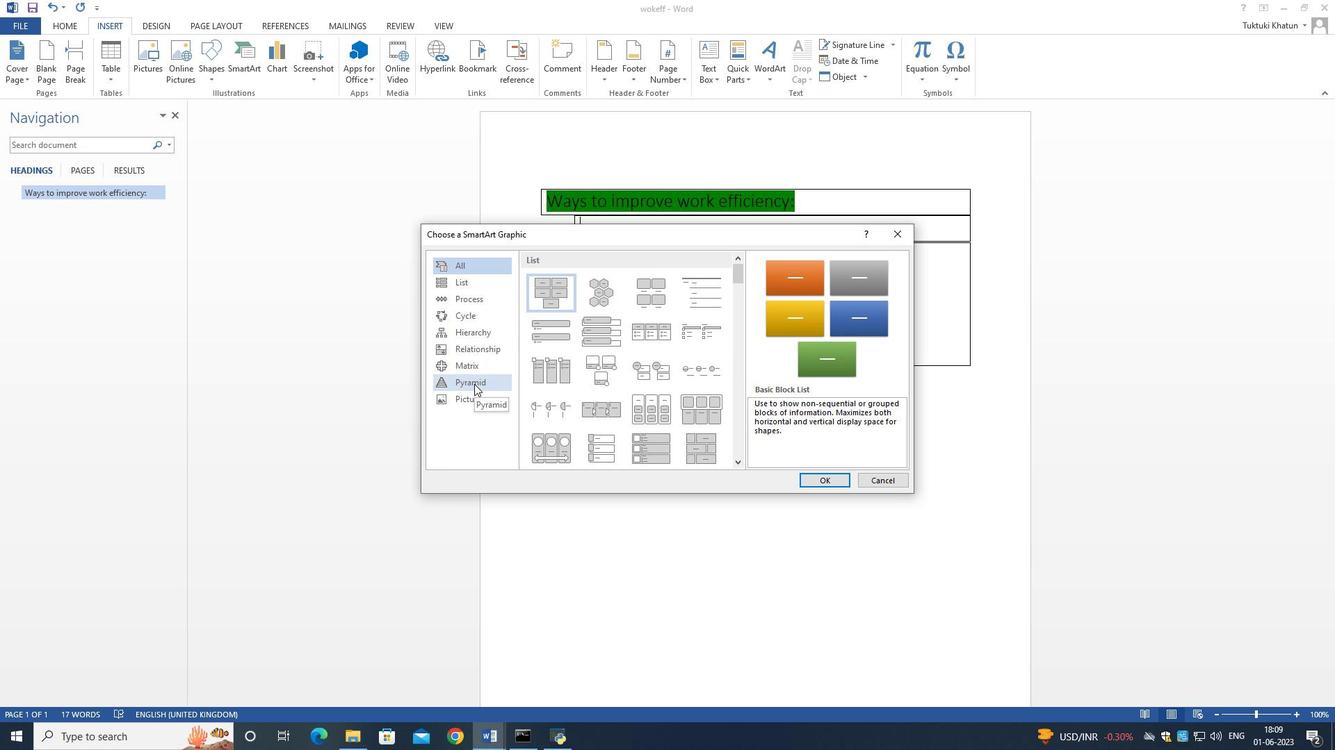 
Action: Mouse moved to (830, 480)
Screenshot: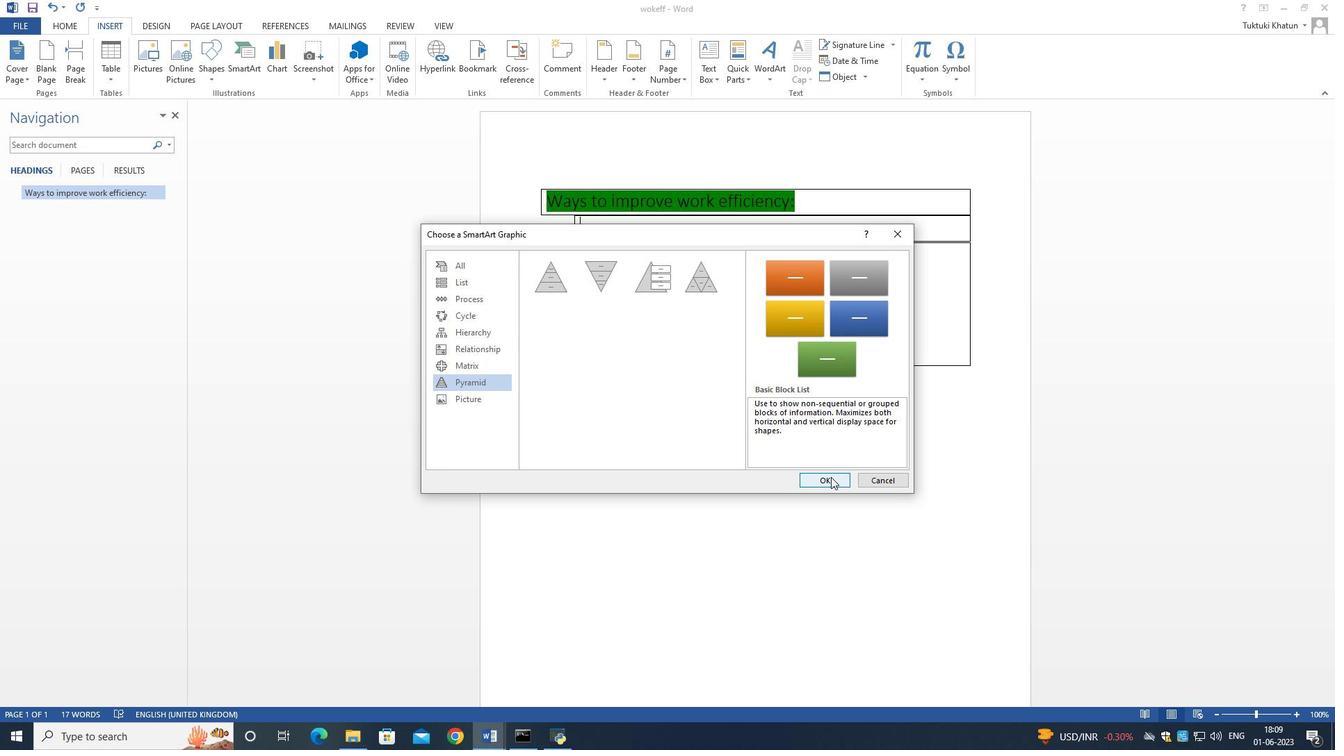 
Action: Mouse pressed left at (830, 480)
Screenshot: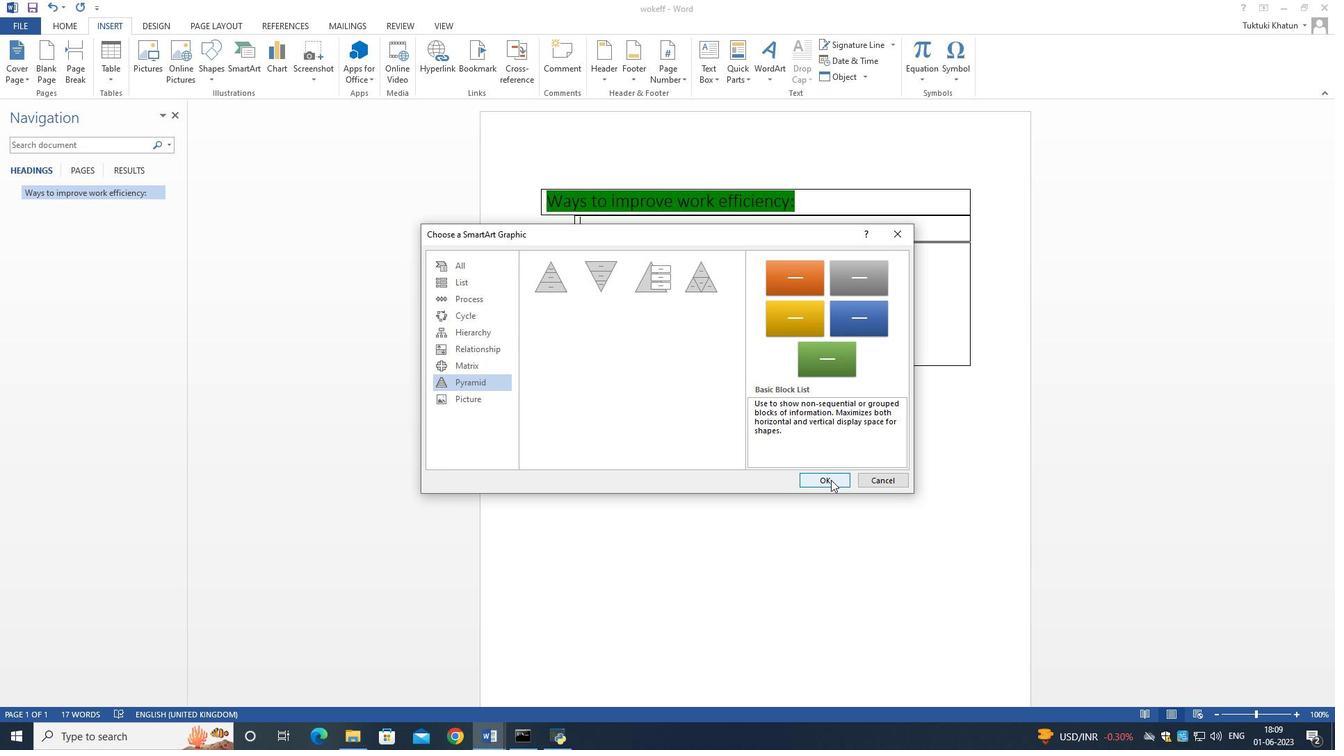 
Action: Mouse moved to (422, 37)
Screenshot: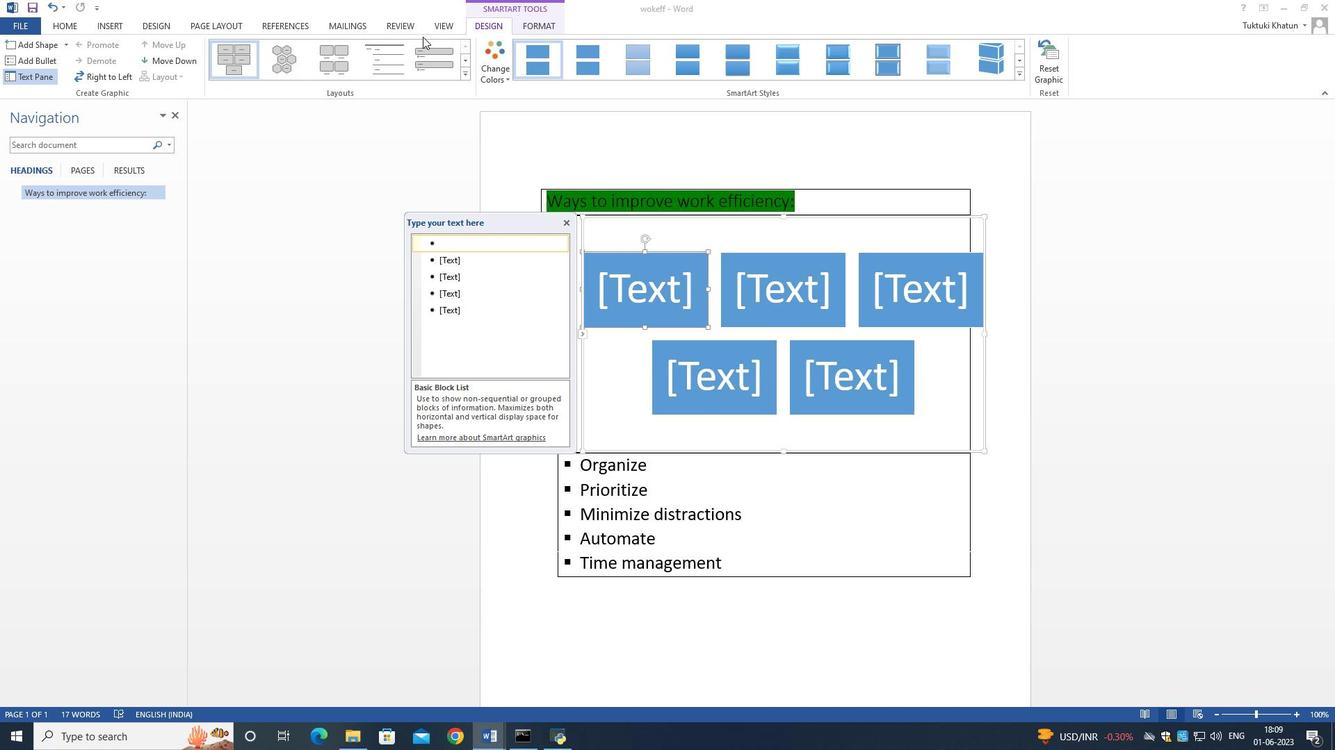 
Action: Key pressed ctrl+Z
Screenshot: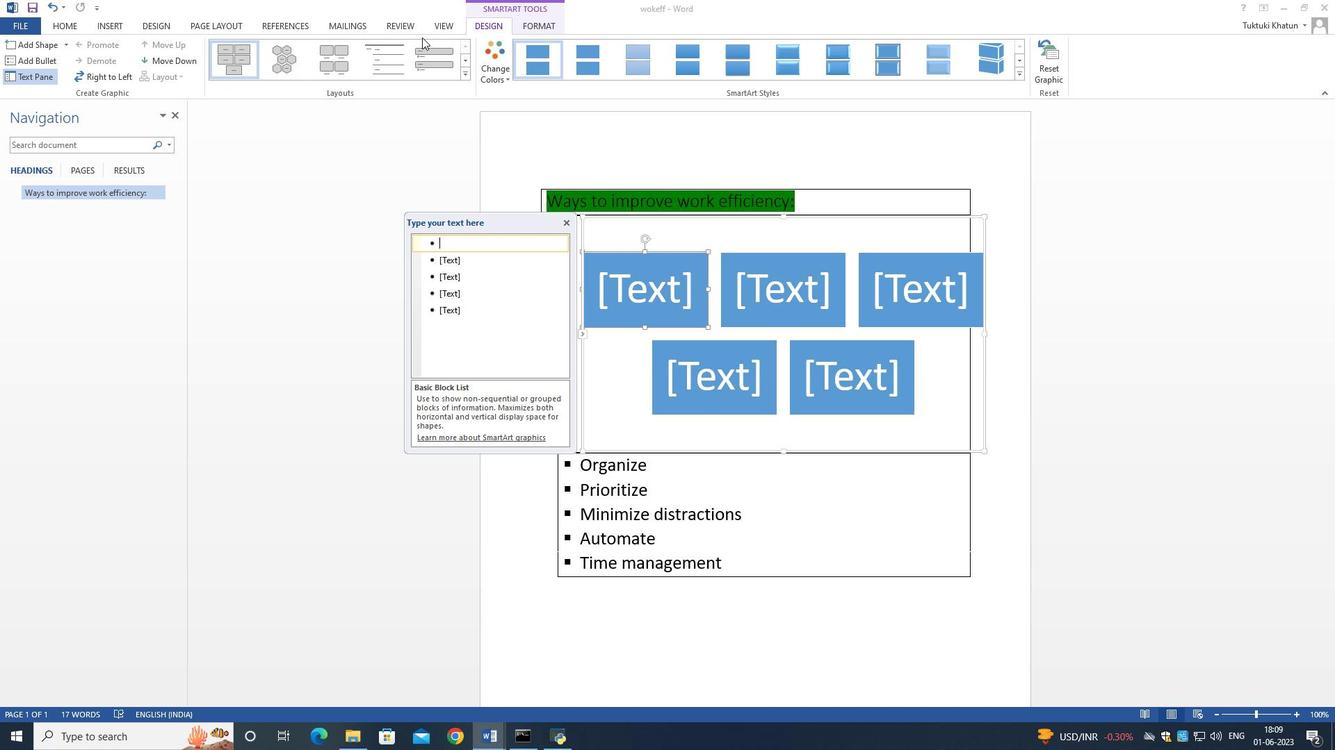 
Action: Mouse moved to (109, 29)
Screenshot: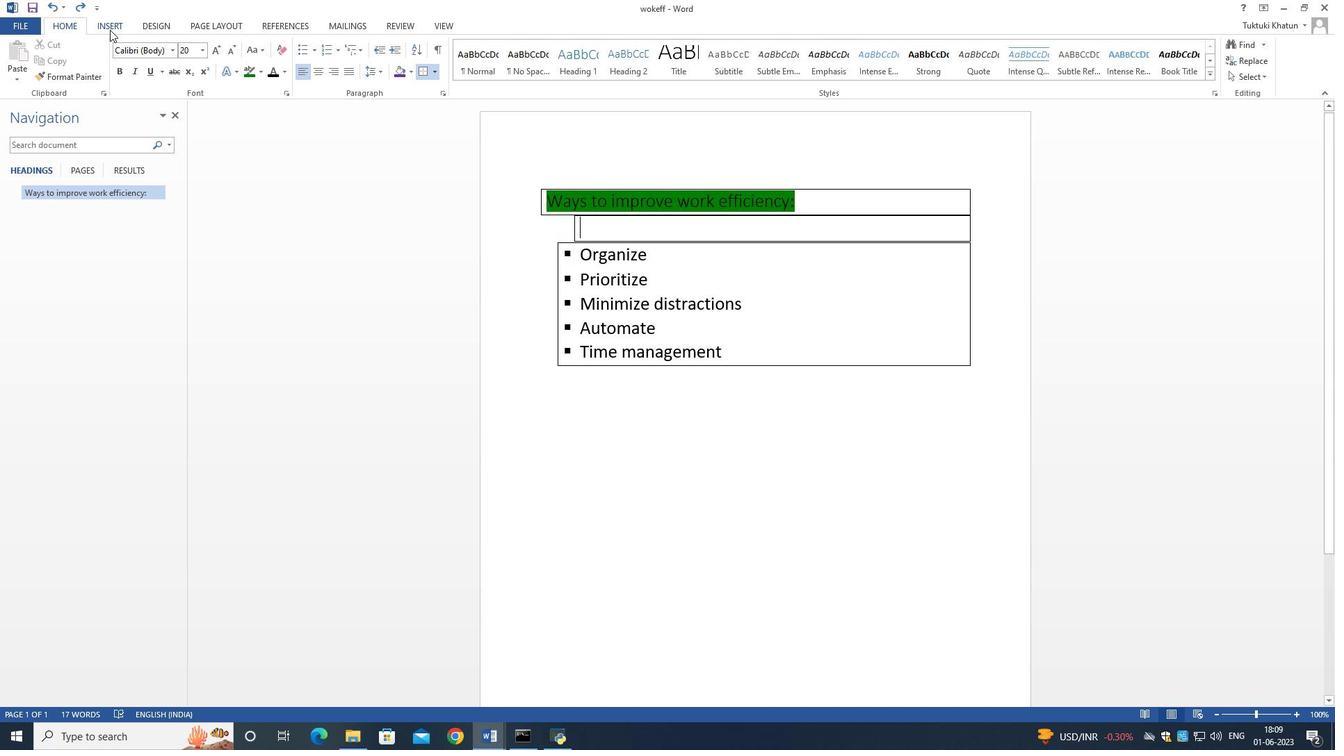 
Action: Mouse pressed left at (109, 29)
Screenshot: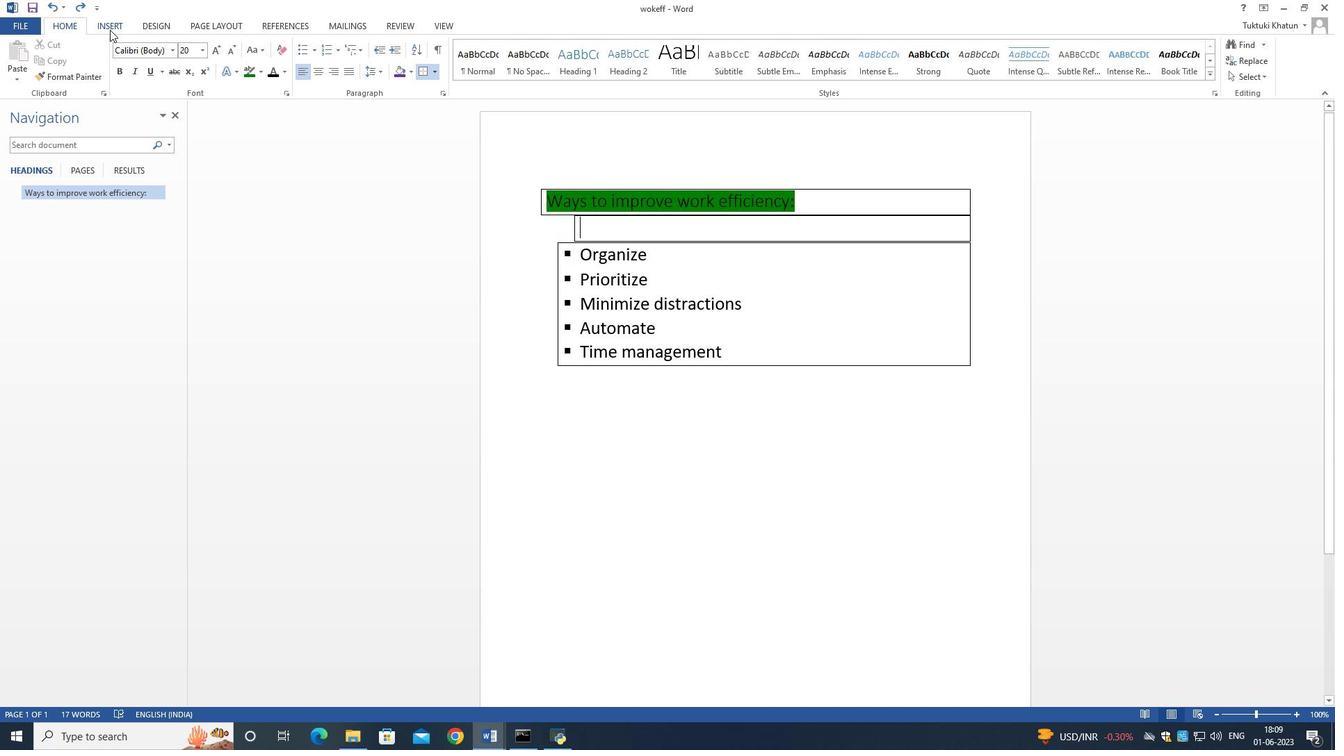 
Action: Mouse moved to (475, 107)
Screenshot: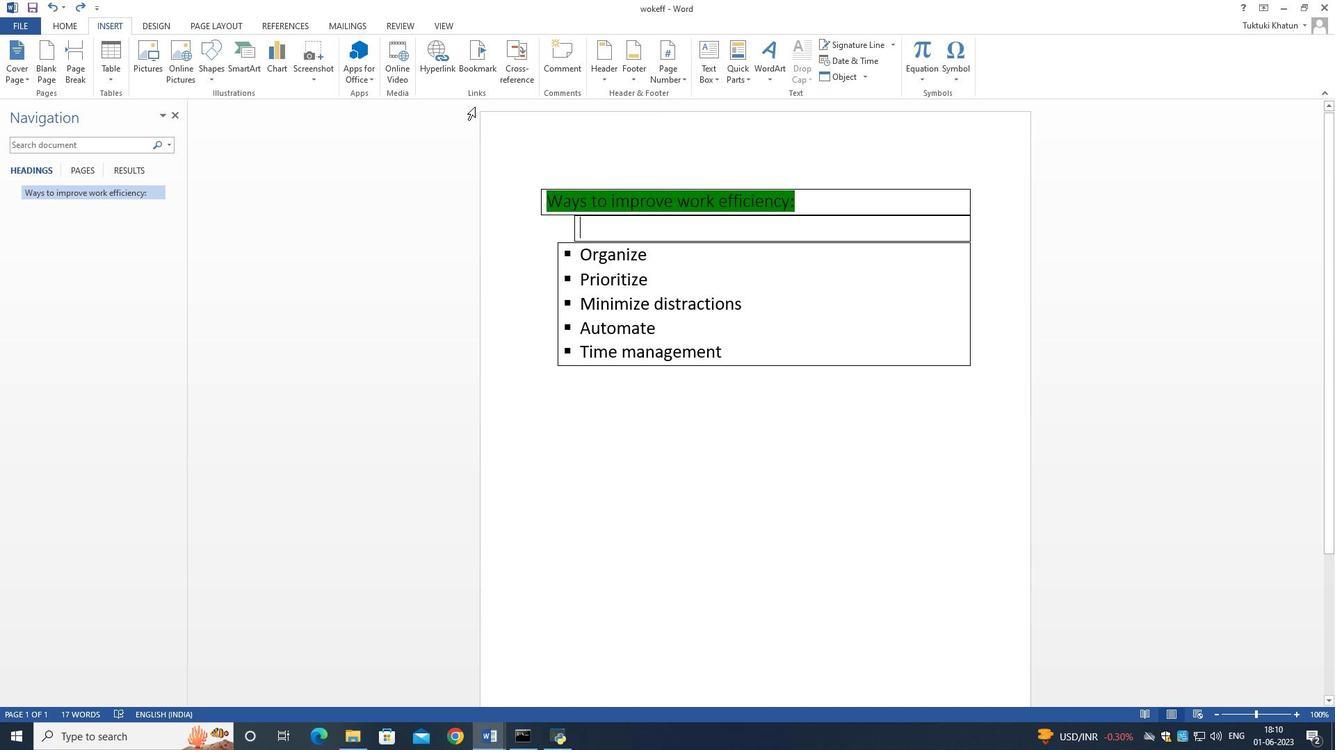 
